 Task: Find connections with filter location Talagante with filter topic #lawyeringwith filter profile language French with filter current company VISTRA with filter school Barrackpore Rastraguru Surendranath College with filter industry Operations Consulting with filter service category Interaction Design with filter keywords title Receptionist
Action: Mouse moved to (635, 76)
Screenshot: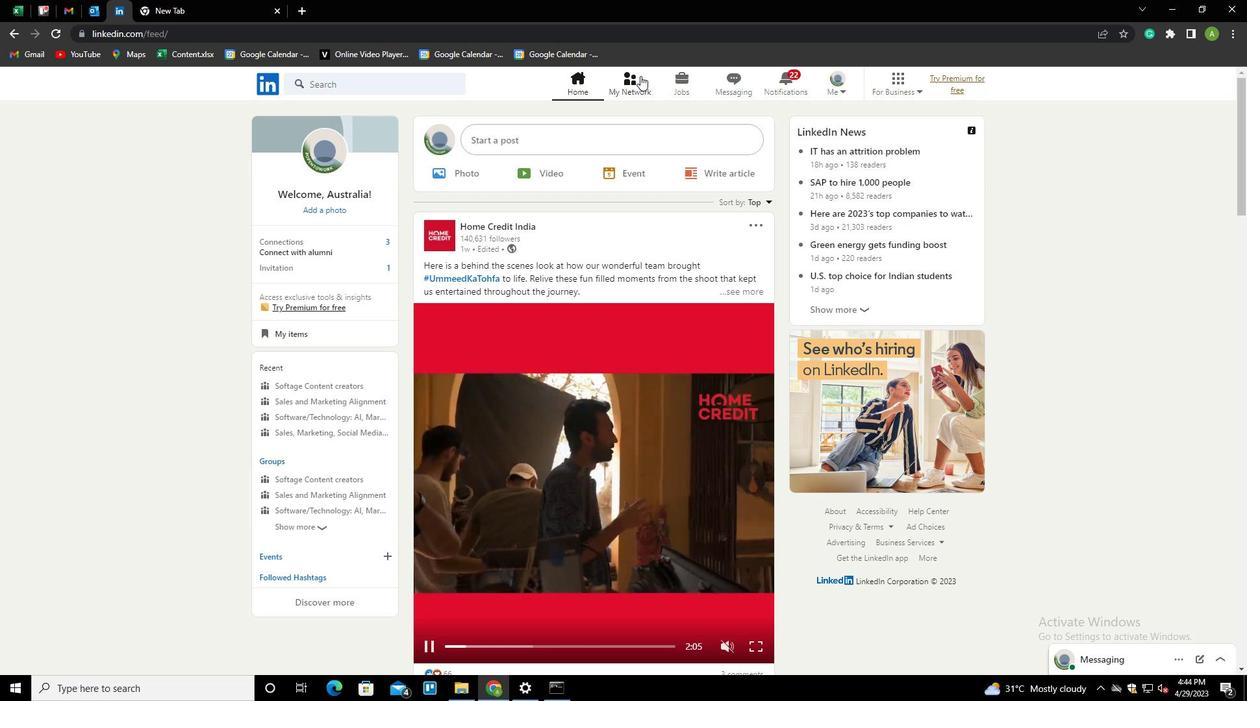 
Action: Mouse pressed left at (635, 76)
Screenshot: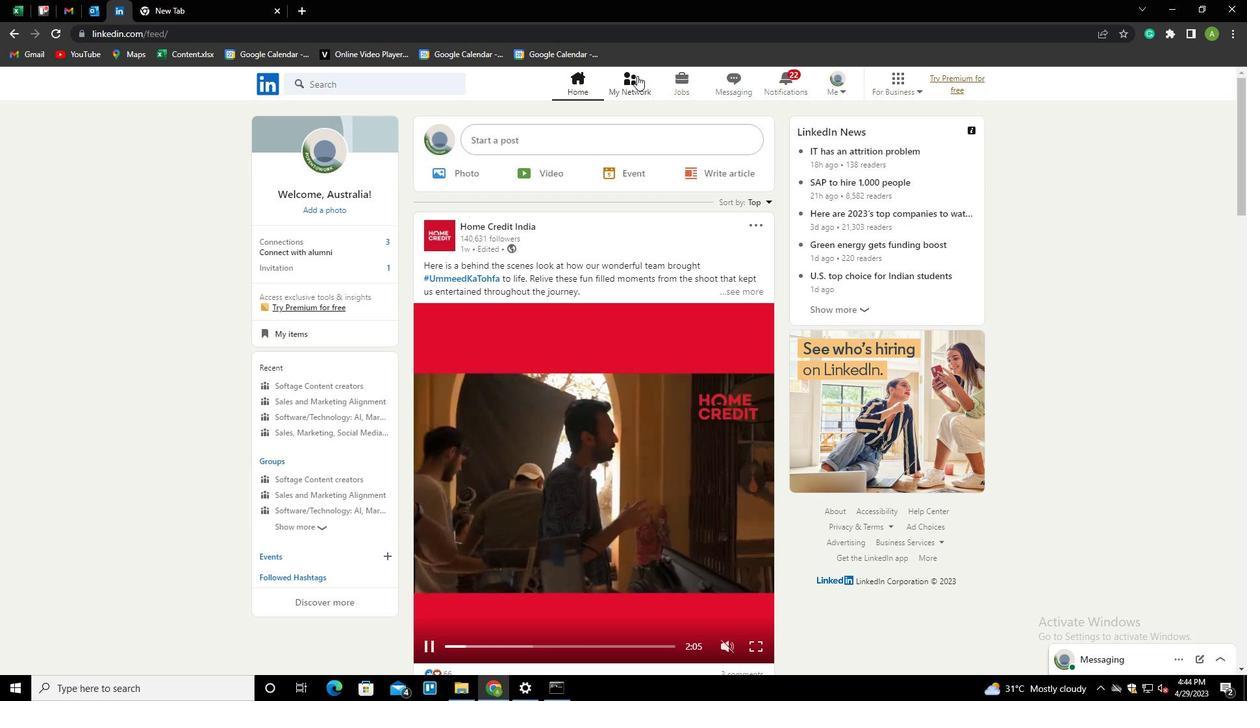 
Action: Mouse moved to (340, 156)
Screenshot: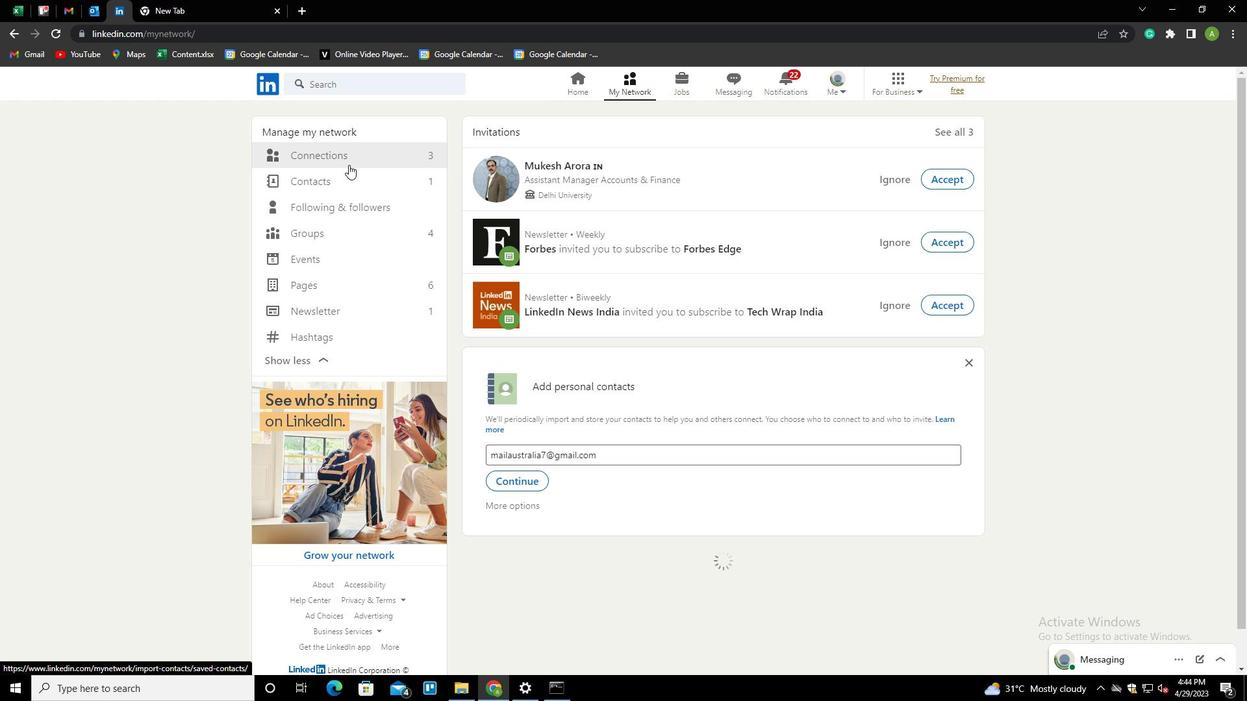 
Action: Mouse pressed left at (340, 156)
Screenshot: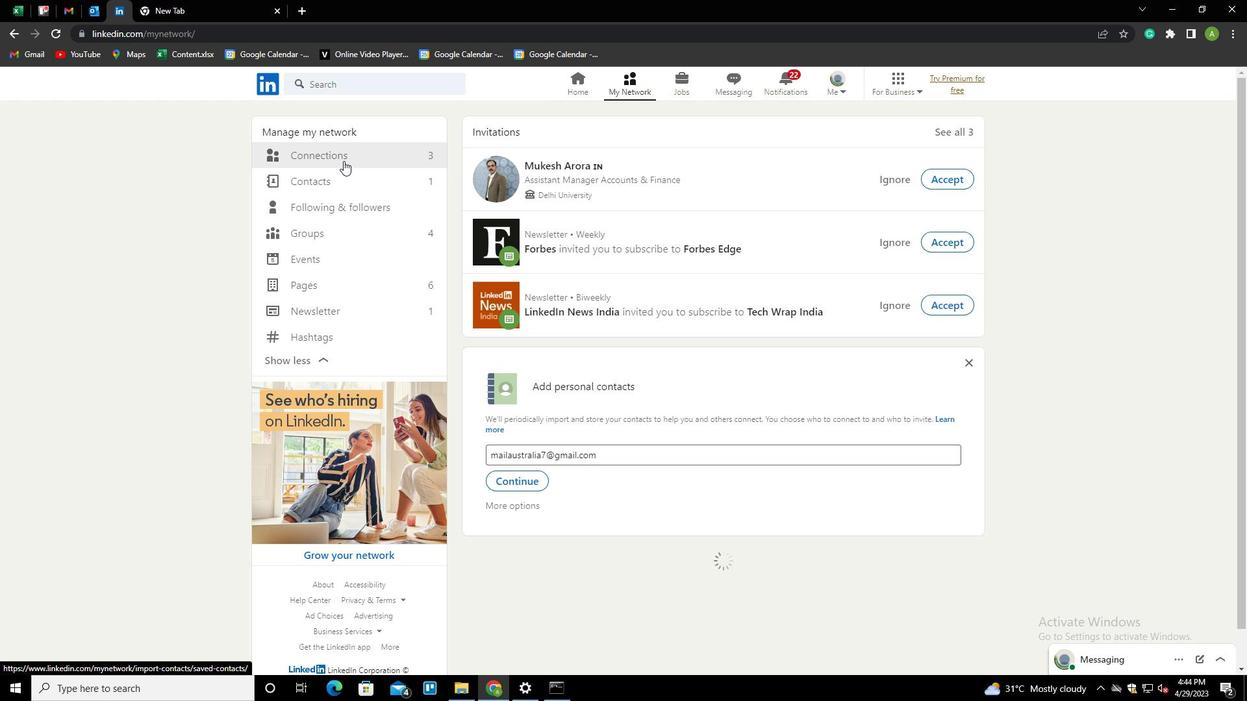 
Action: Mouse moved to (718, 153)
Screenshot: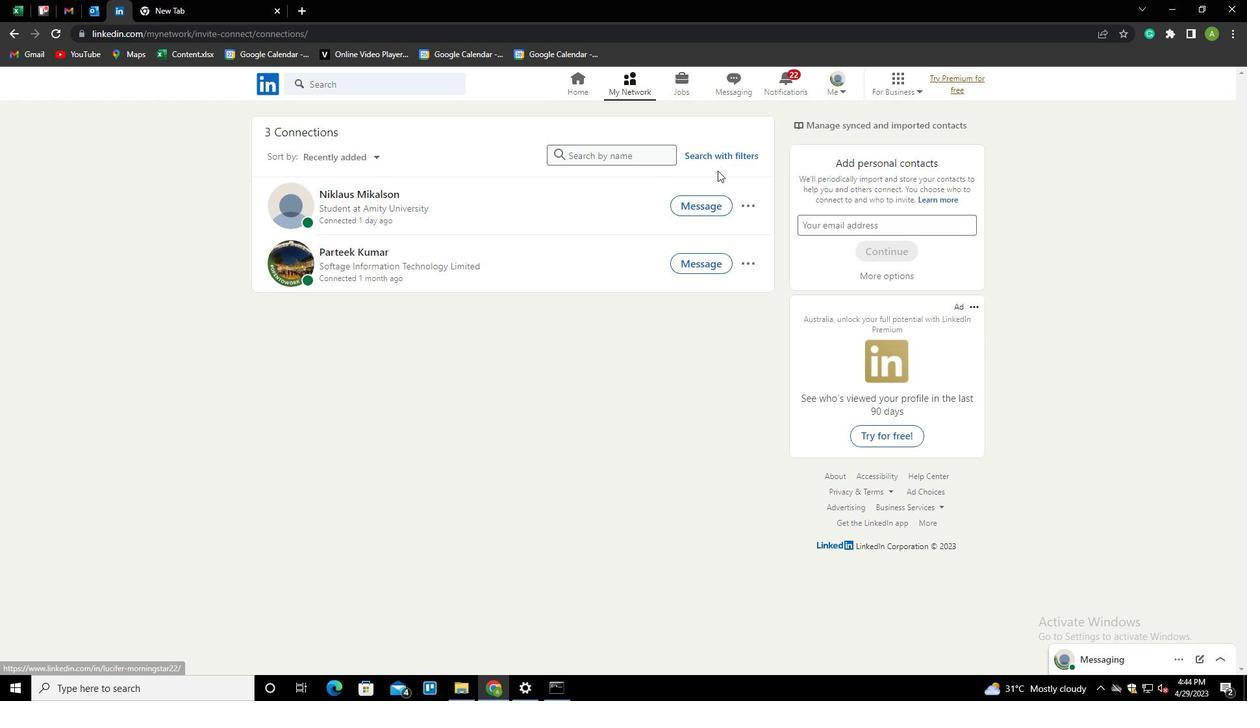 
Action: Mouse pressed left at (718, 153)
Screenshot: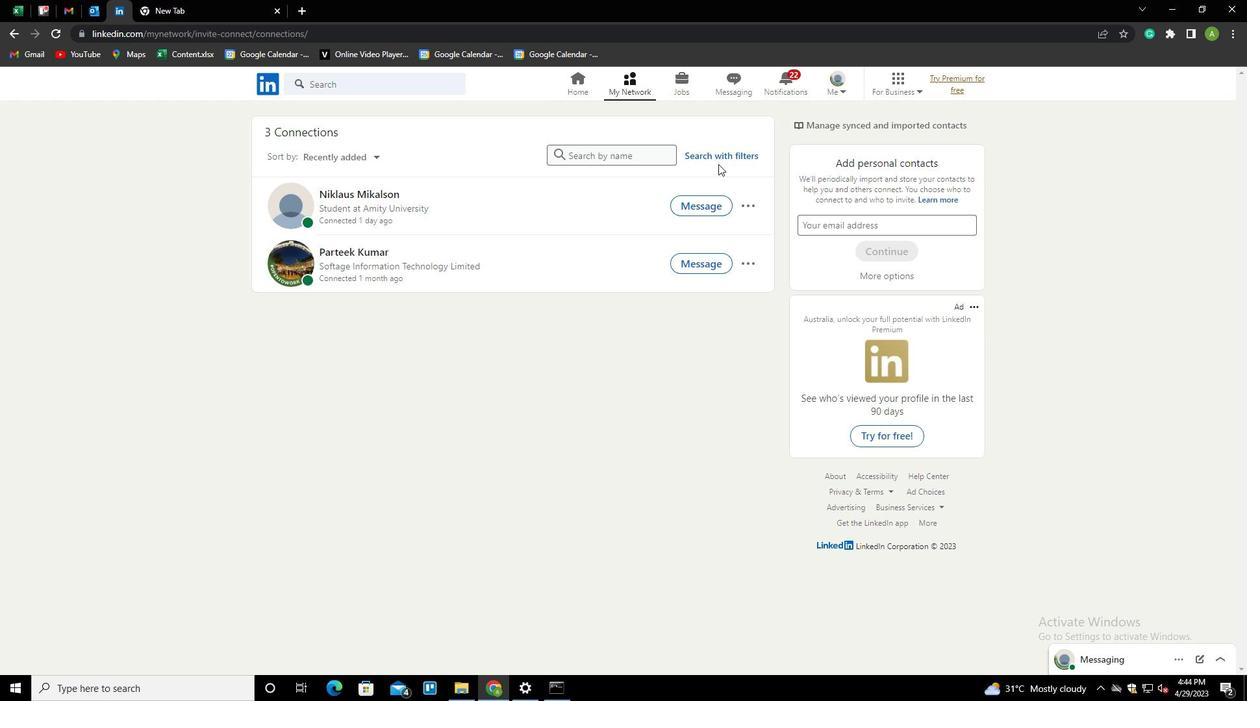 
Action: Mouse moved to (669, 117)
Screenshot: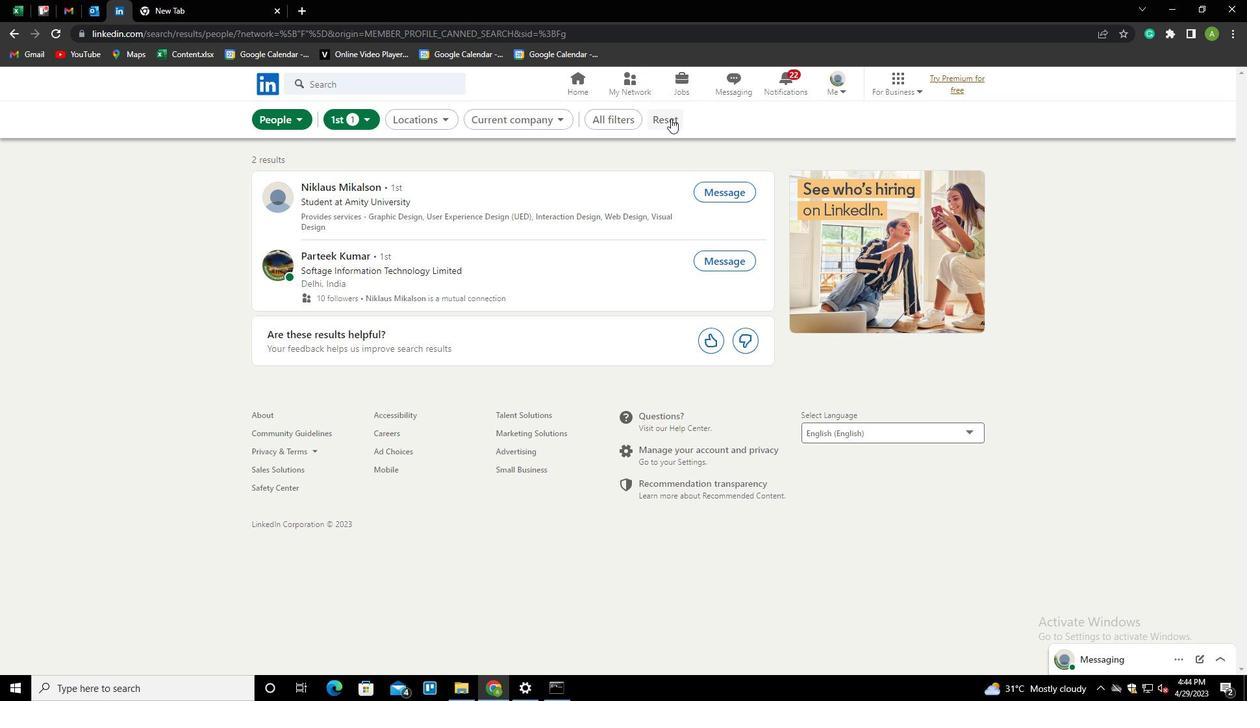 
Action: Mouse pressed left at (669, 117)
Screenshot: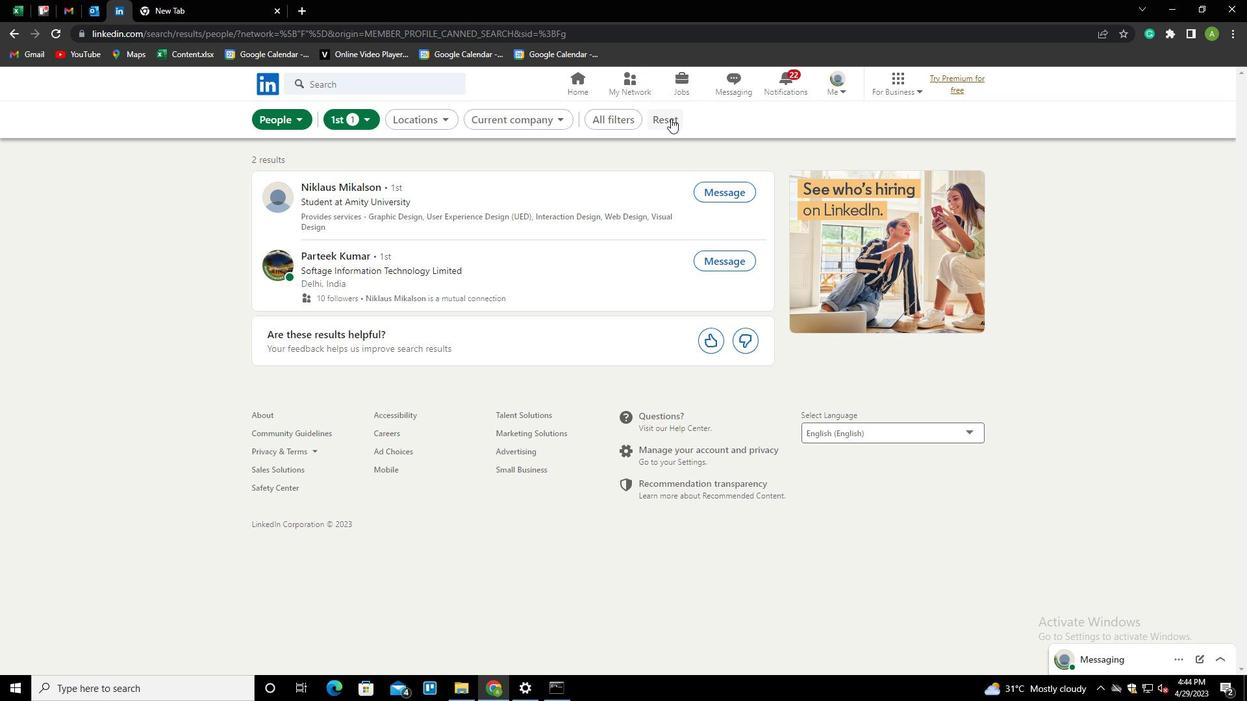 
Action: Mouse moved to (635, 114)
Screenshot: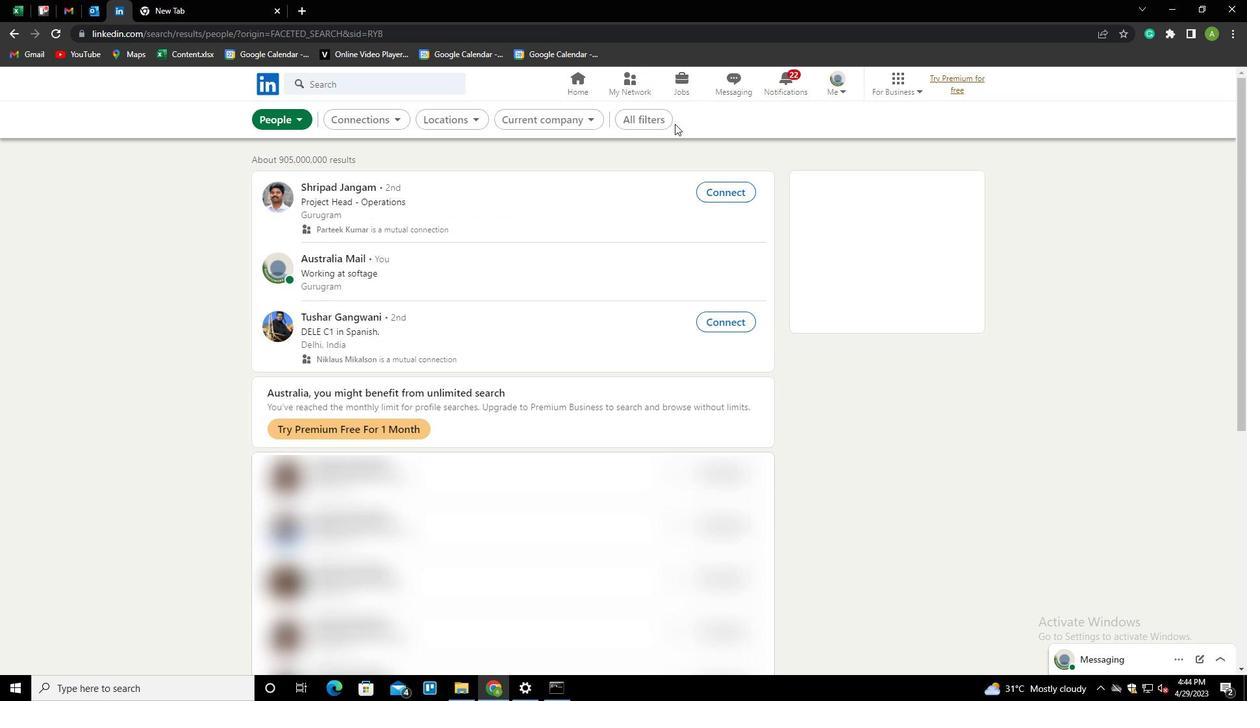 
Action: Mouse pressed left at (635, 114)
Screenshot: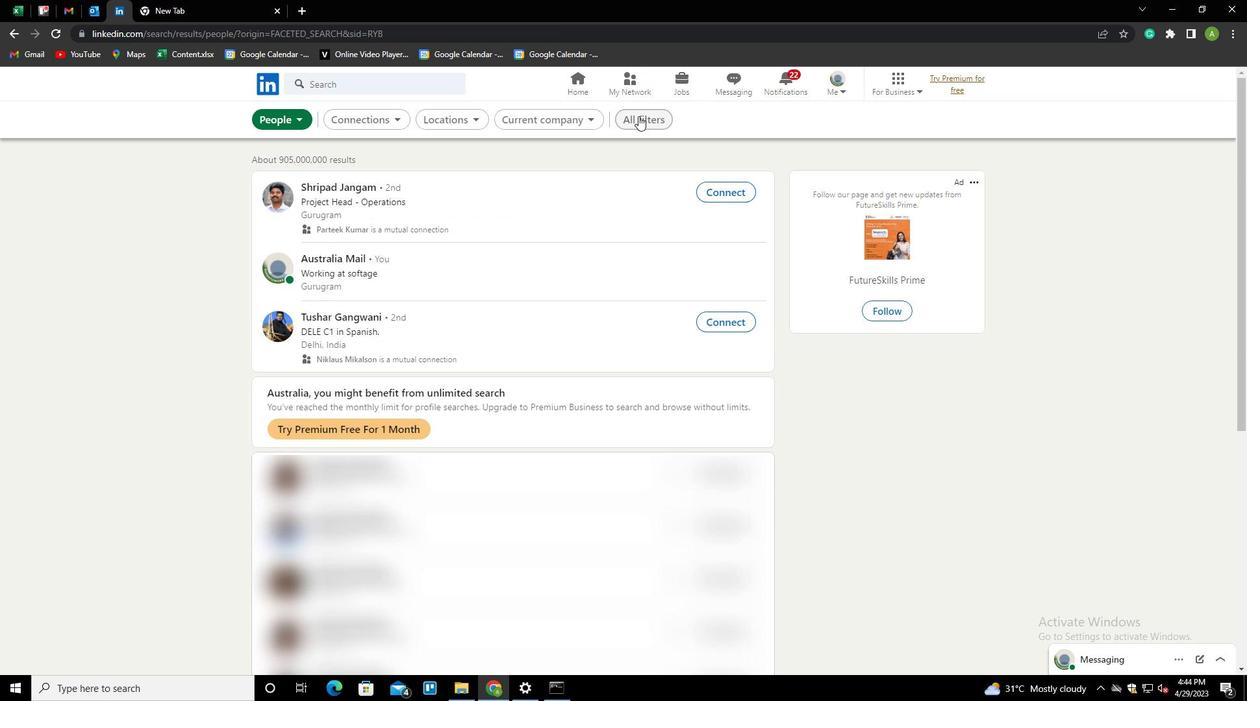 
Action: Mouse moved to (1055, 329)
Screenshot: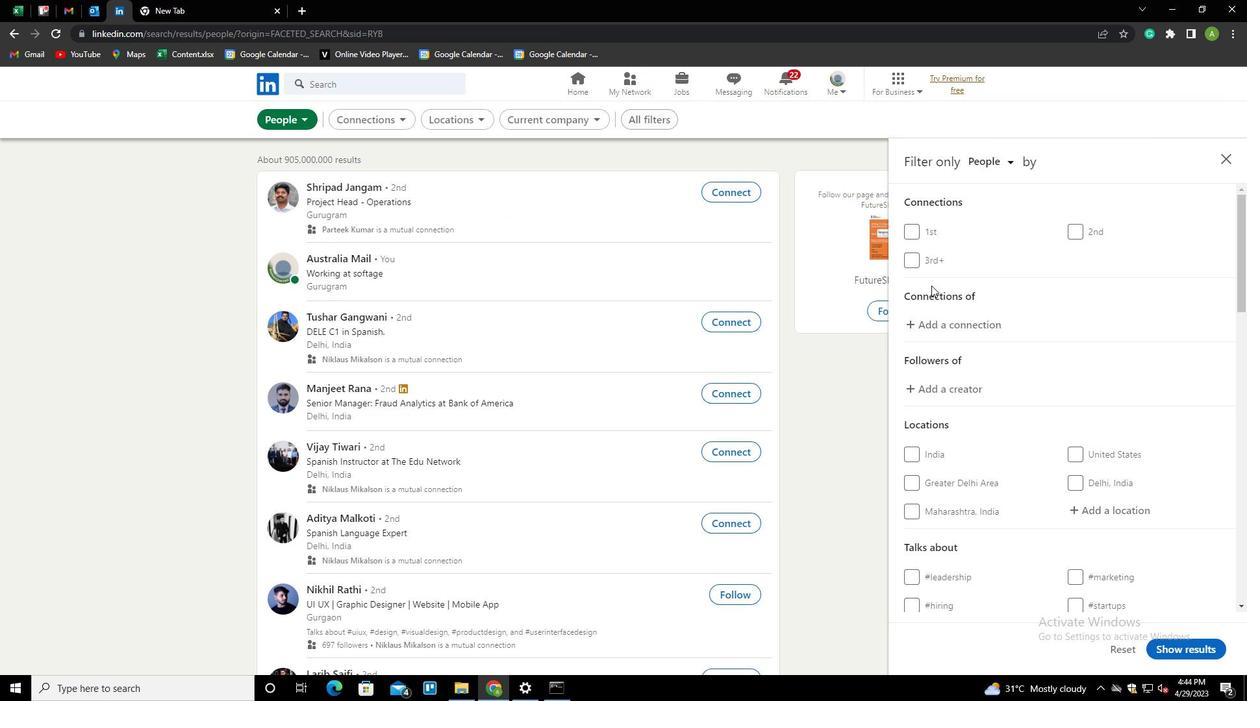
Action: Mouse scrolled (1055, 328) with delta (0, 0)
Screenshot: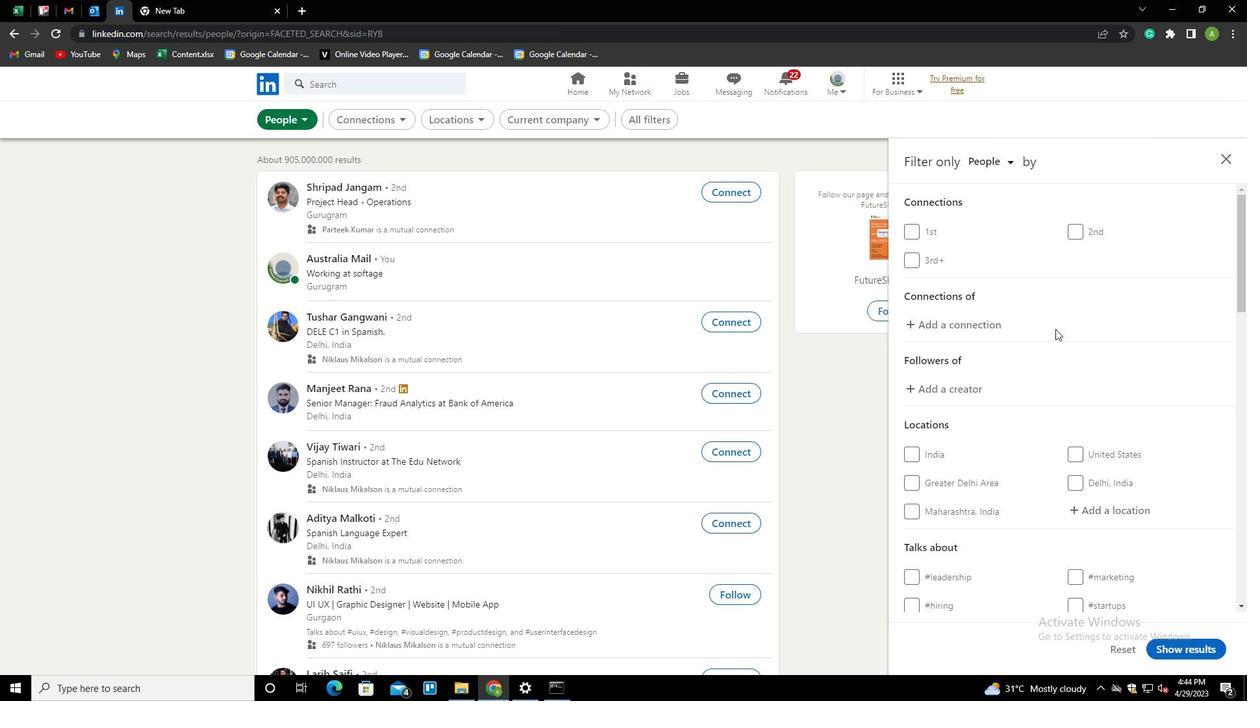 
Action: Mouse scrolled (1055, 328) with delta (0, 0)
Screenshot: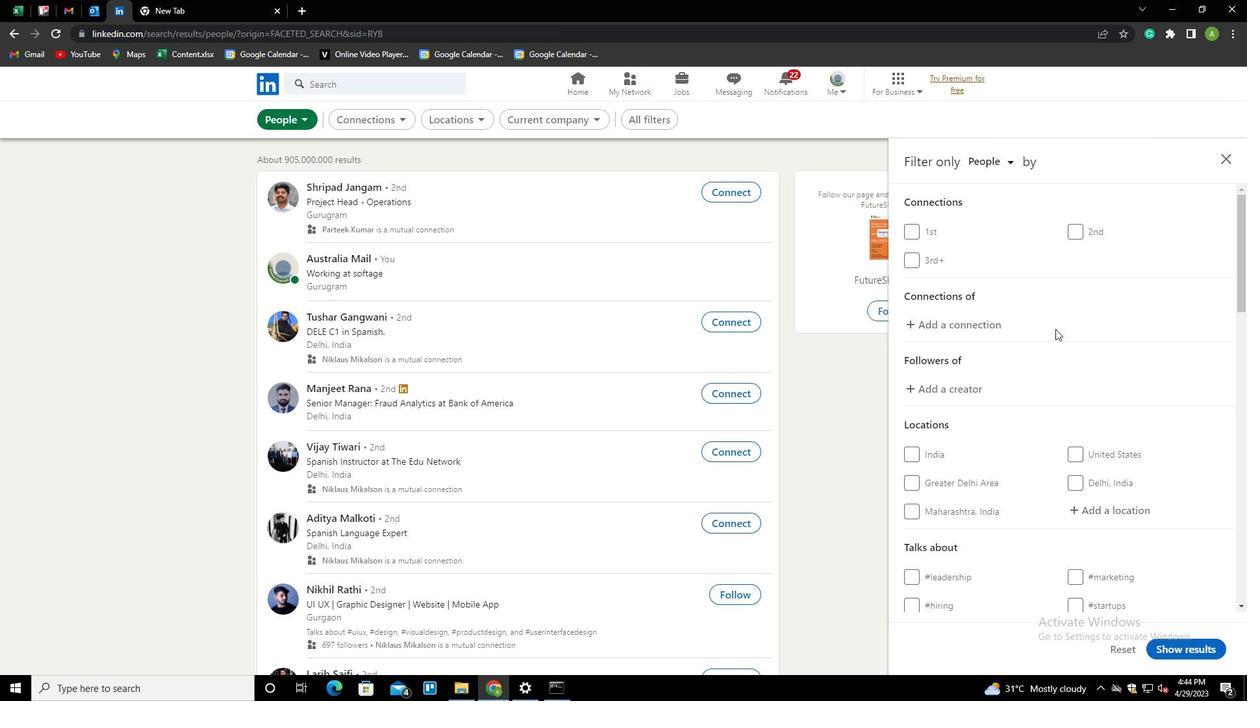
Action: Mouse scrolled (1055, 328) with delta (0, 0)
Screenshot: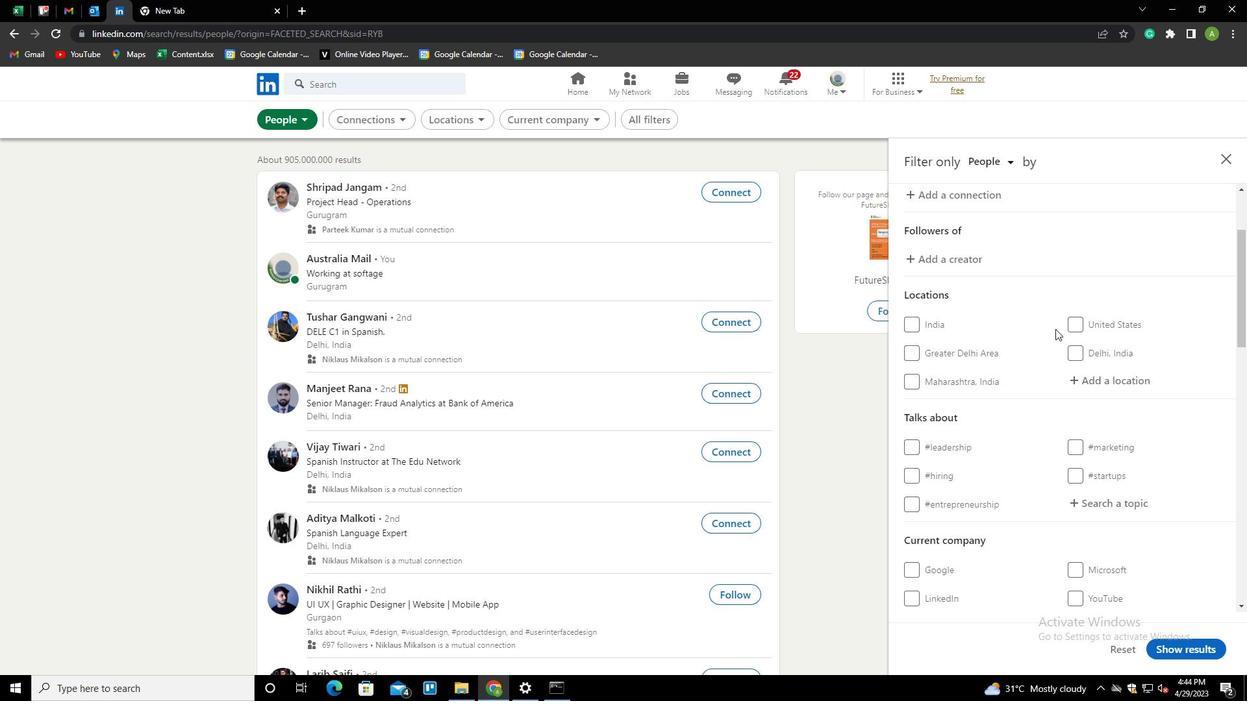 
Action: Mouse moved to (1087, 322)
Screenshot: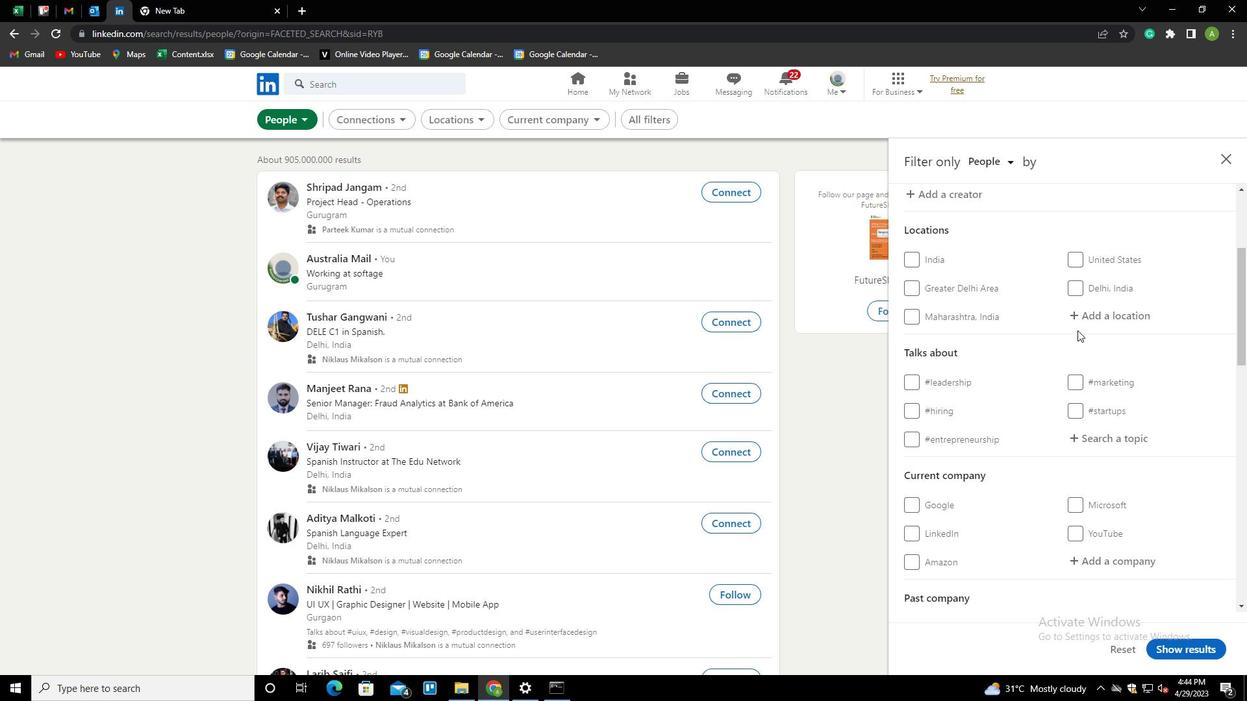 
Action: Mouse pressed left at (1087, 322)
Screenshot: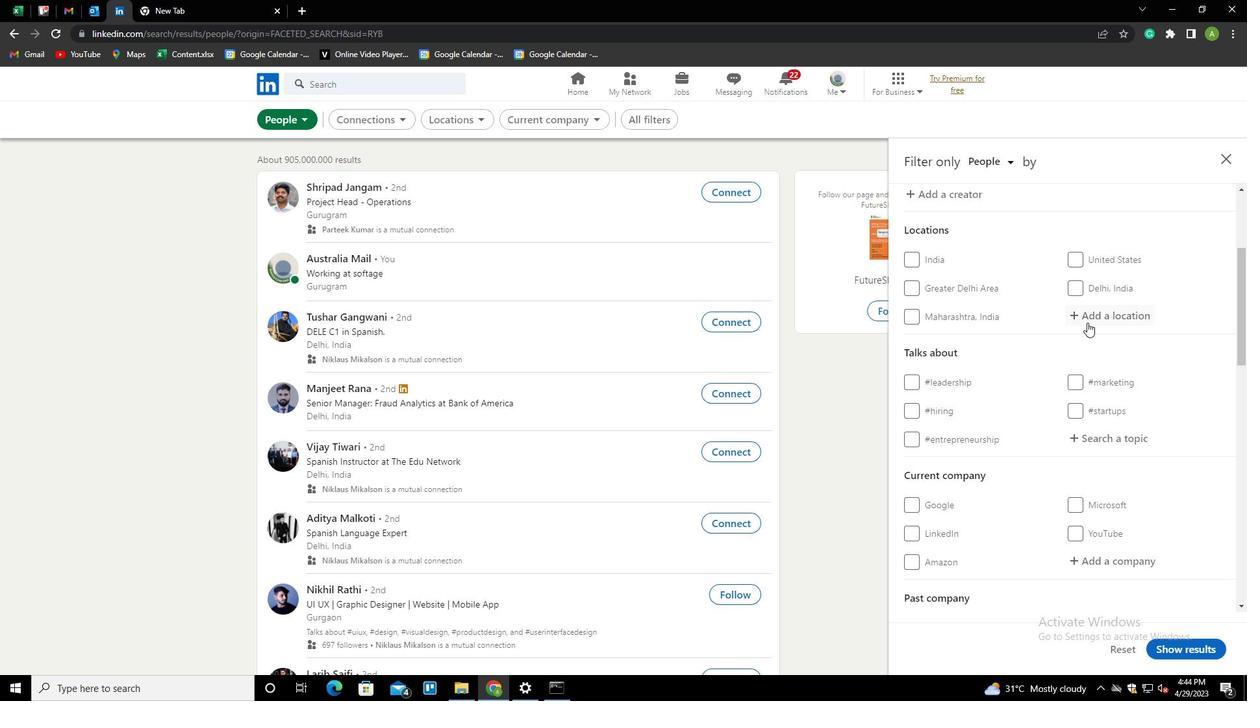 
Action: Key pressed <Key.shift>TALAGANTA
Screenshot: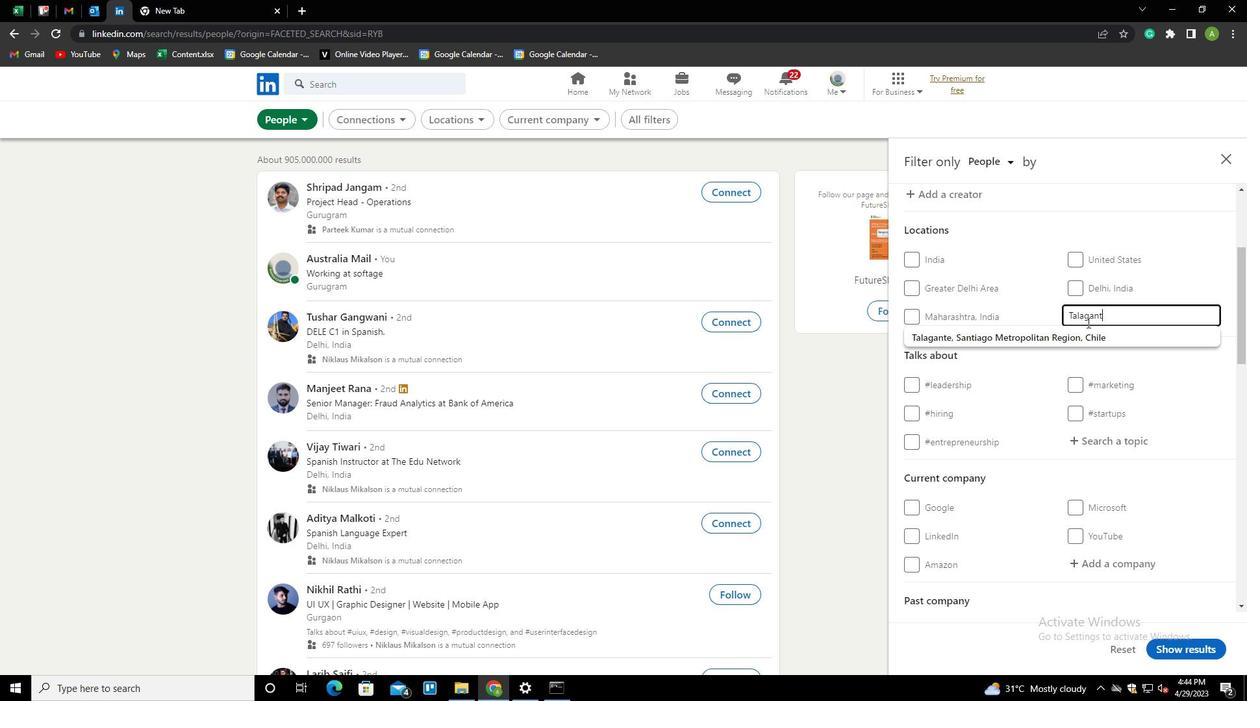 
Action: Mouse moved to (1105, 331)
Screenshot: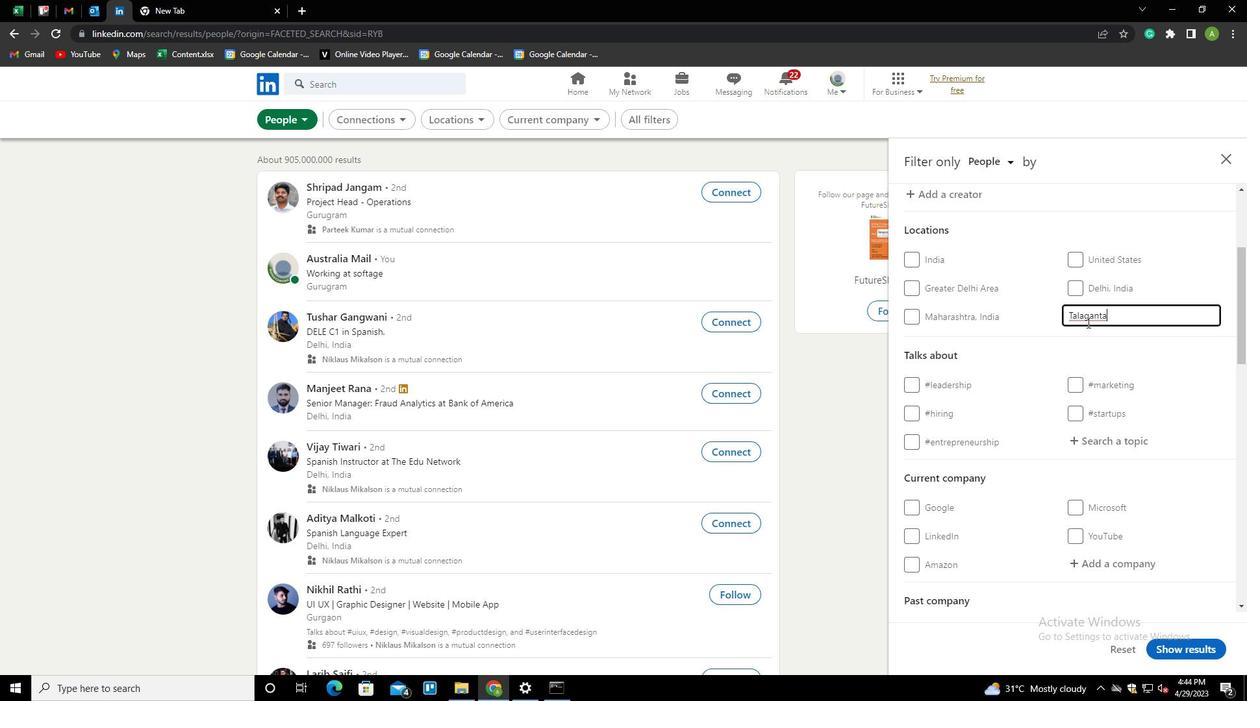 
Action: Key pressed <Key.backspace>E<Key.down><Key.down><Key.enter>
Screenshot: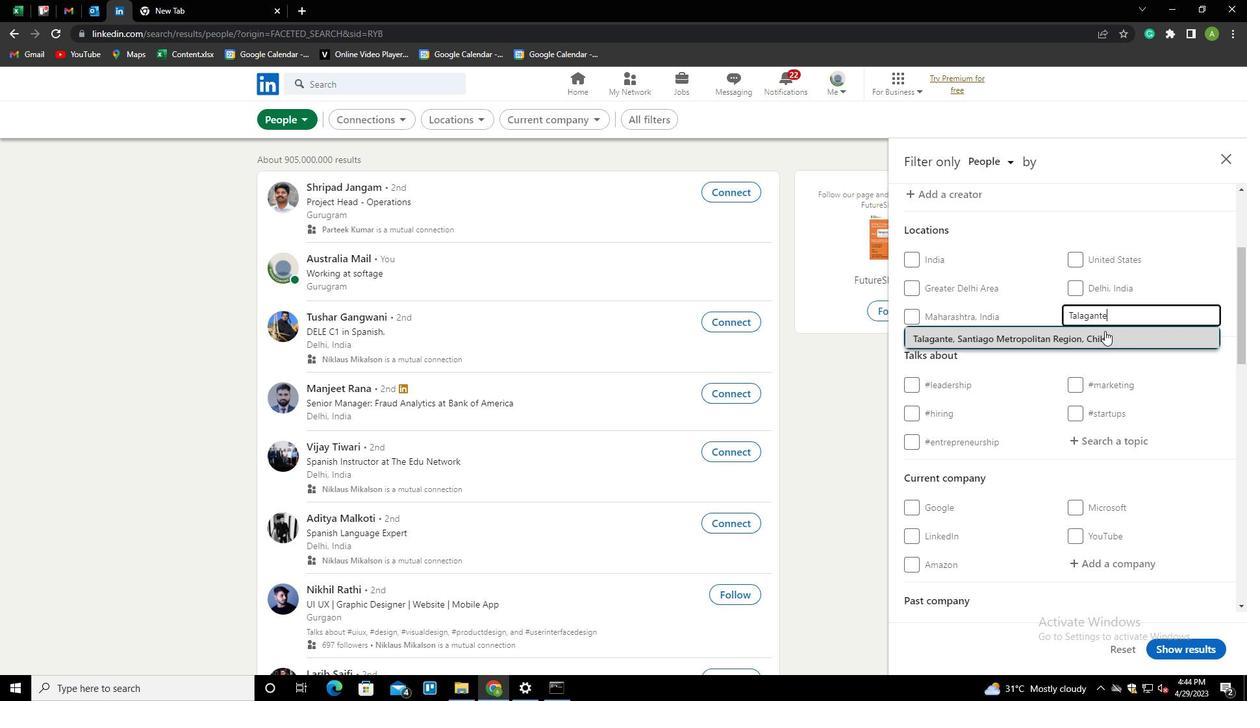 
Action: Mouse moved to (1112, 341)
Screenshot: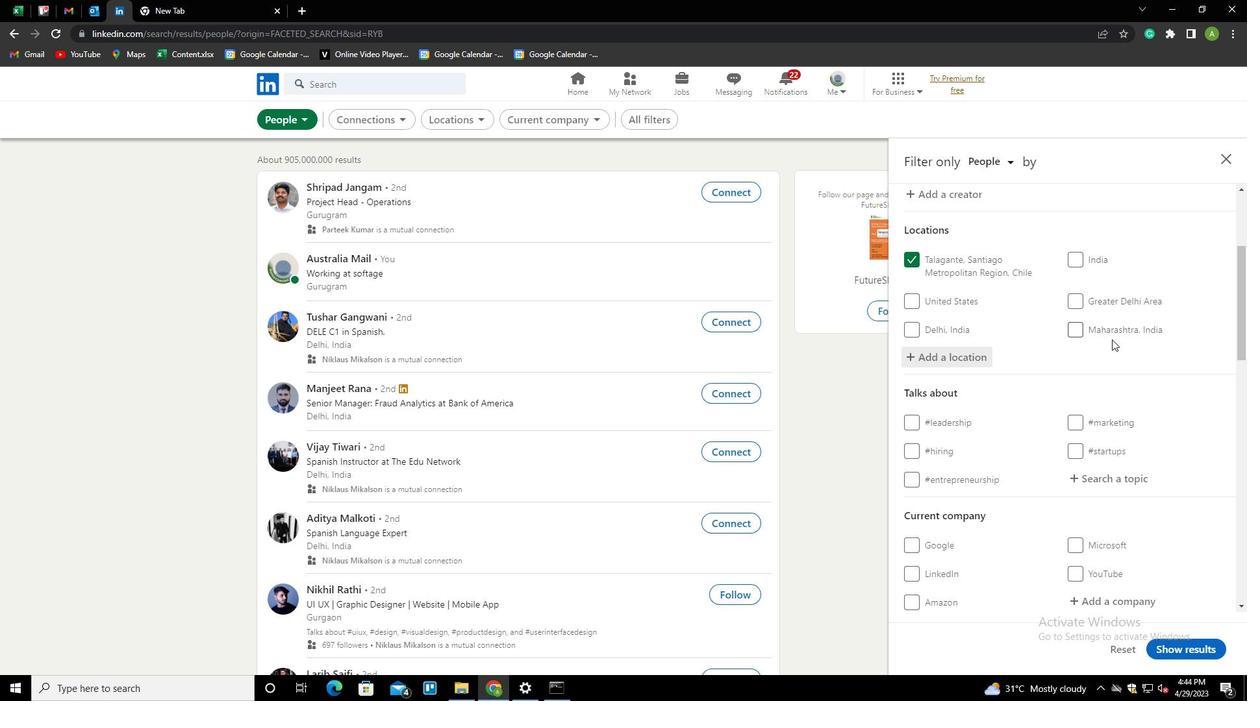 
Action: Mouse scrolled (1112, 340) with delta (0, 0)
Screenshot: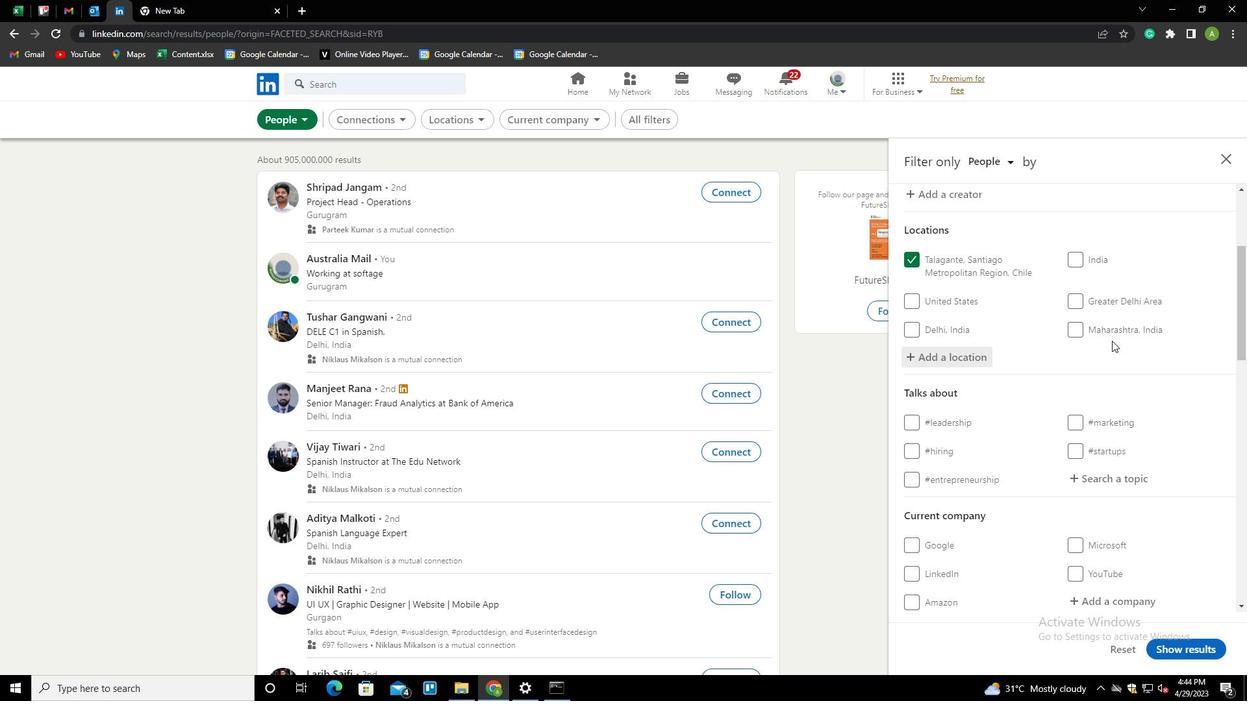 
Action: Mouse scrolled (1112, 340) with delta (0, 0)
Screenshot: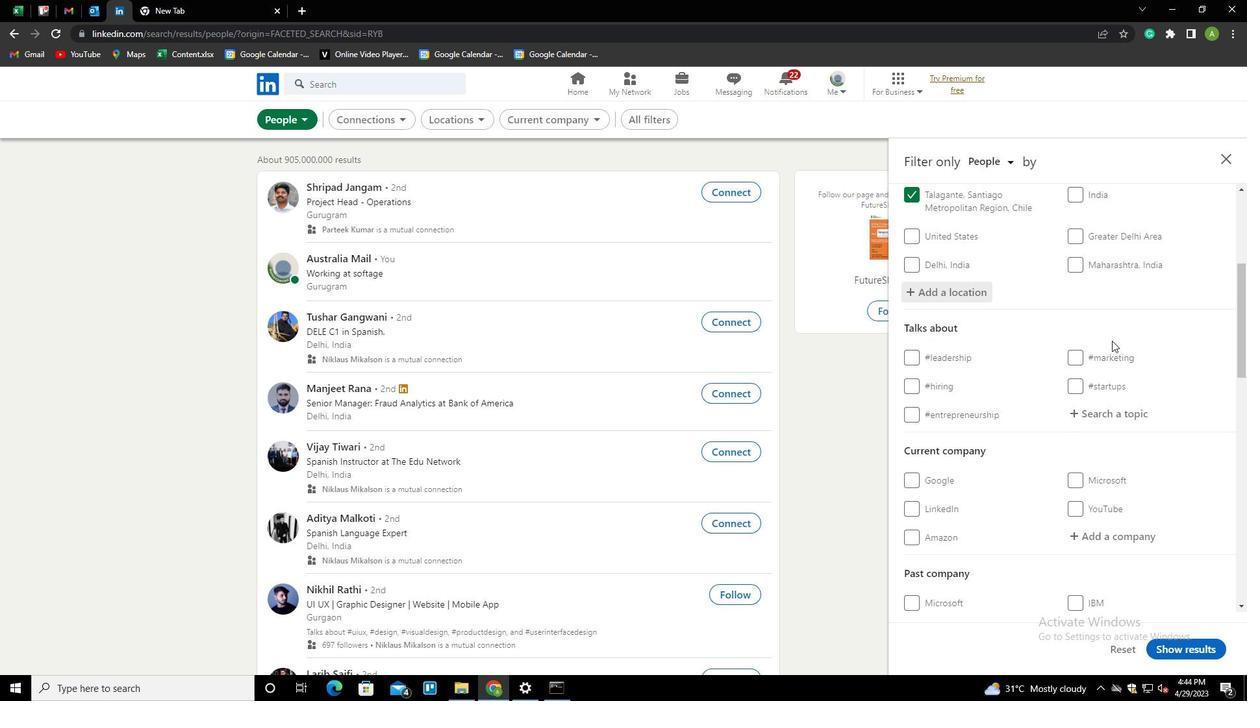 
Action: Mouse moved to (1107, 352)
Screenshot: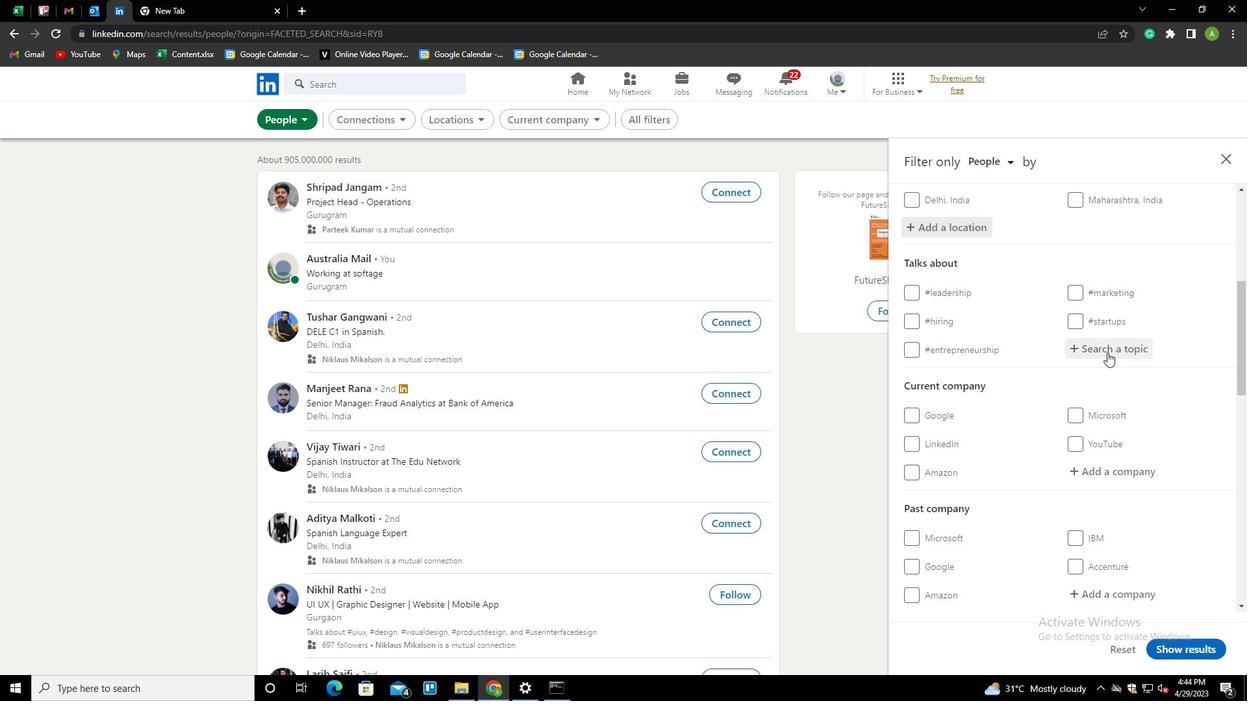 
Action: Mouse pressed left at (1107, 352)
Screenshot: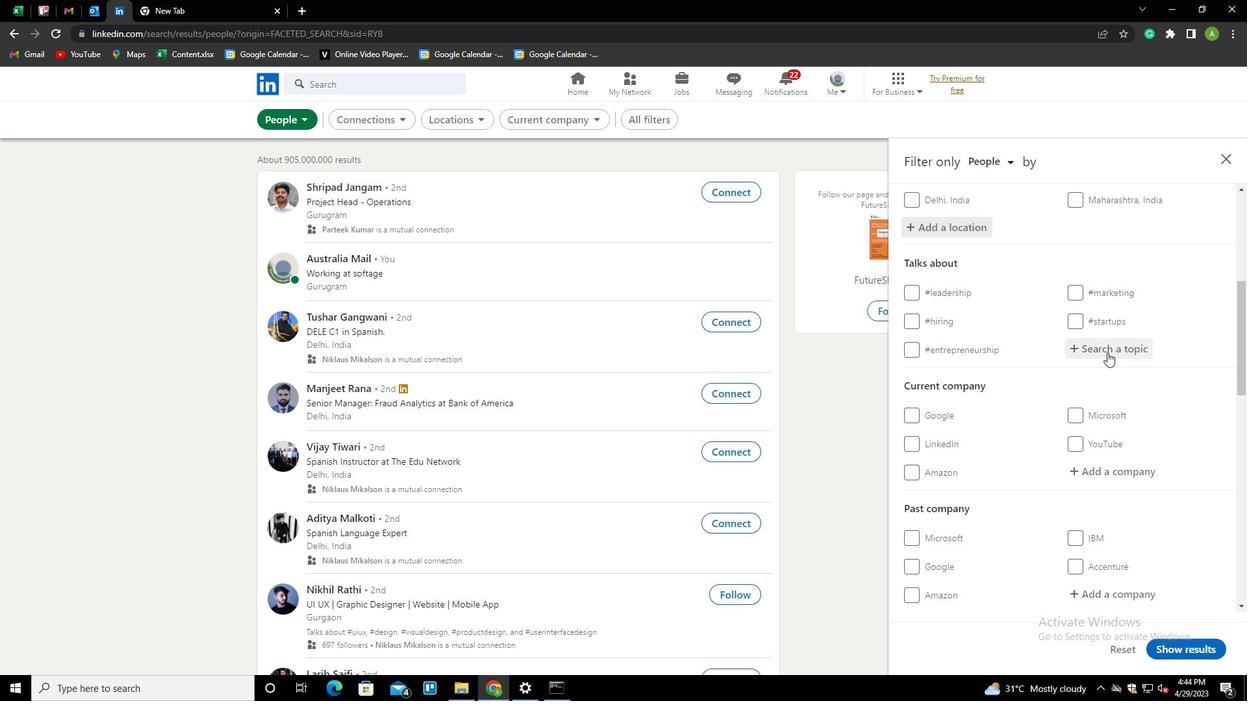 
Action: Mouse moved to (1113, 350)
Screenshot: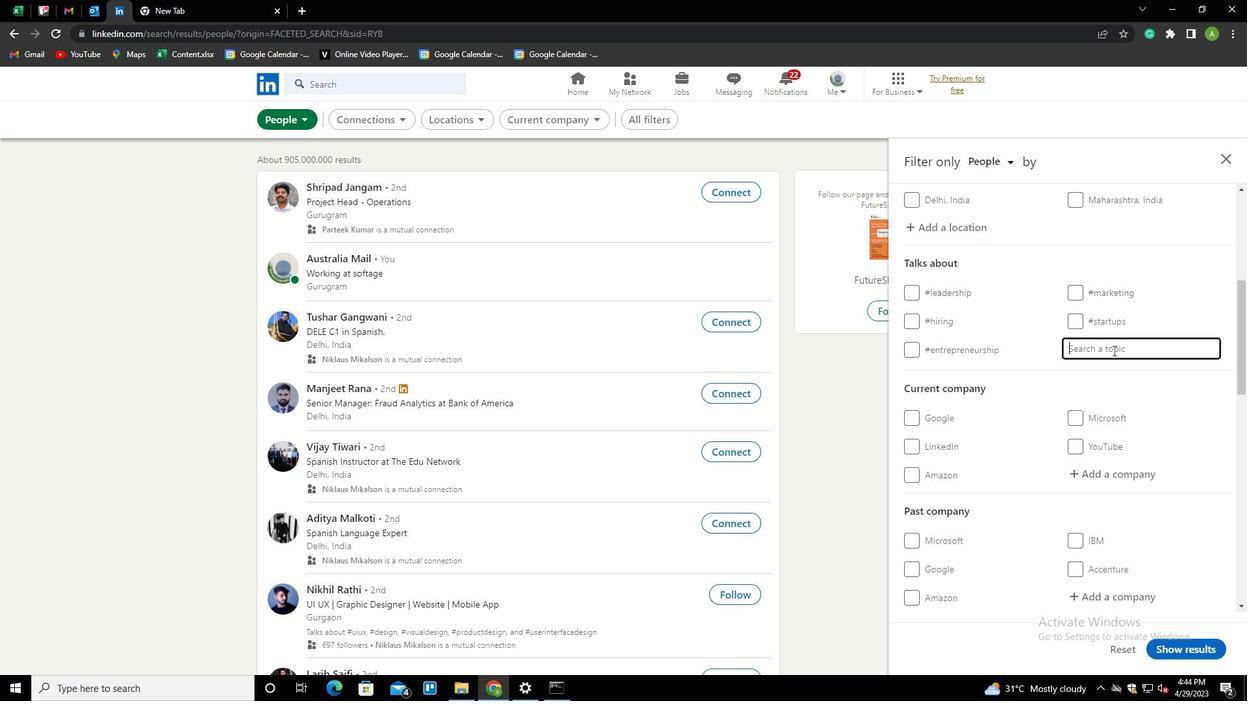 
Action: Mouse pressed left at (1113, 350)
Screenshot: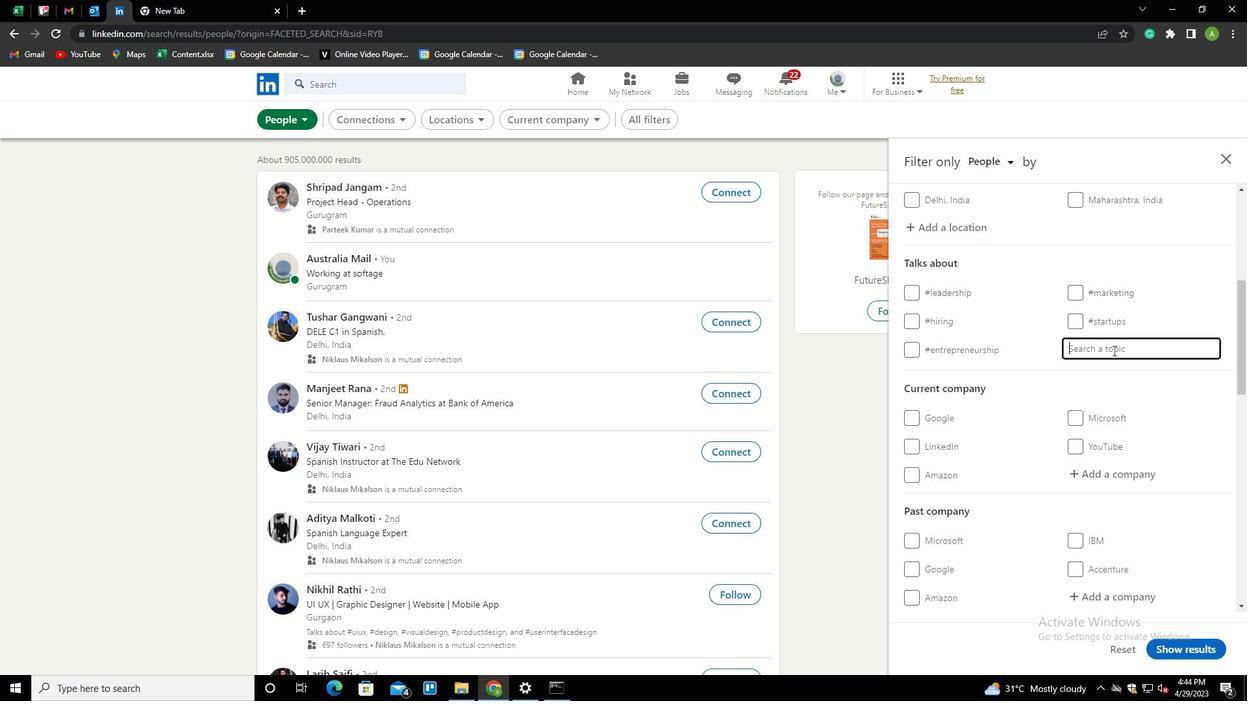 
Action: Mouse moved to (1111, 350)
Screenshot: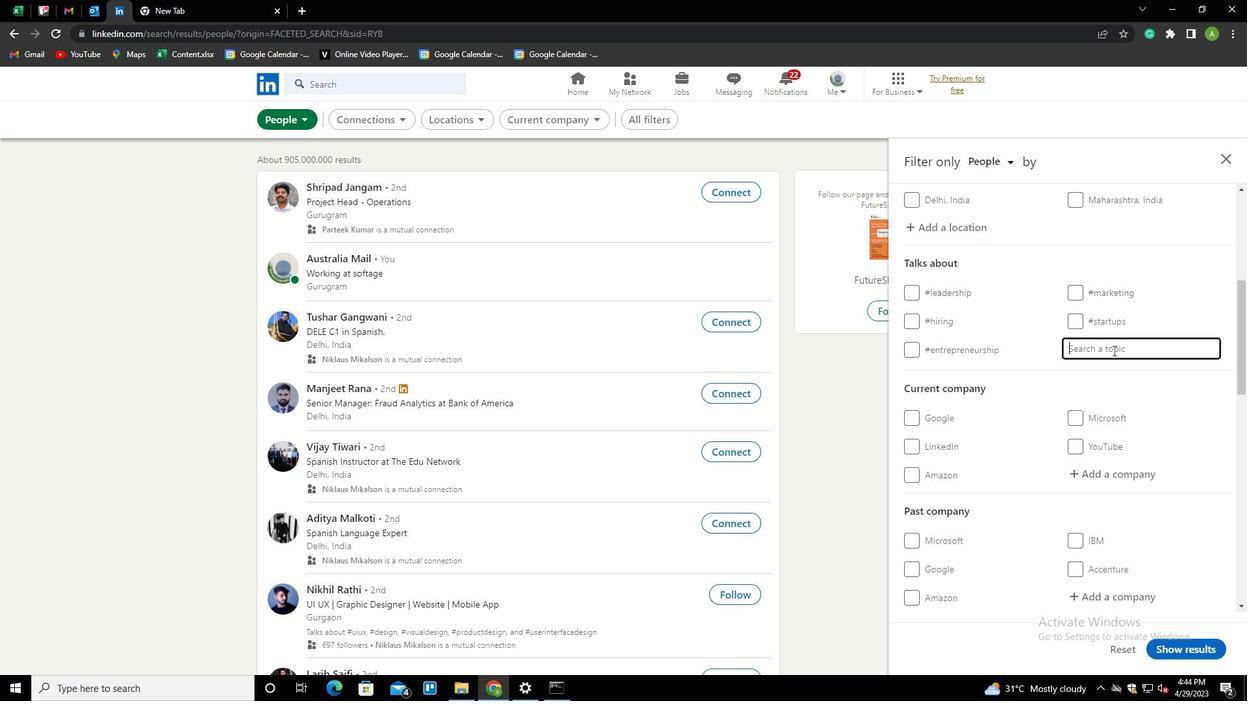 
Action: Key pressed LAWYER<Key.down><Key.down><Key.down>ING<Key.down><Key.enter>
Screenshot: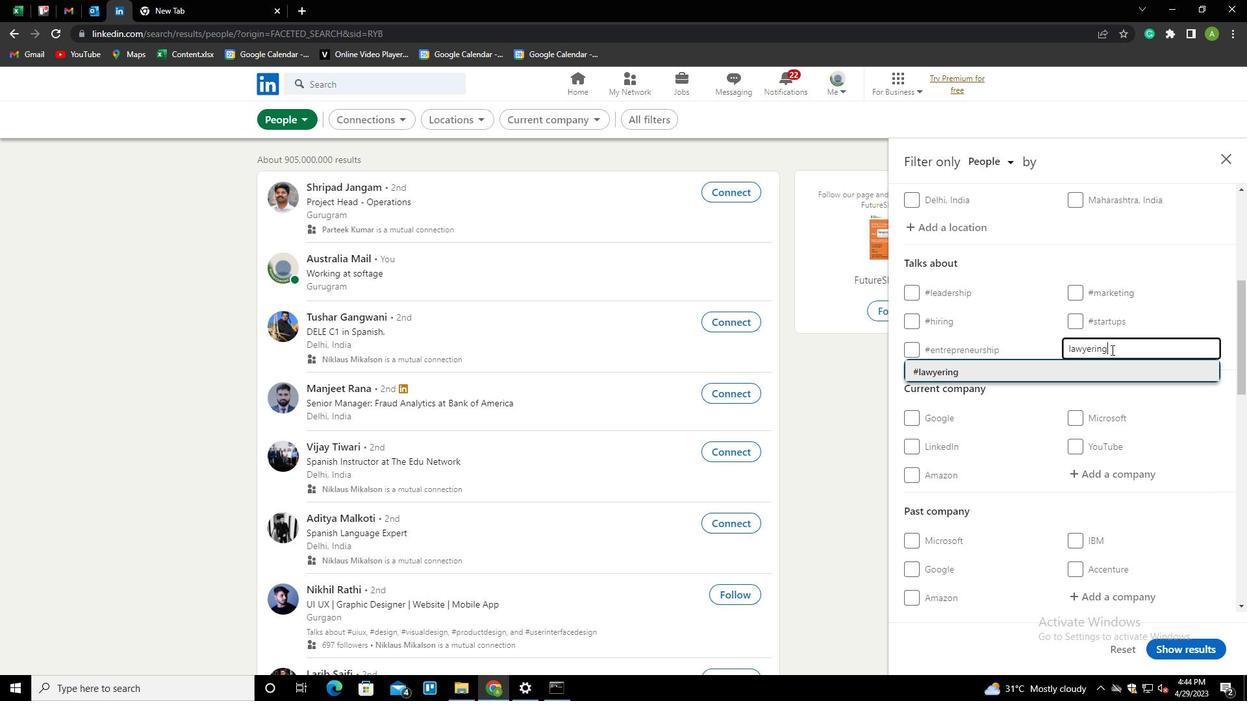 
Action: Mouse moved to (1112, 350)
Screenshot: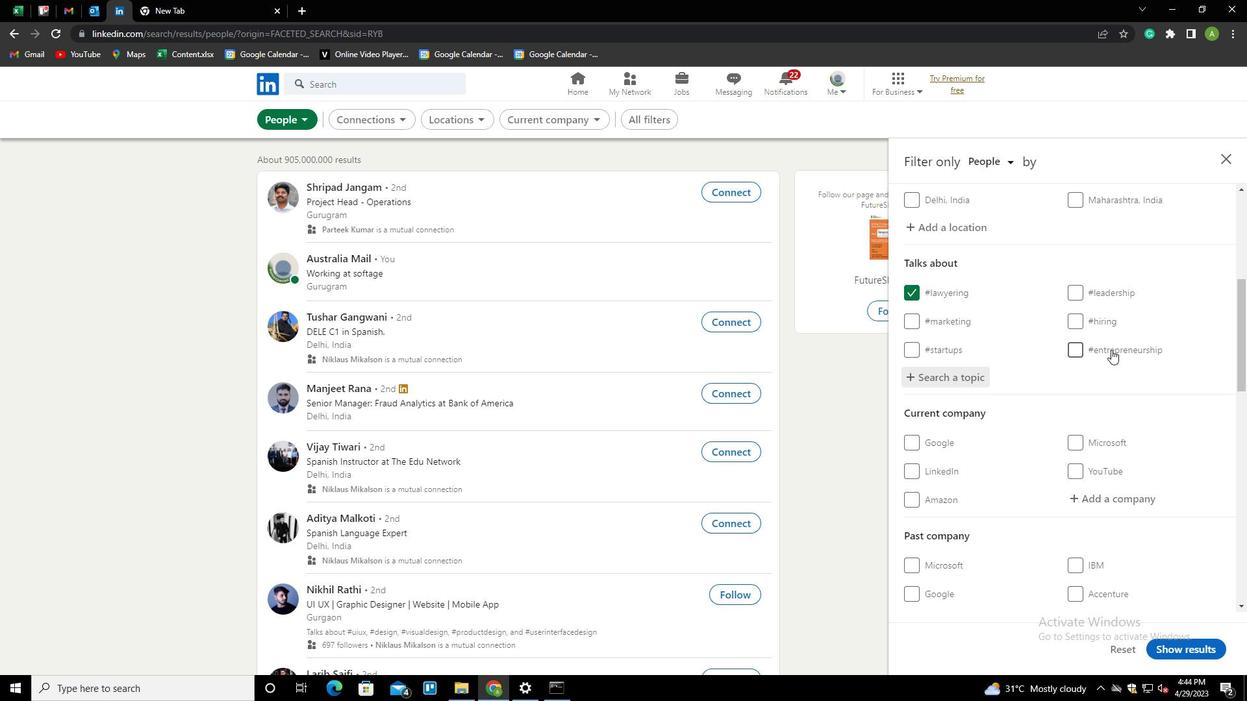 
Action: Mouse scrolled (1112, 349) with delta (0, 0)
Screenshot: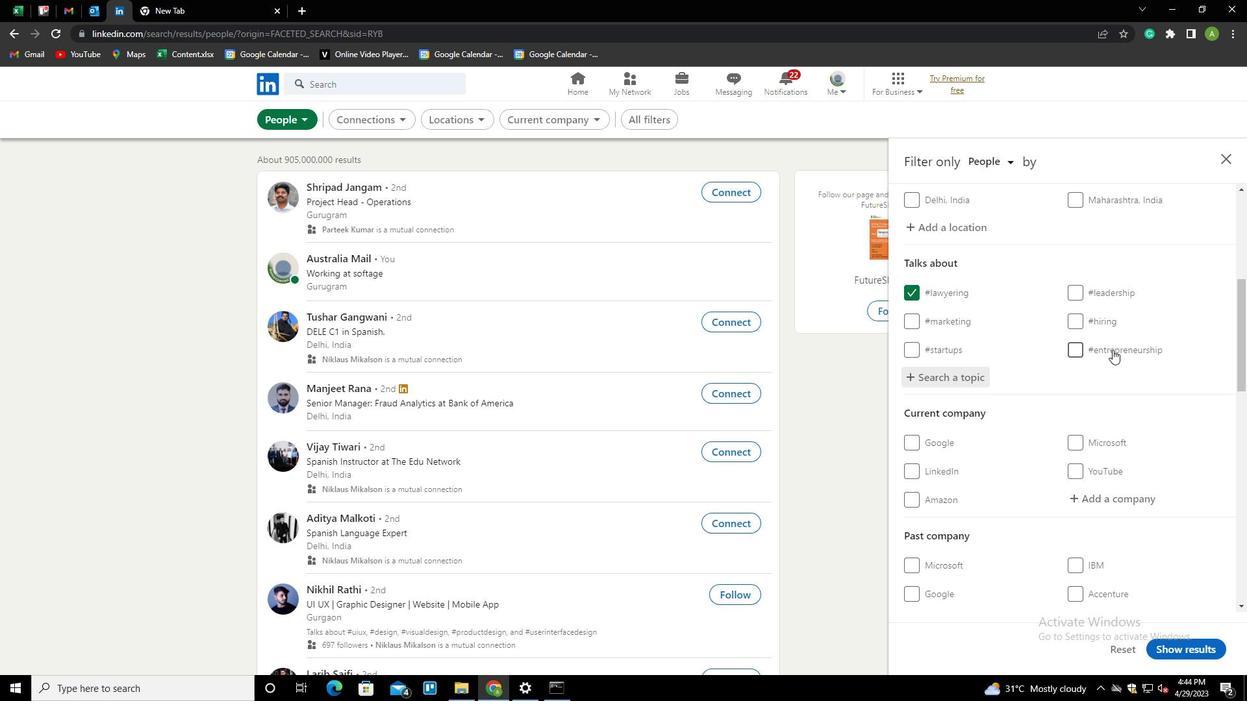 
Action: Mouse scrolled (1112, 349) with delta (0, 0)
Screenshot: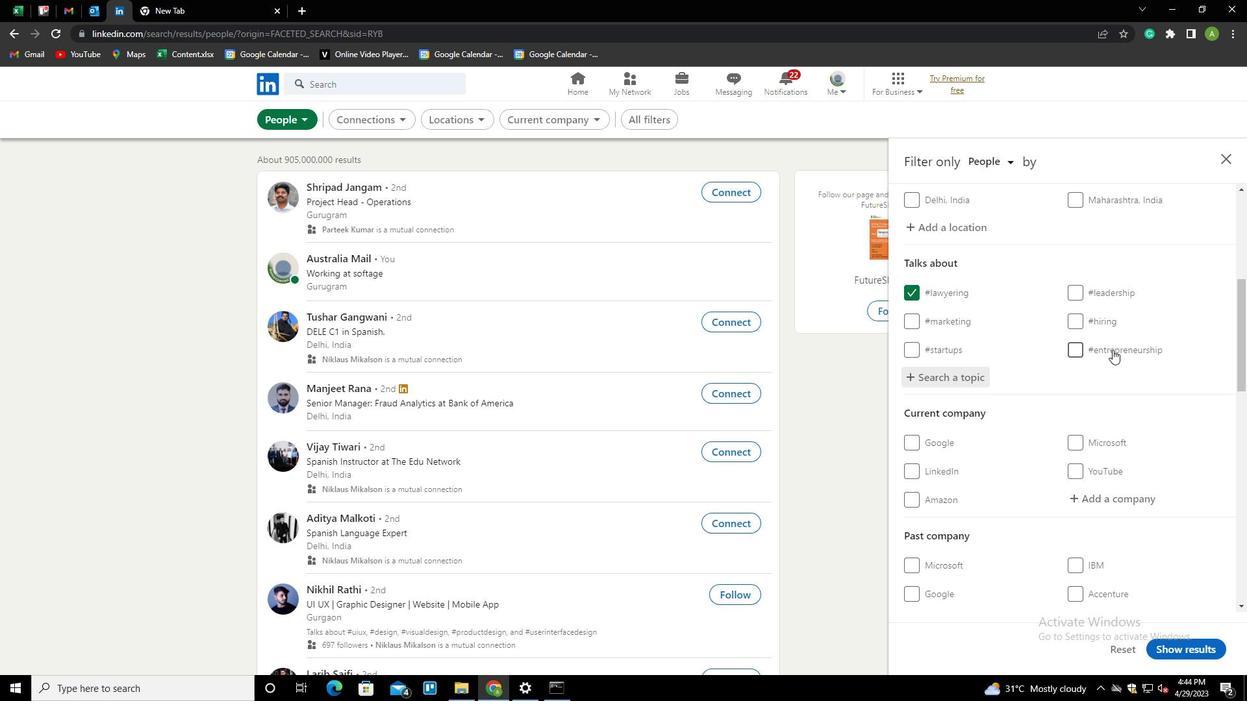 
Action: Mouse scrolled (1112, 349) with delta (0, 0)
Screenshot: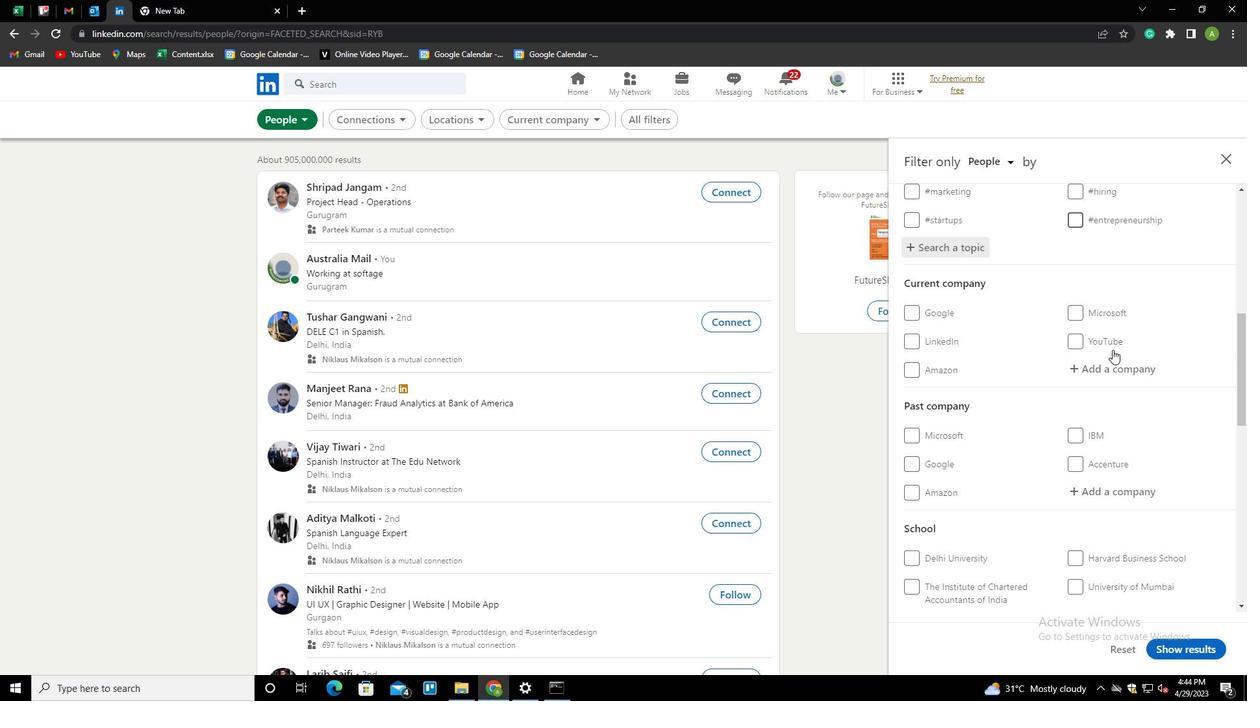 
Action: Mouse scrolled (1112, 349) with delta (0, 0)
Screenshot: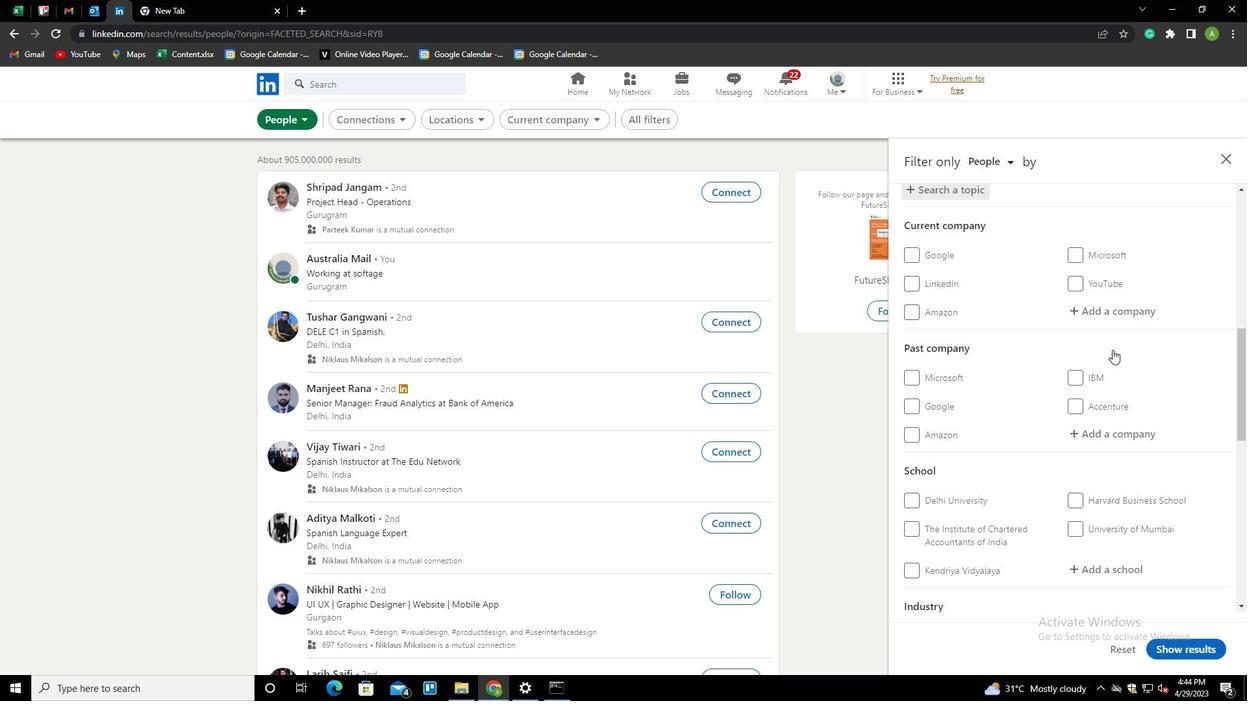 
Action: Mouse scrolled (1112, 349) with delta (0, 0)
Screenshot: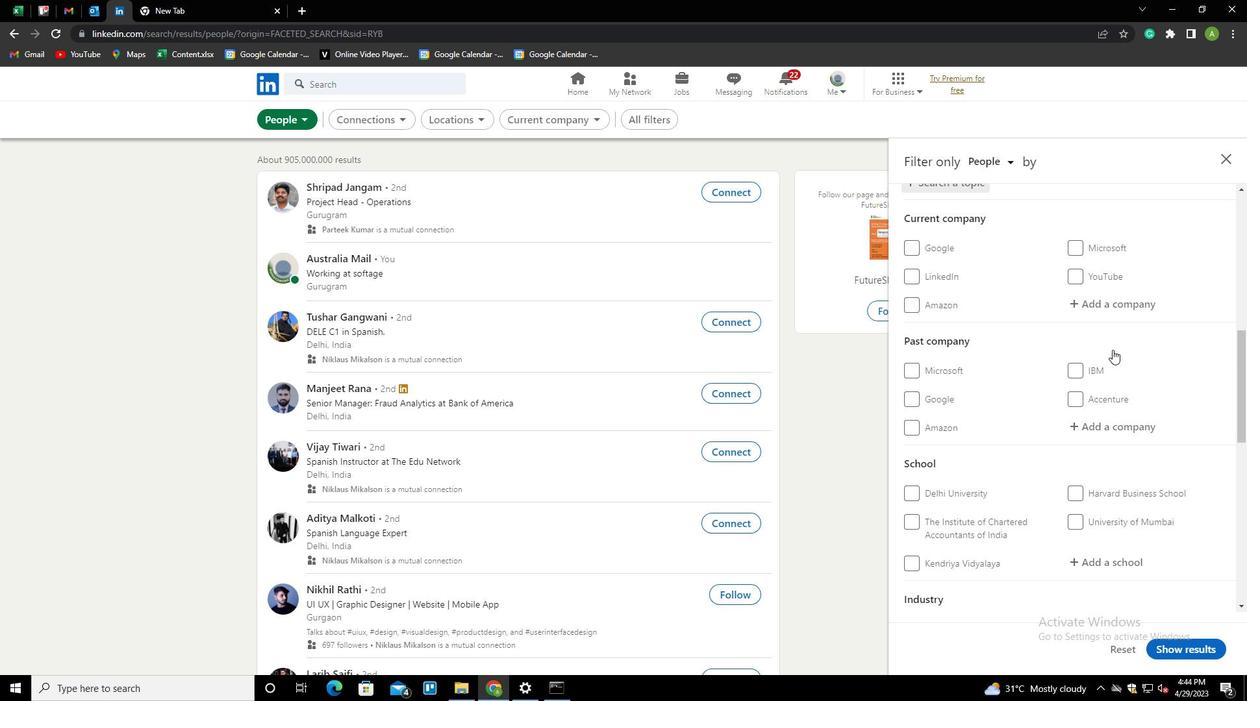 
Action: Mouse scrolled (1112, 349) with delta (0, 0)
Screenshot: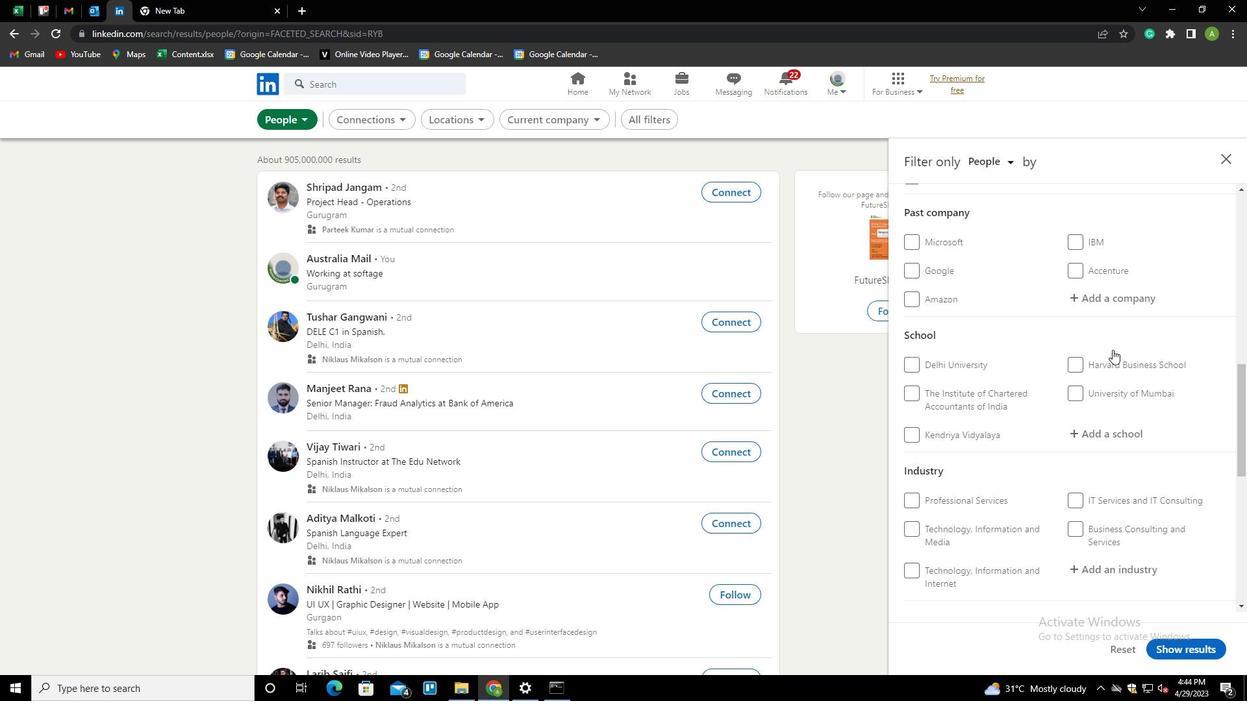 
Action: Mouse scrolled (1112, 349) with delta (0, 0)
Screenshot: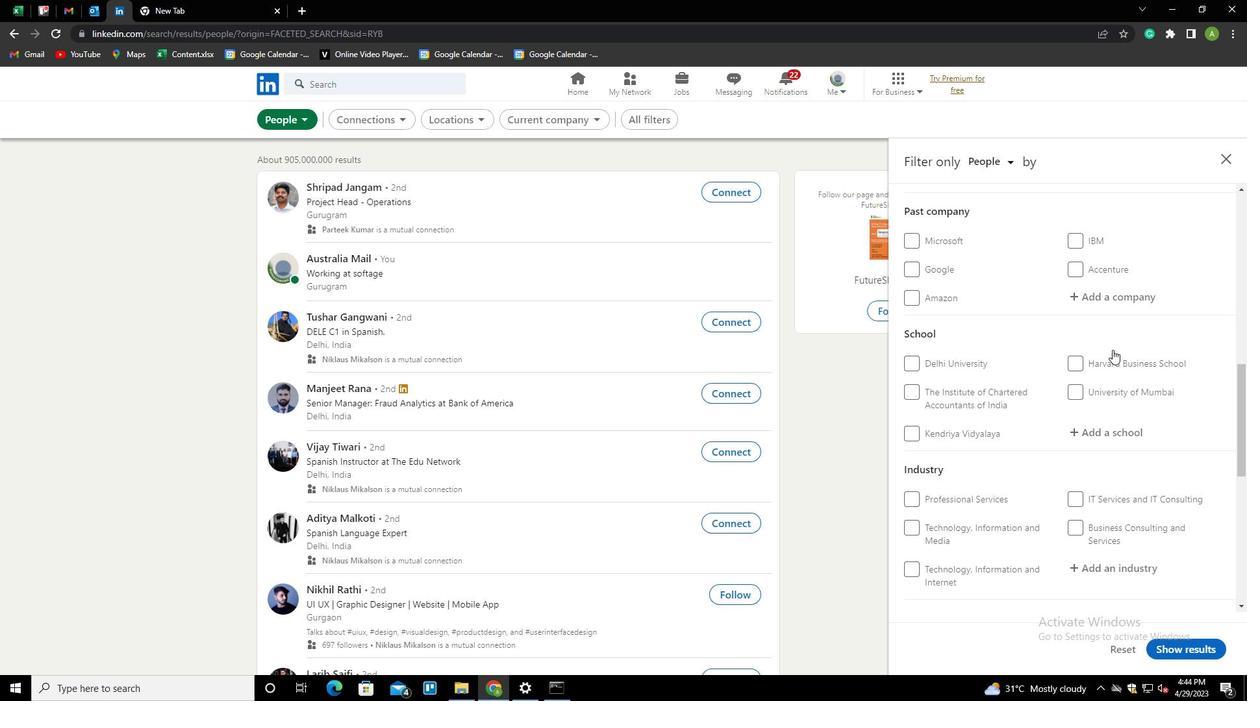 
Action: Mouse scrolled (1112, 349) with delta (0, 0)
Screenshot: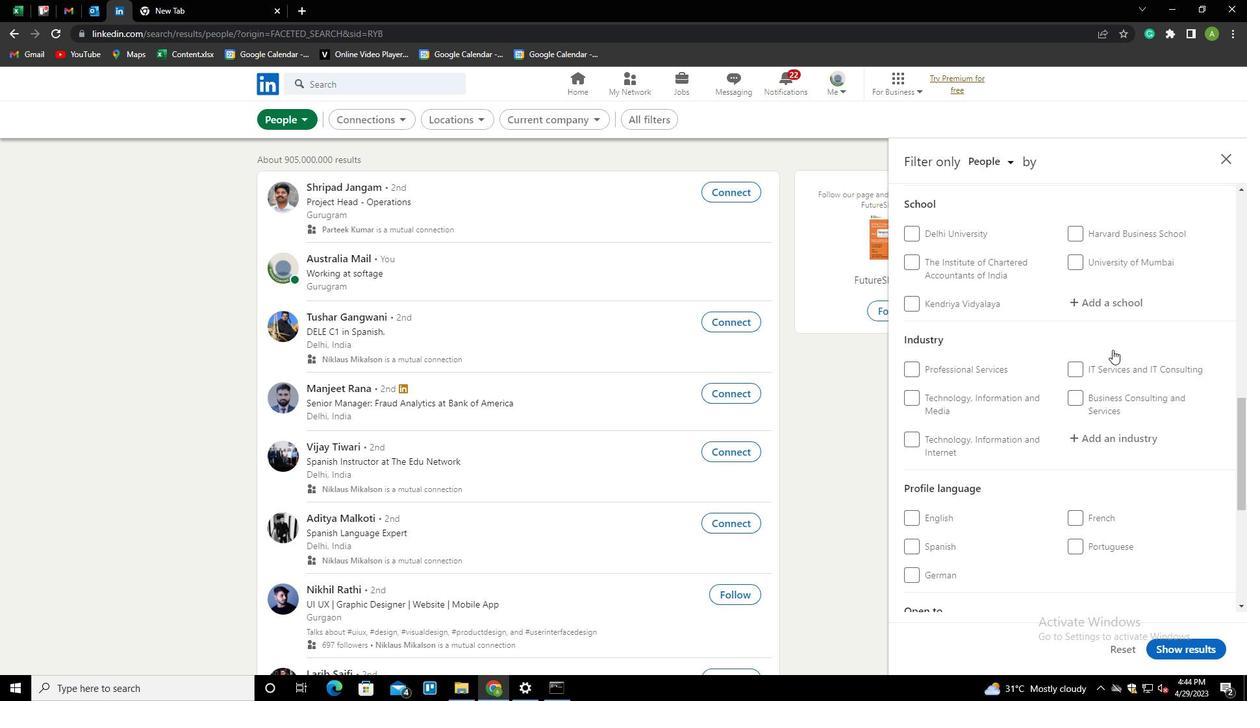 
Action: Mouse scrolled (1112, 349) with delta (0, 0)
Screenshot: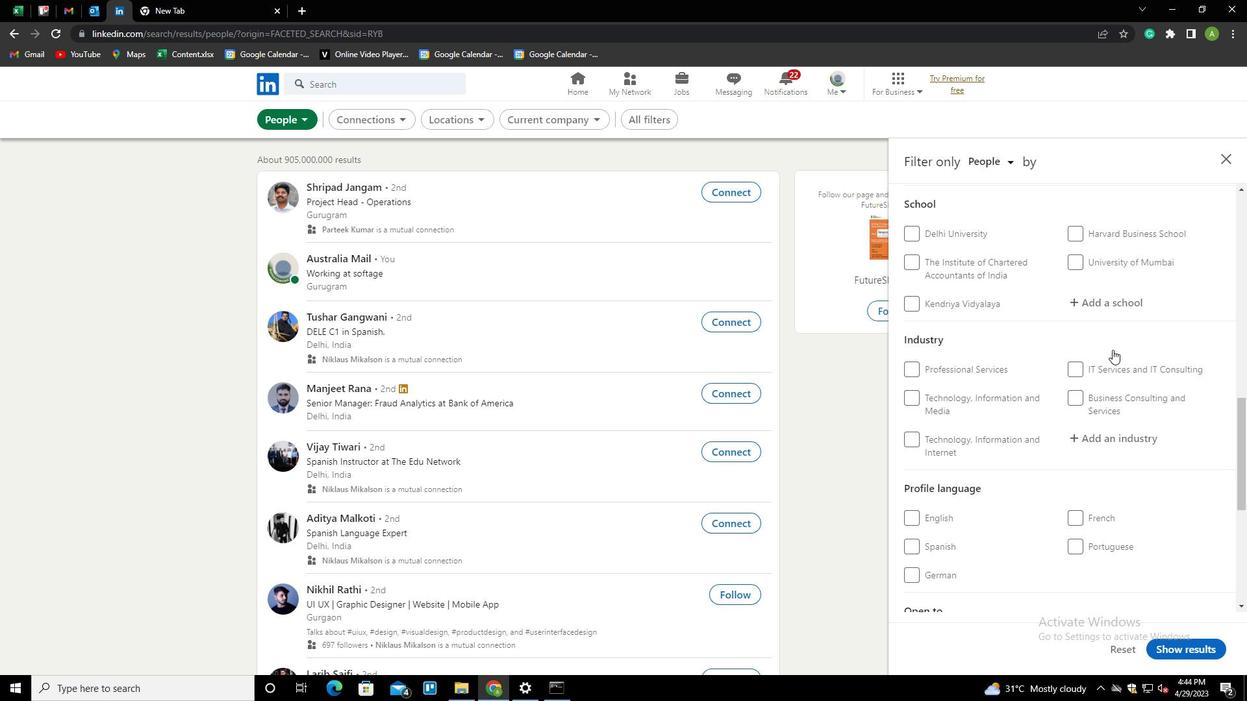 
Action: Mouse moved to (1066, 388)
Screenshot: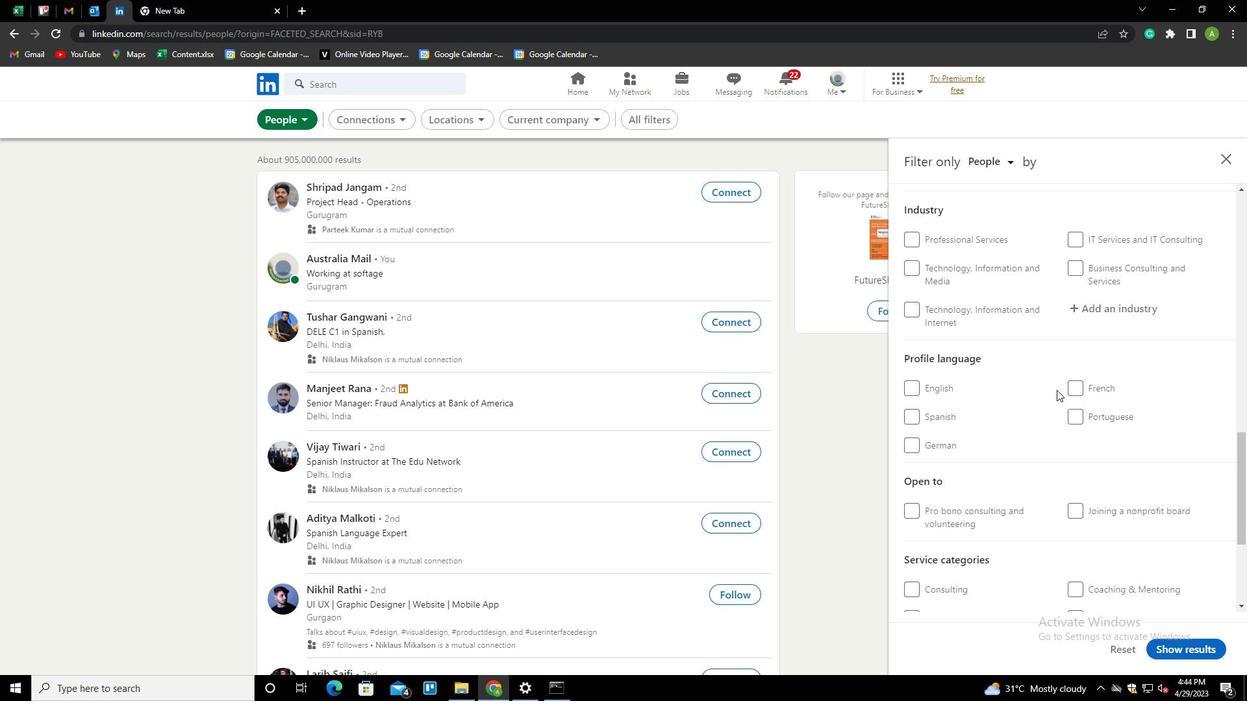 
Action: Mouse pressed left at (1066, 388)
Screenshot: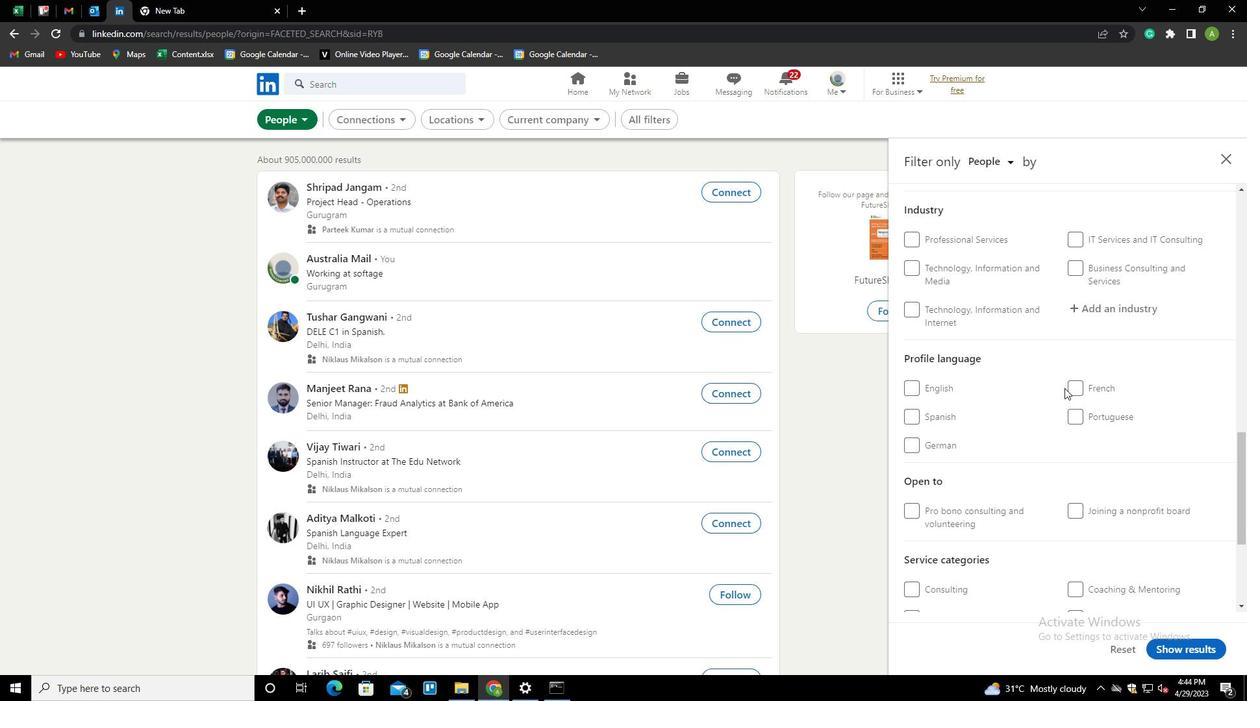 
Action: Mouse moved to (1068, 389)
Screenshot: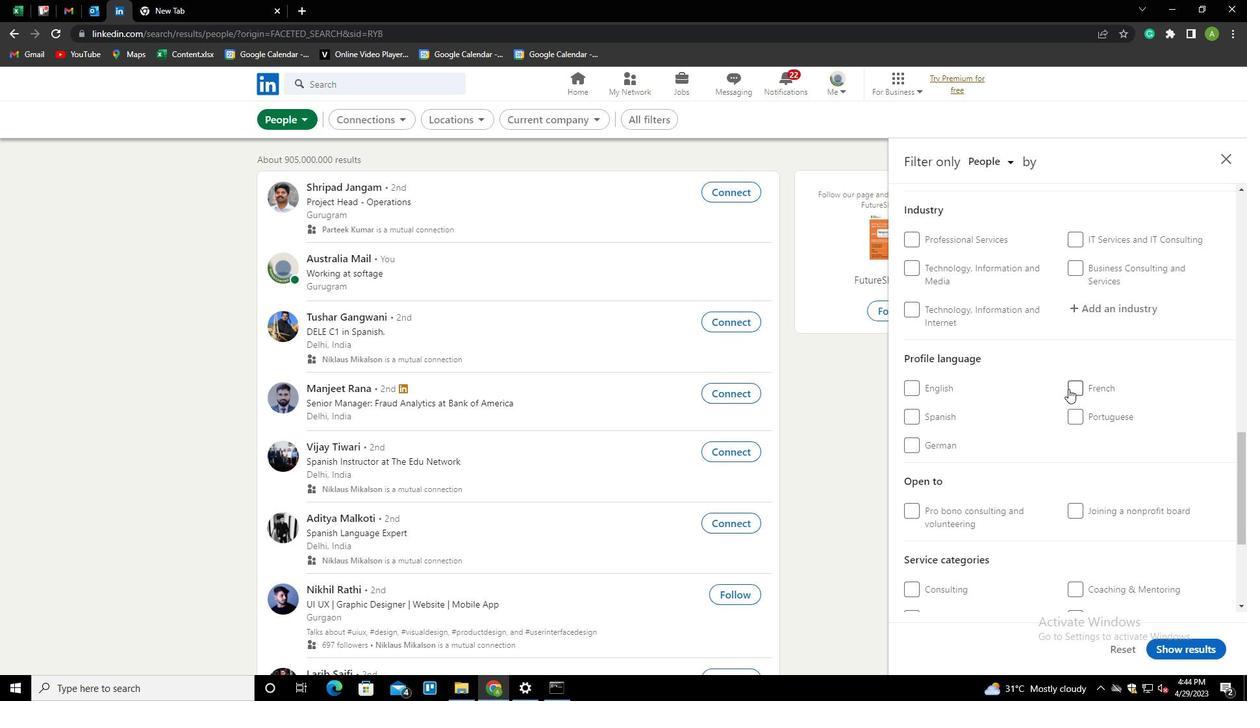 
Action: Mouse pressed left at (1068, 389)
Screenshot: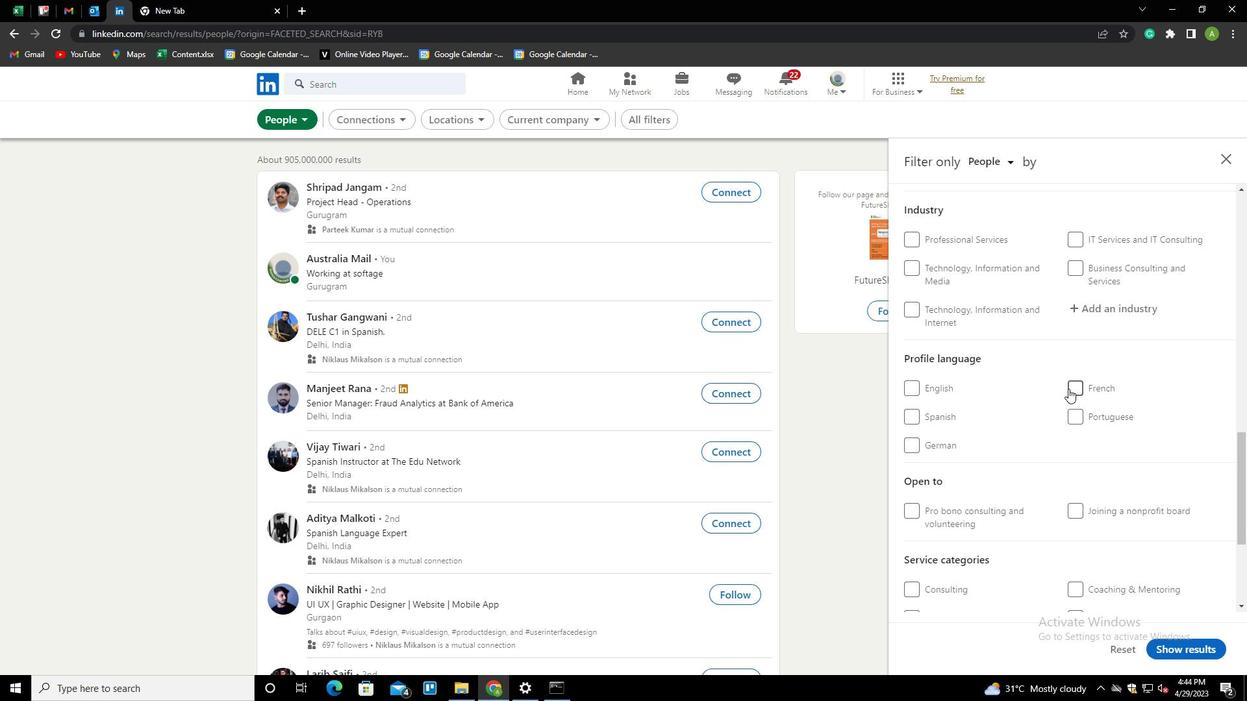 
Action: Mouse moved to (1116, 419)
Screenshot: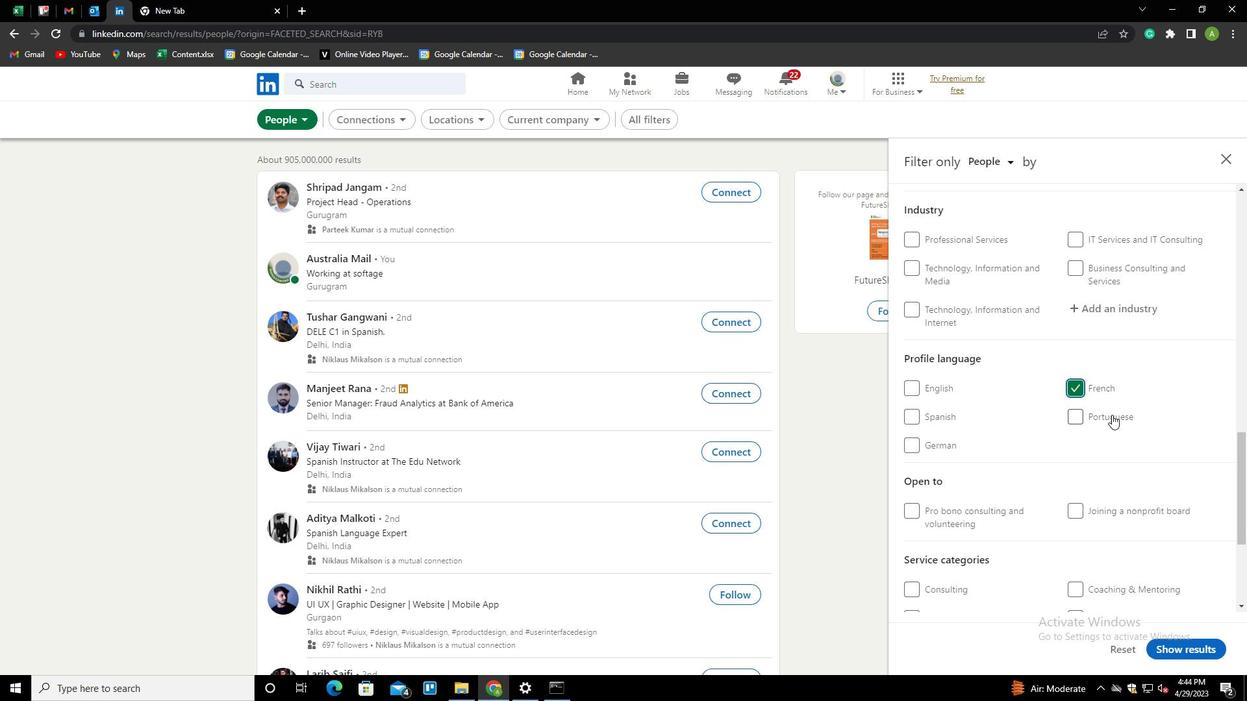 
Action: Mouse scrolled (1116, 419) with delta (0, 0)
Screenshot: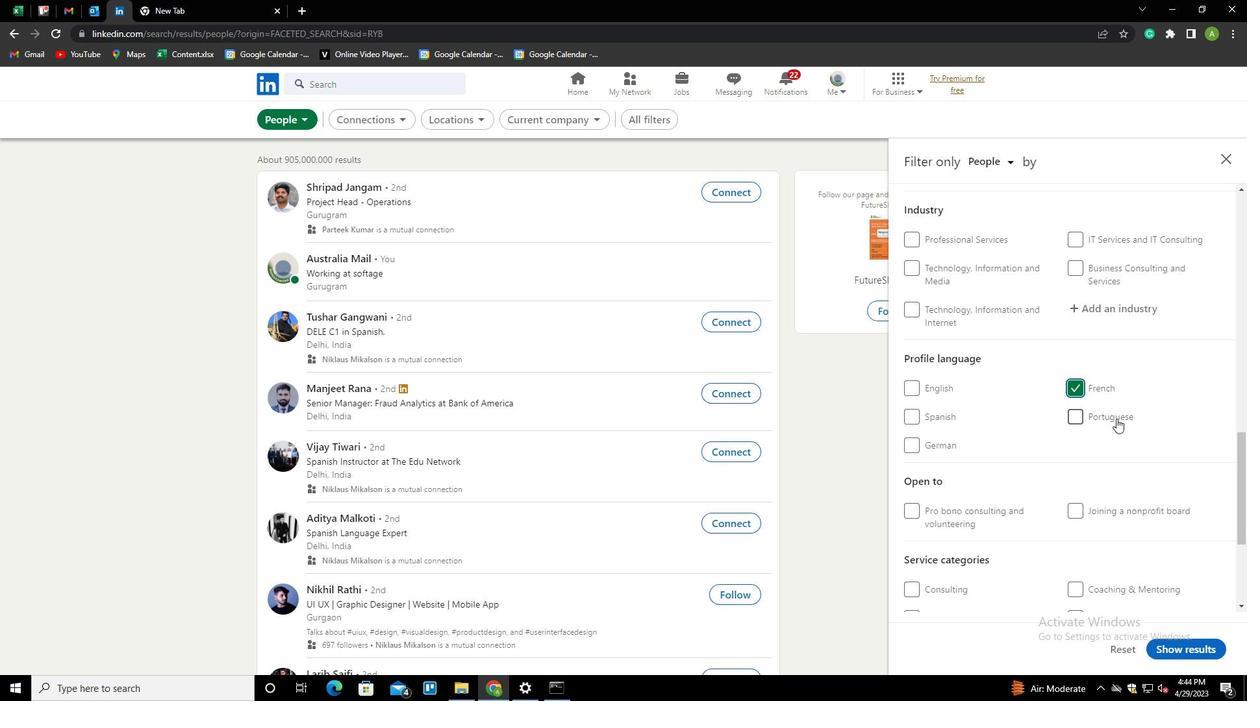 
Action: Mouse scrolled (1116, 419) with delta (0, 0)
Screenshot: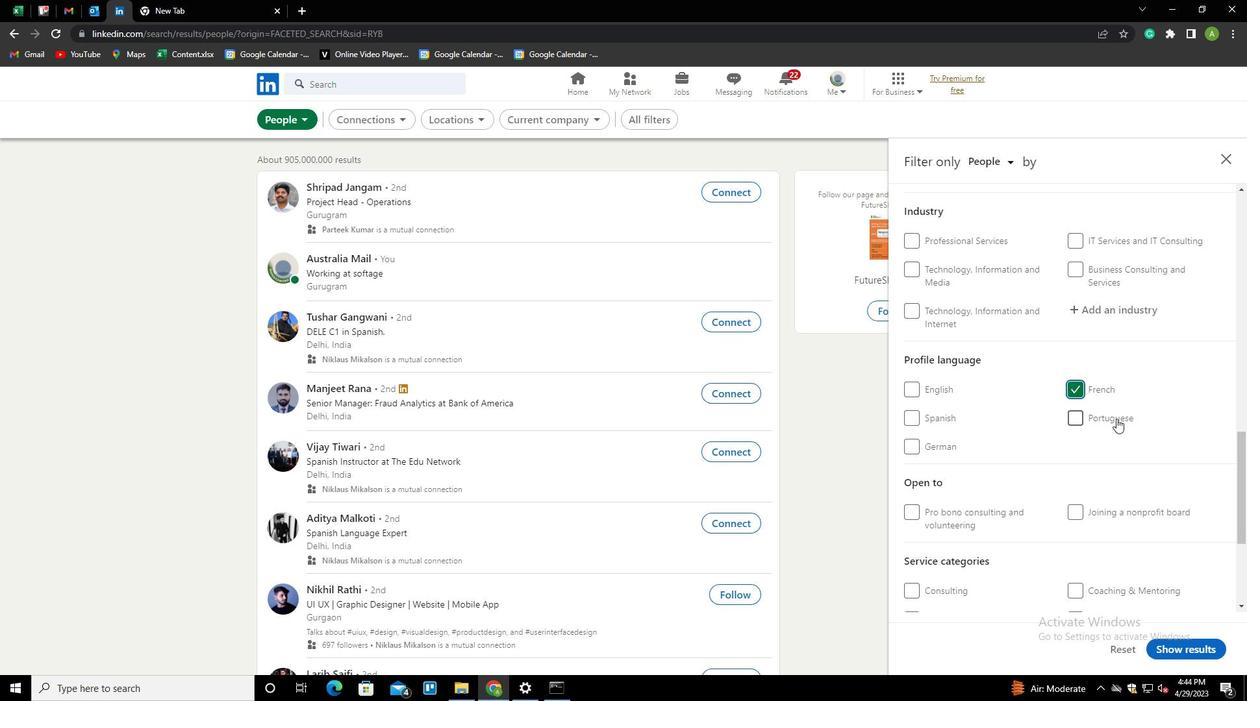 
Action: Mouse scrolled (1116, 419) with delta (0, 0)
Screenshot: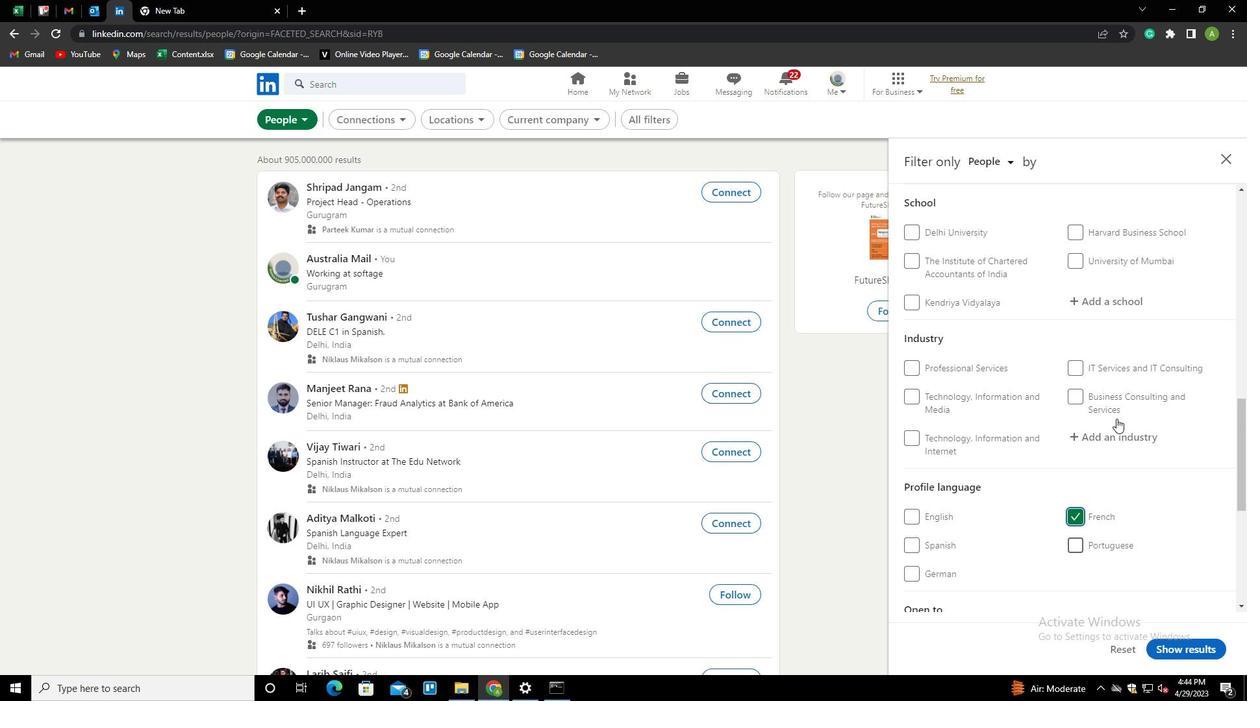 
Action: Mouse scrolled (1116, 419) with delta (0, 0)
Screenshot: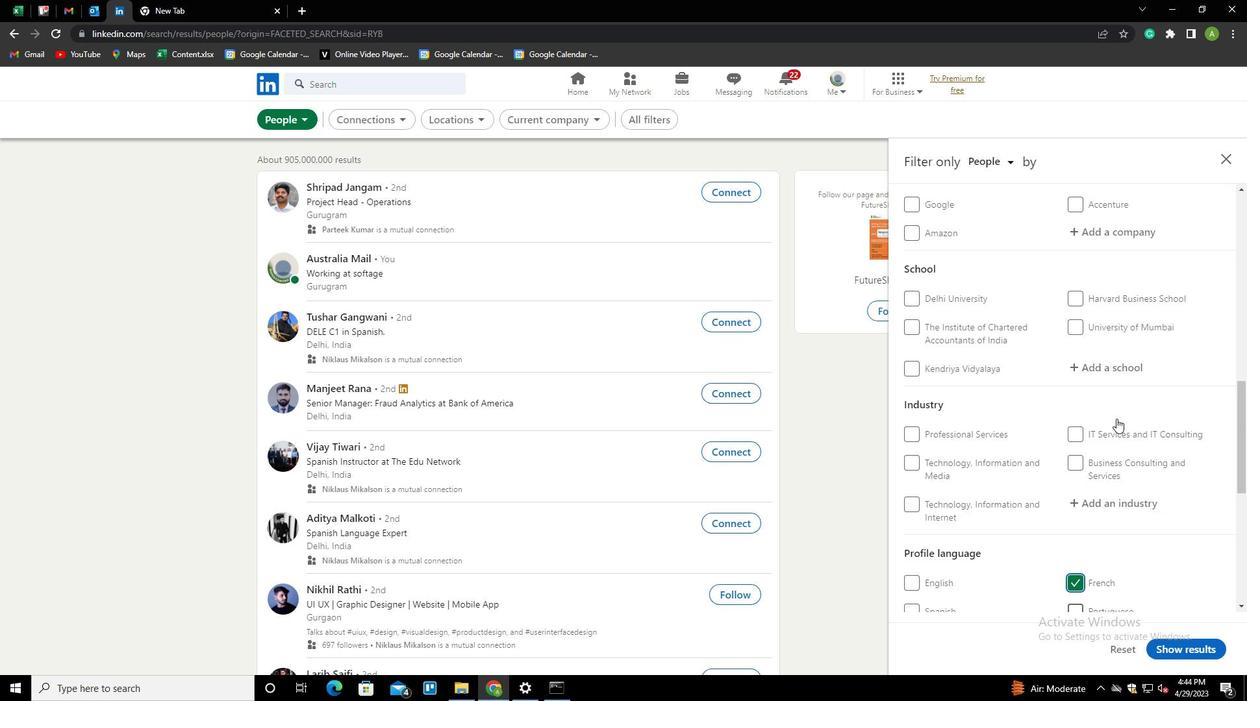 
Action: Mouse scrolled (1116, 419) with delta (0, 0)
Screenshot: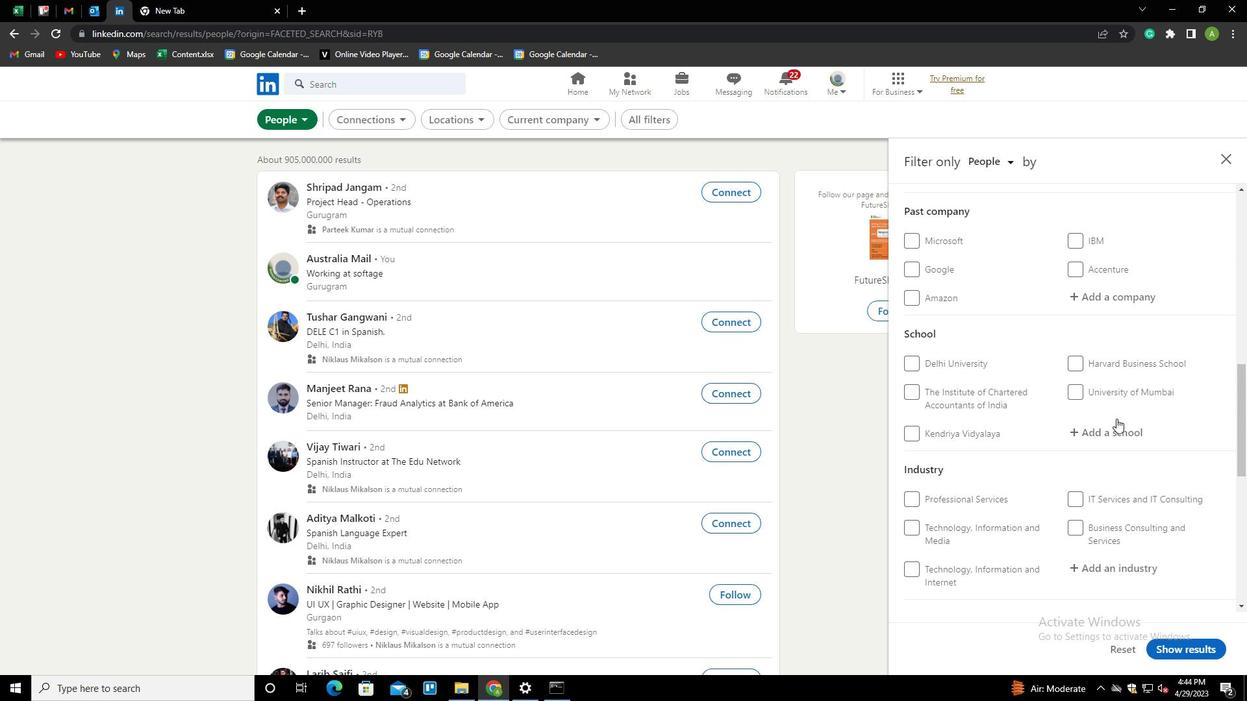 
Action: Mouse scrolled (1116, 419) with delta (0, 0)
Screenshot: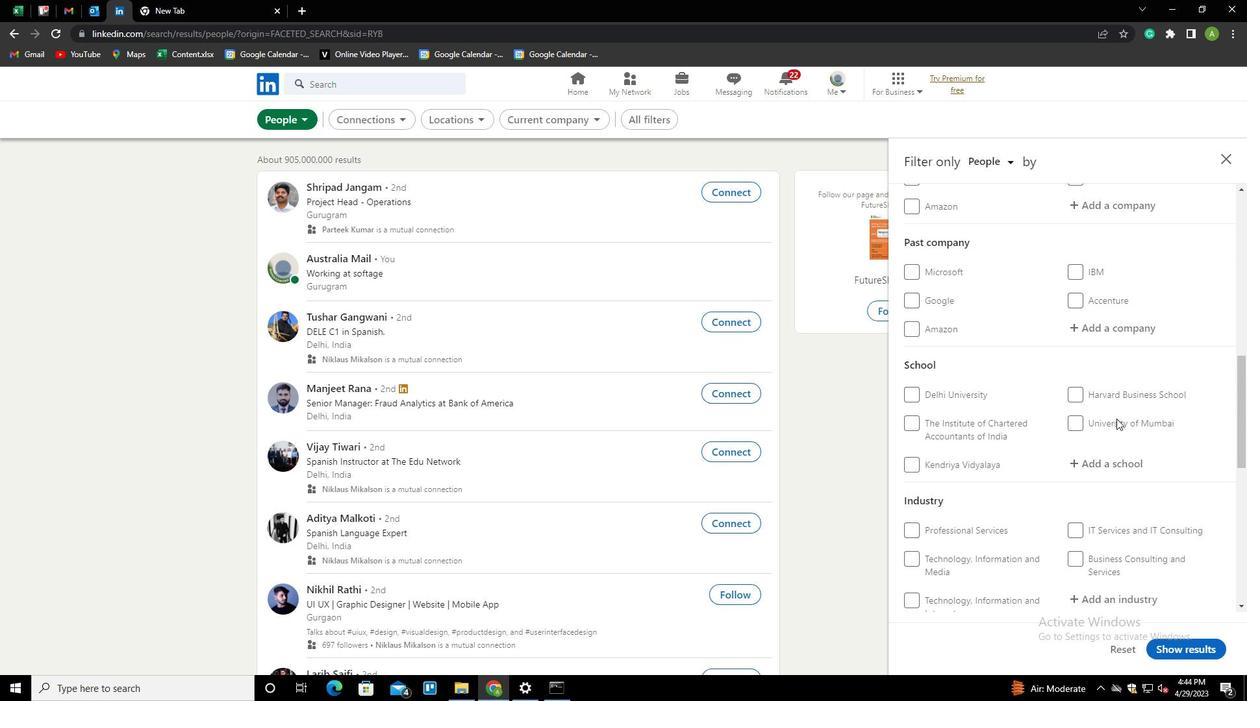 
Action: Mouse scrolled (1116, 419) with delta (0, 0)
Screenshot: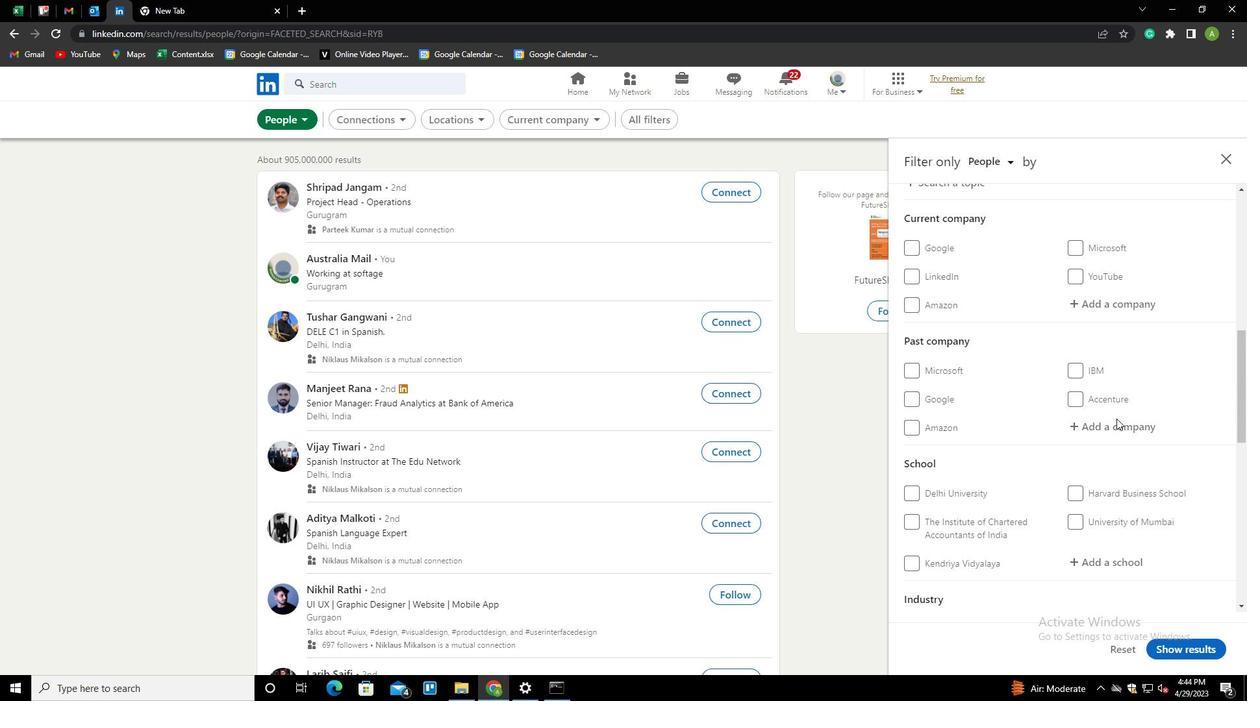 
Action: Mouse moved to (1108, 370)
Screenshot: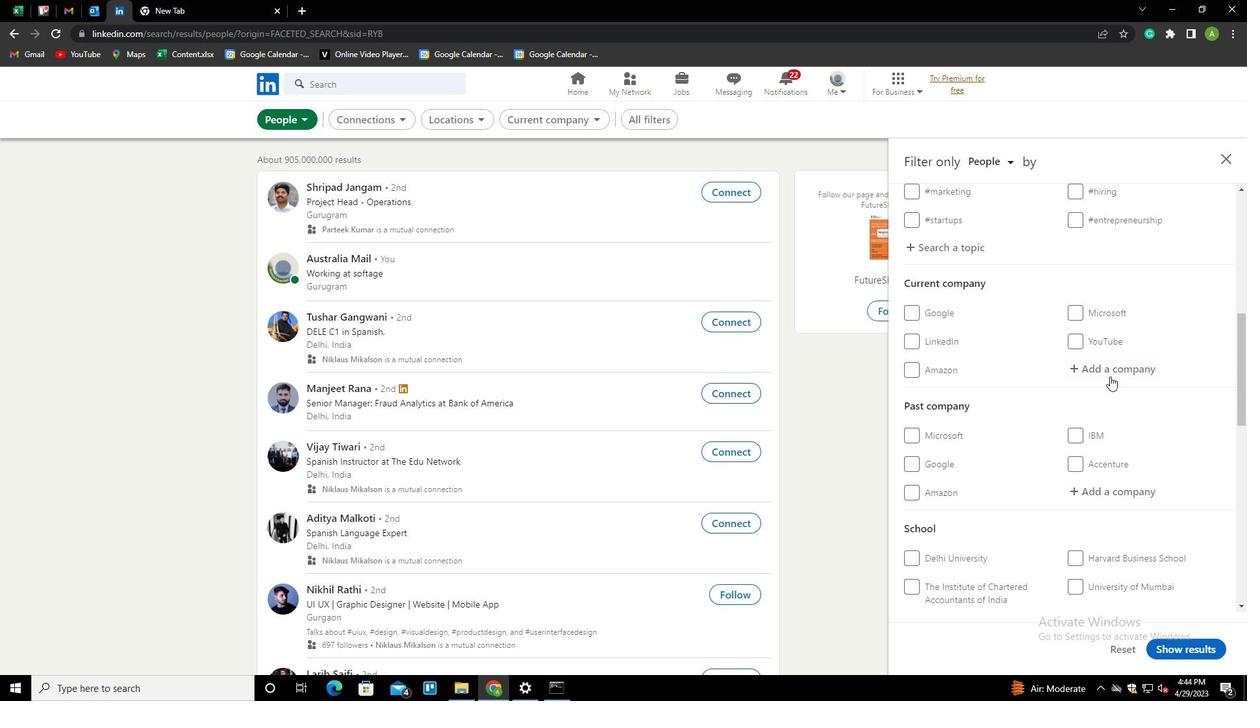 
Action: Key pressed <Key.shift>
Screenshot: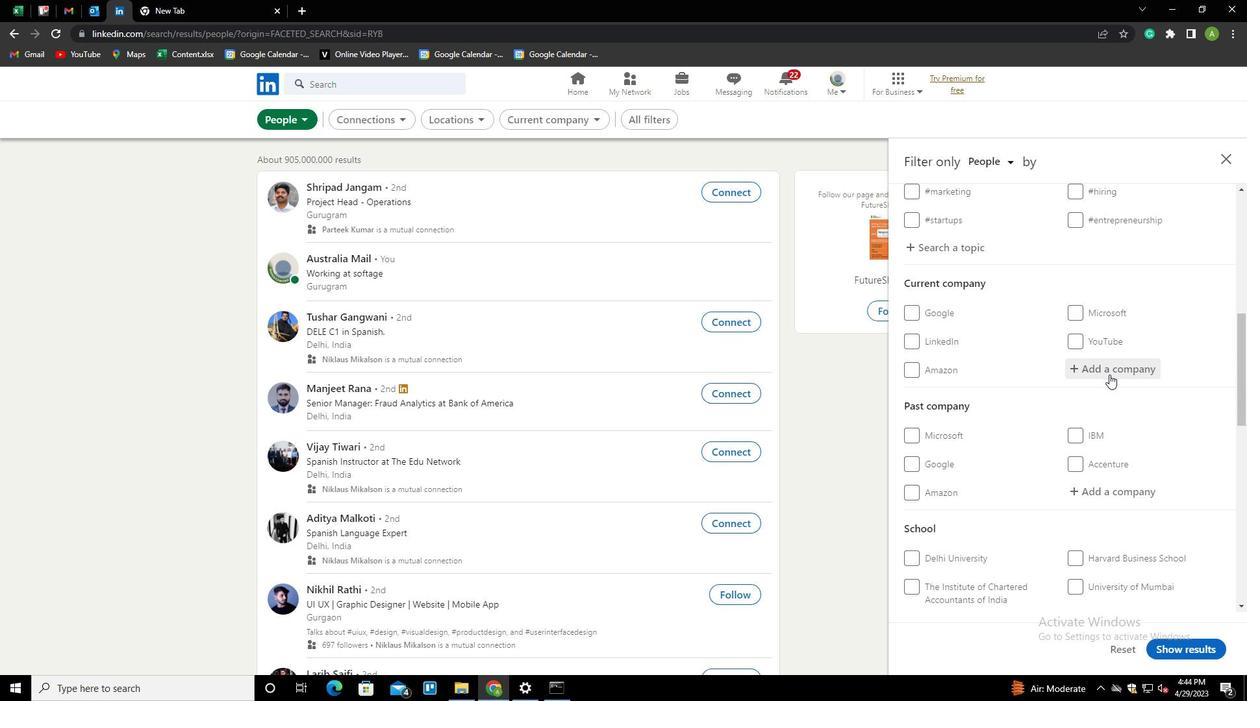 
Action: Mouse pressed left at (1108, 370)
Screenshot: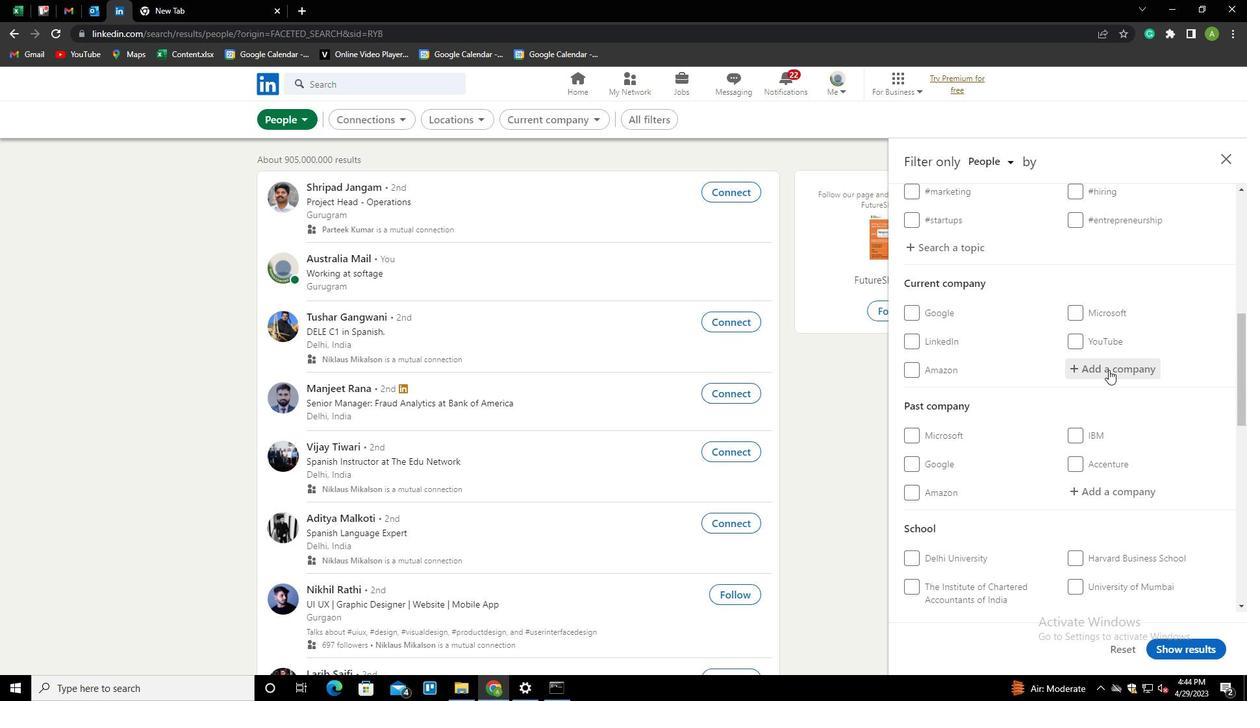 
Action: Key pressed <Key.shift><Key.shift>
Screenshot: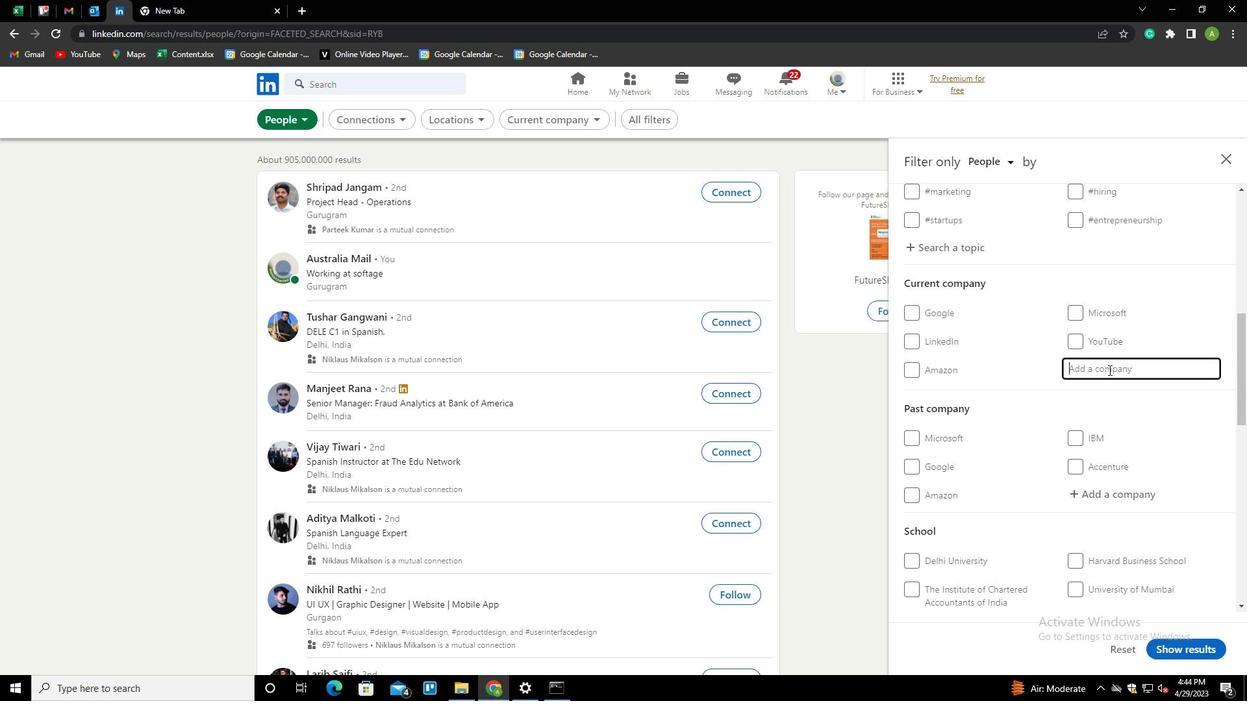 
Action: Mouse moved to (1108, 370)
Screenshot: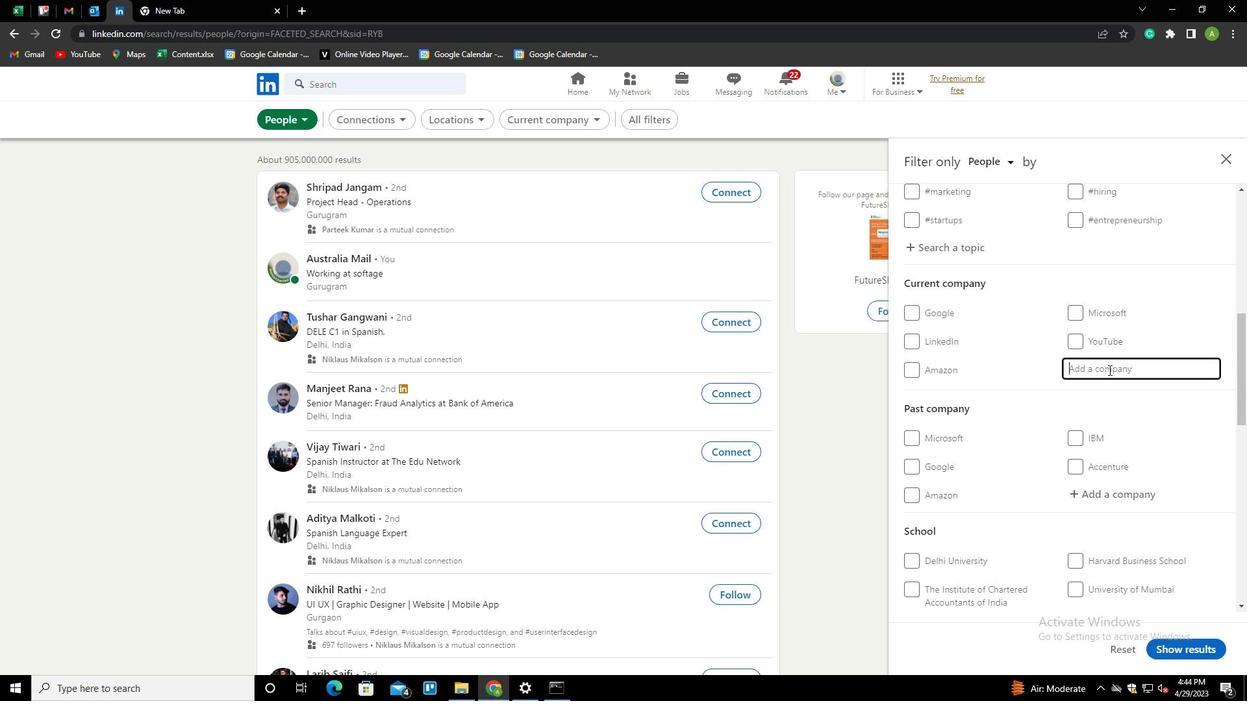 
Action: Key pressed <Key.shift><Key.shift><Key.shift><Key.shift><Key.shift><Key.shift><Key.shift><Key.shift><Key.shift><Key.shift><Key.shift><Key.shift><Key.shift><Key.shift><Key.shift><Key.shift>VISTRA<Key.down><Key.enter><Key.enter><Key.space><Key.backspace><Key.down><Key.enter>
Screenshot: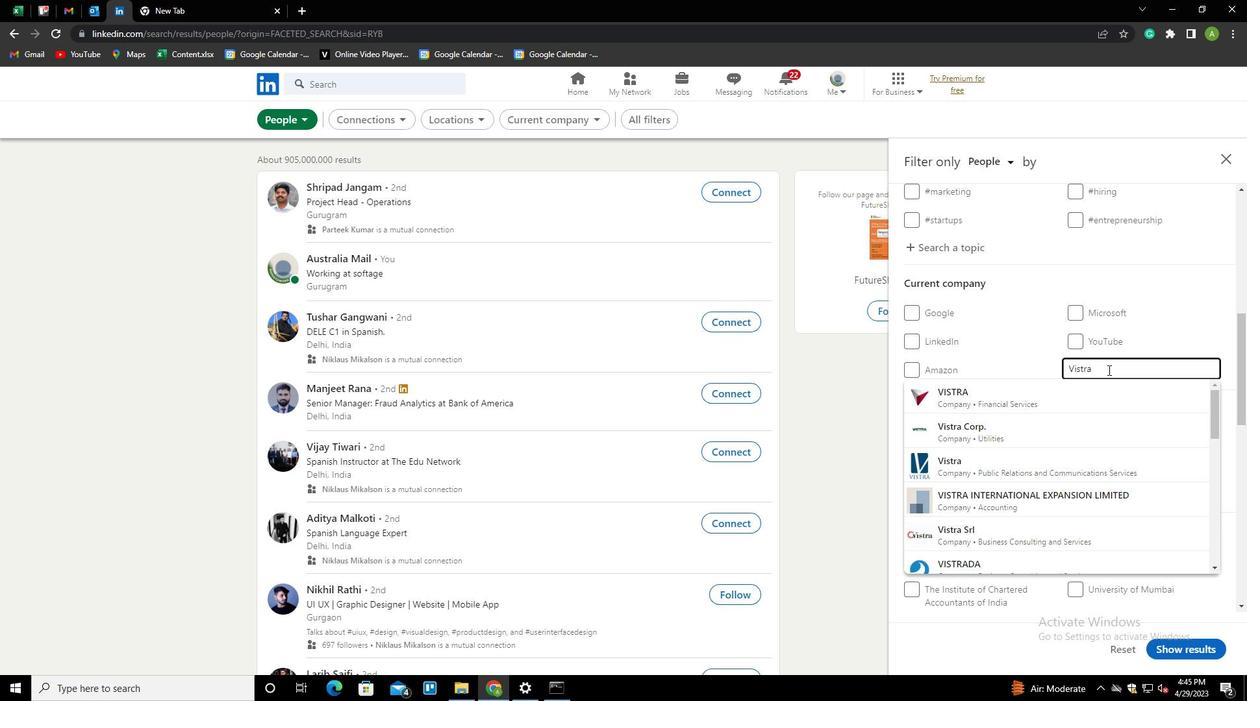 
Action: Mouse scrolled (1108, 369) with delta (0, 0)
Screenshot: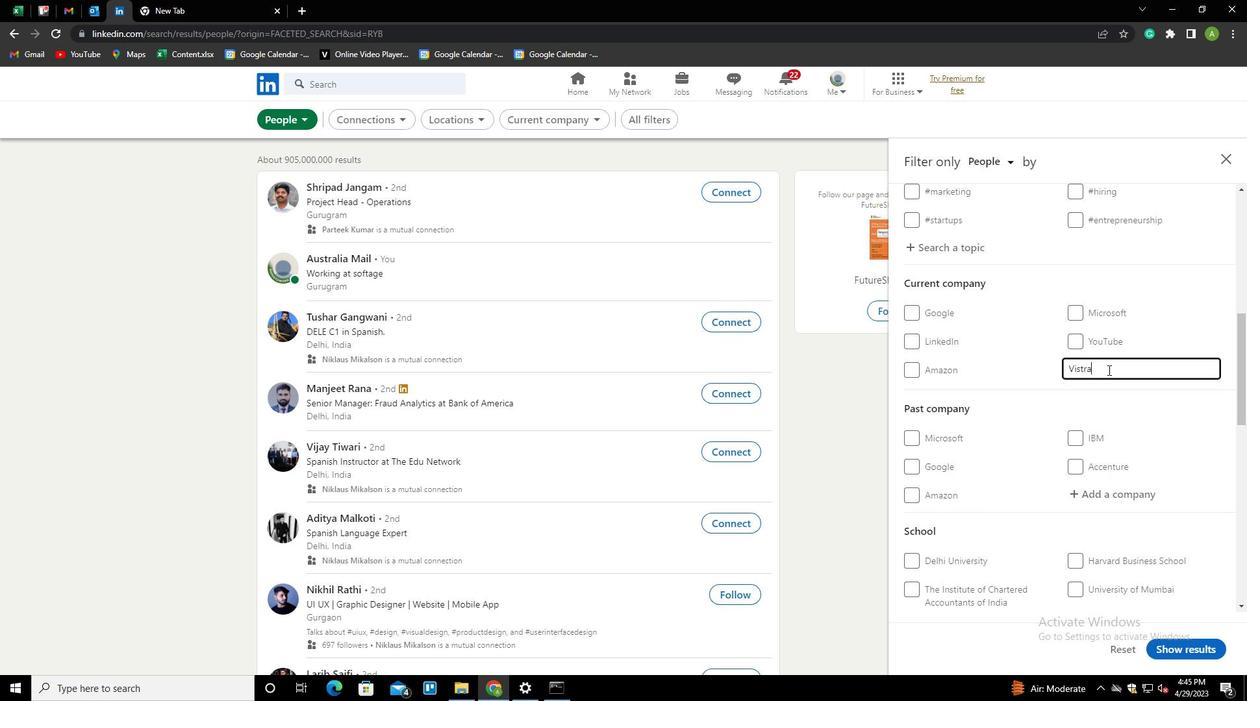 
Action: Mouse scrolled (1108, 369) with delta (0, 0)
Screenshot: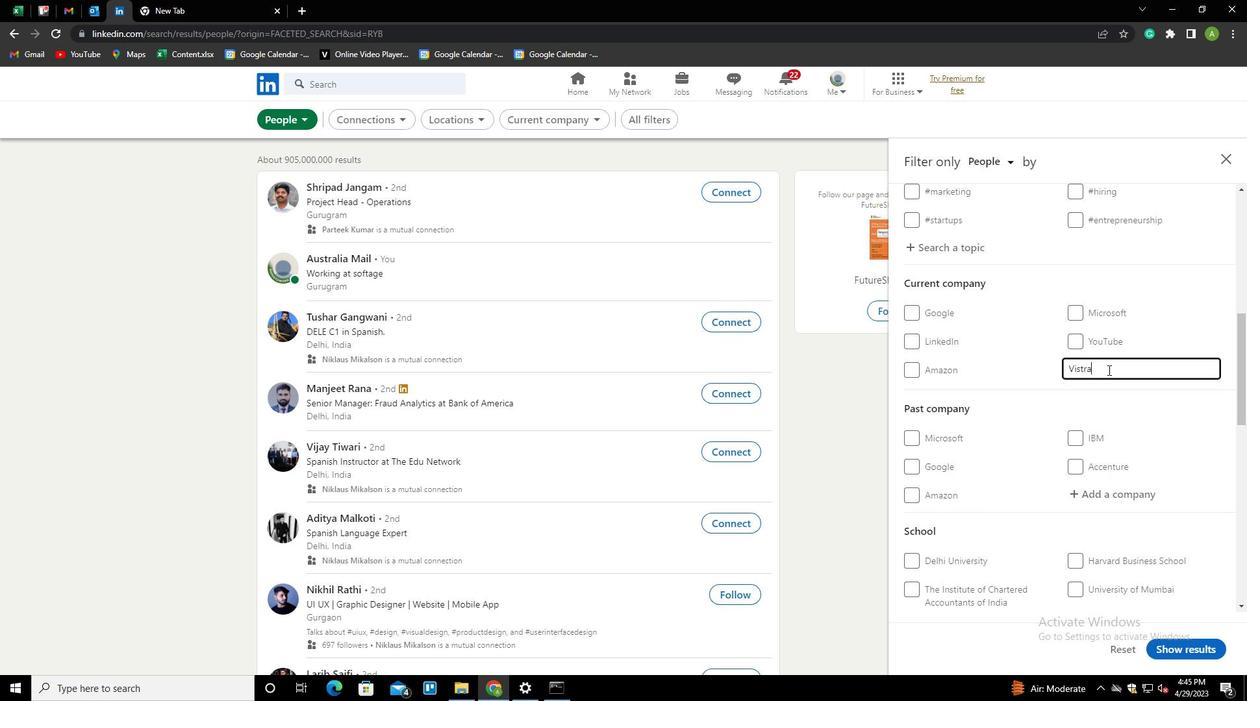 
Action: Mouse scrolled (1108, 369) with delta (0, 0)
Screenshot: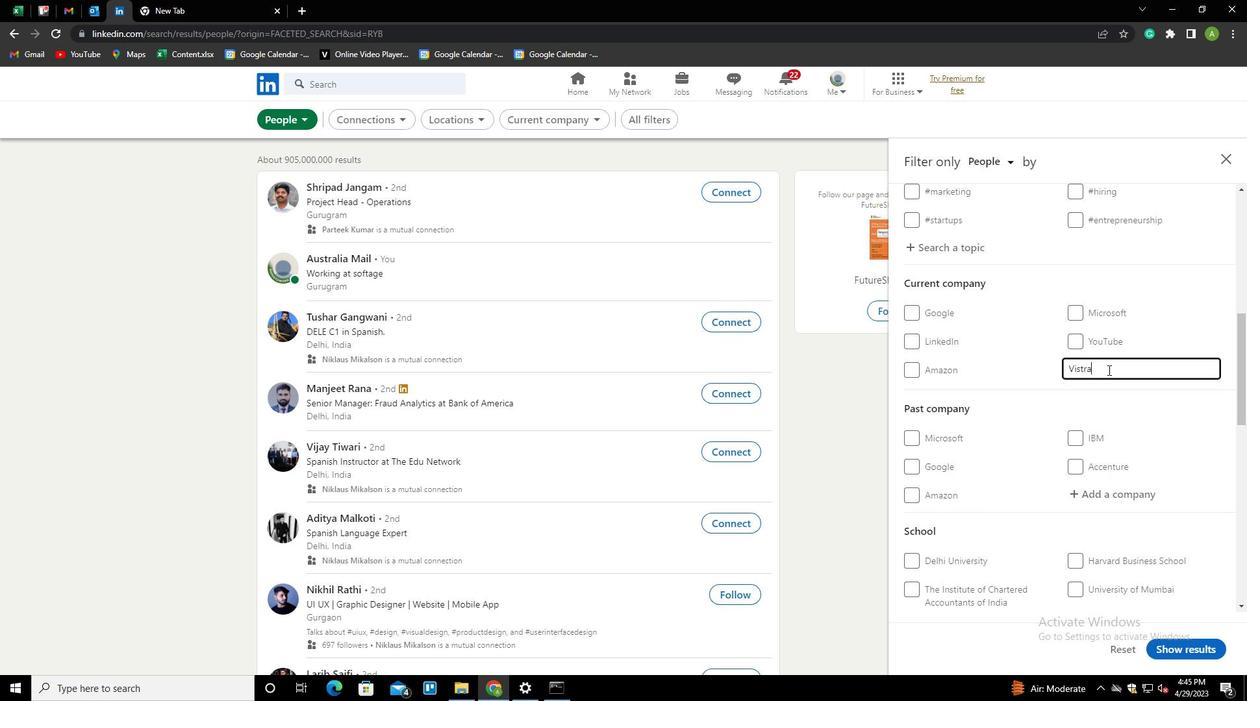 
Action: Mouse moved to (1097, 396)
Screenshot: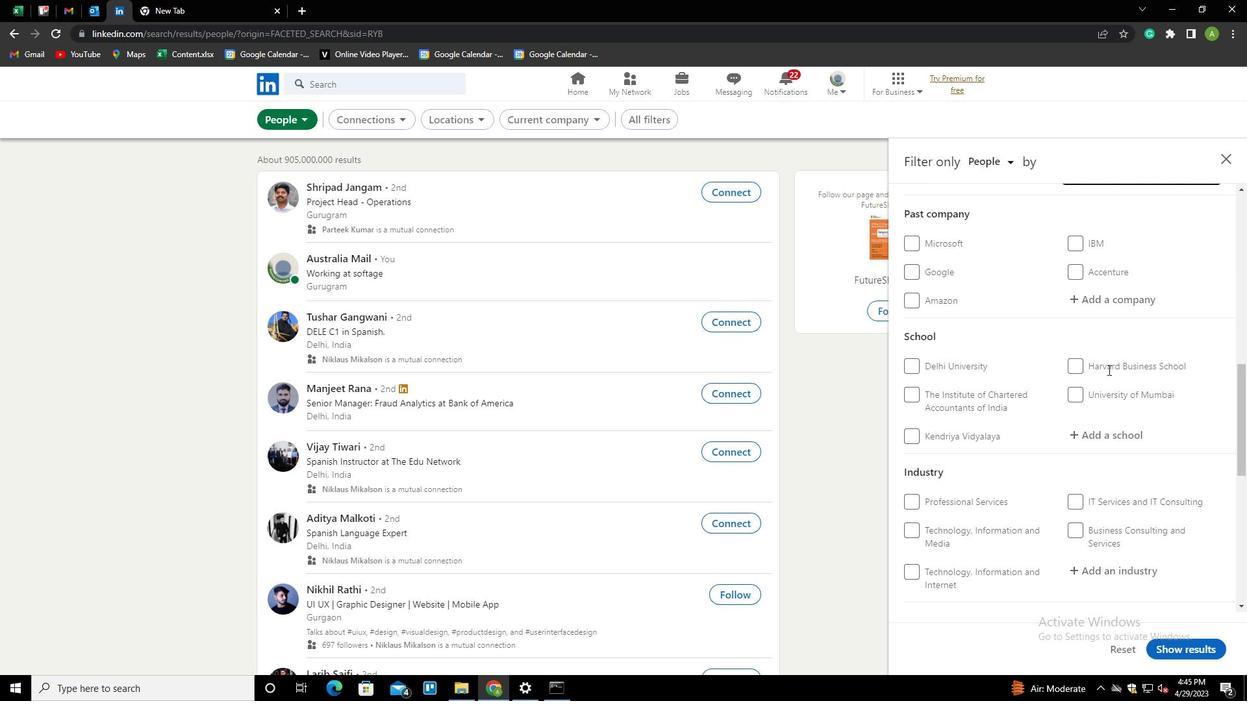 
Action: Mouse scrolled (1097, 395) with delta (0, 0)
Screenshot: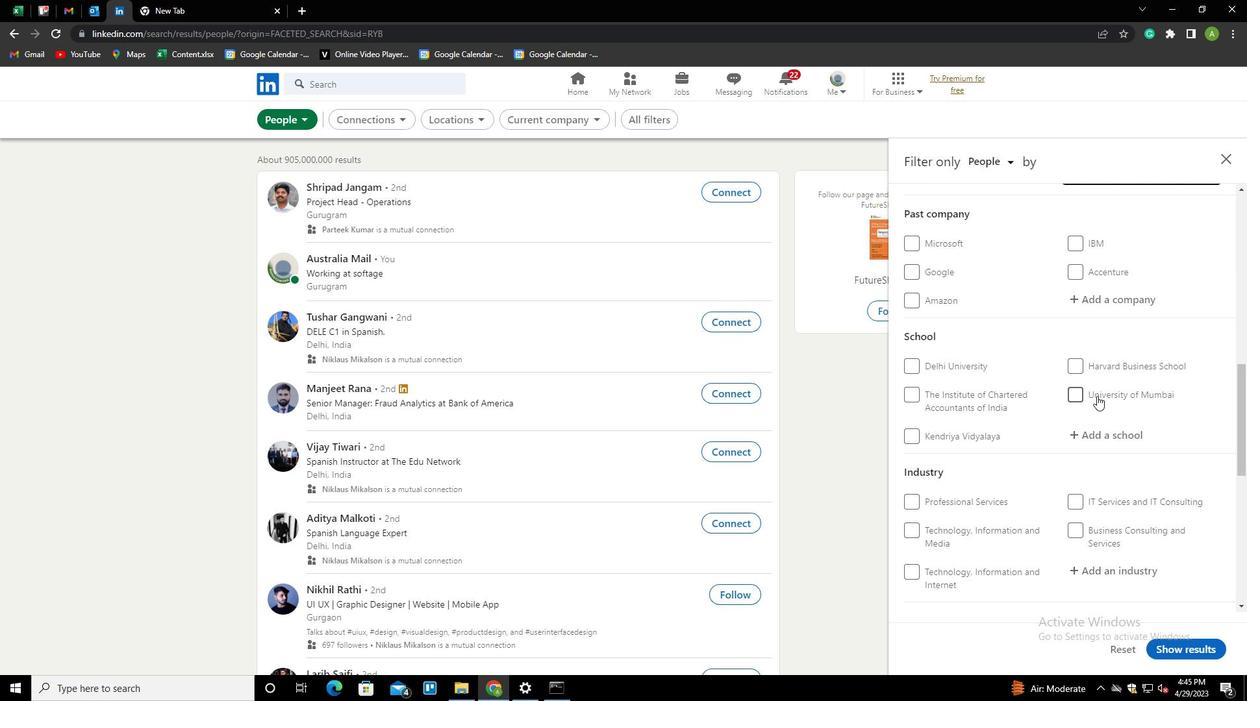 
Action: Mouse moved to (1096, 374)
Screenshot: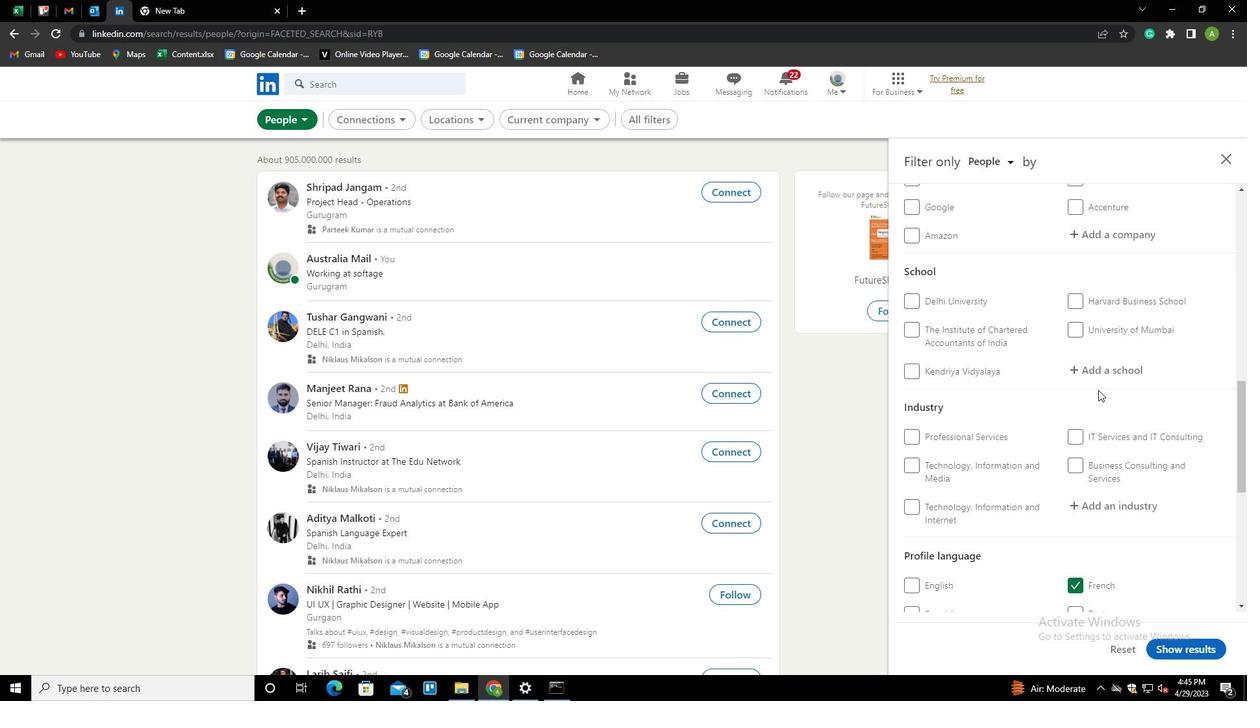 
Action: Mouse pressed left at (1096, 374)
Screenshot: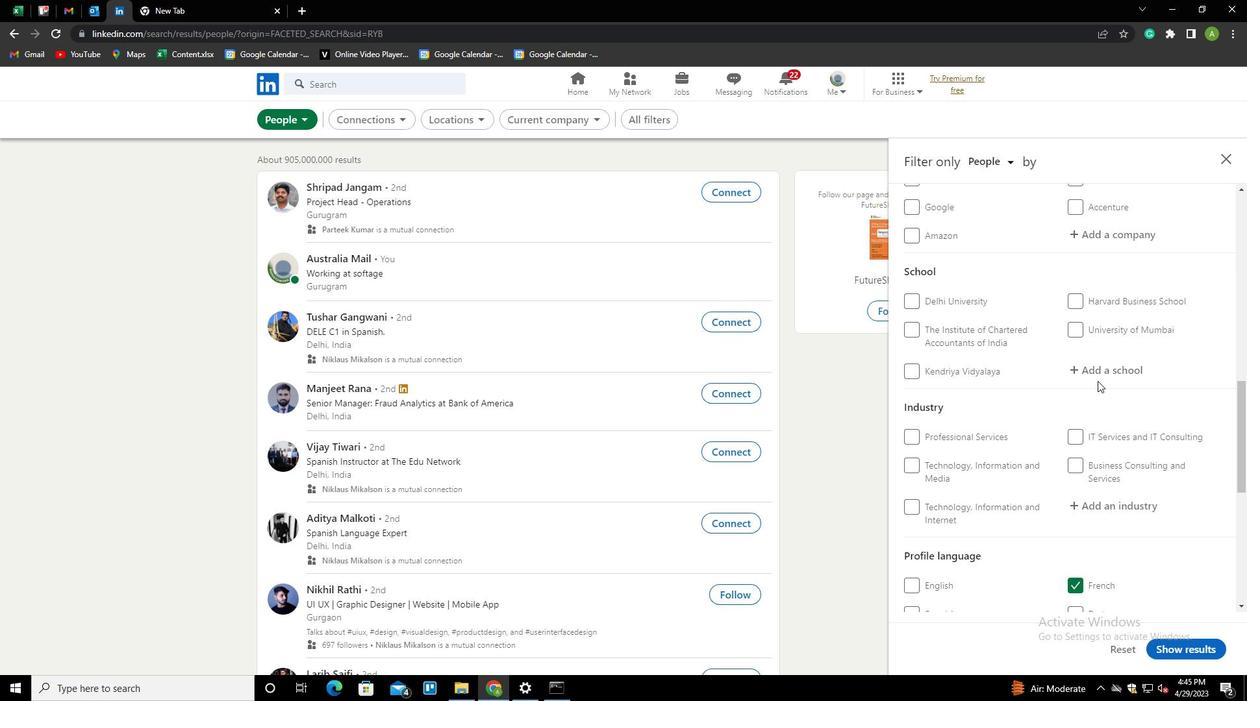 
Action: Mouse moved to (1101, 372)
Screenshot: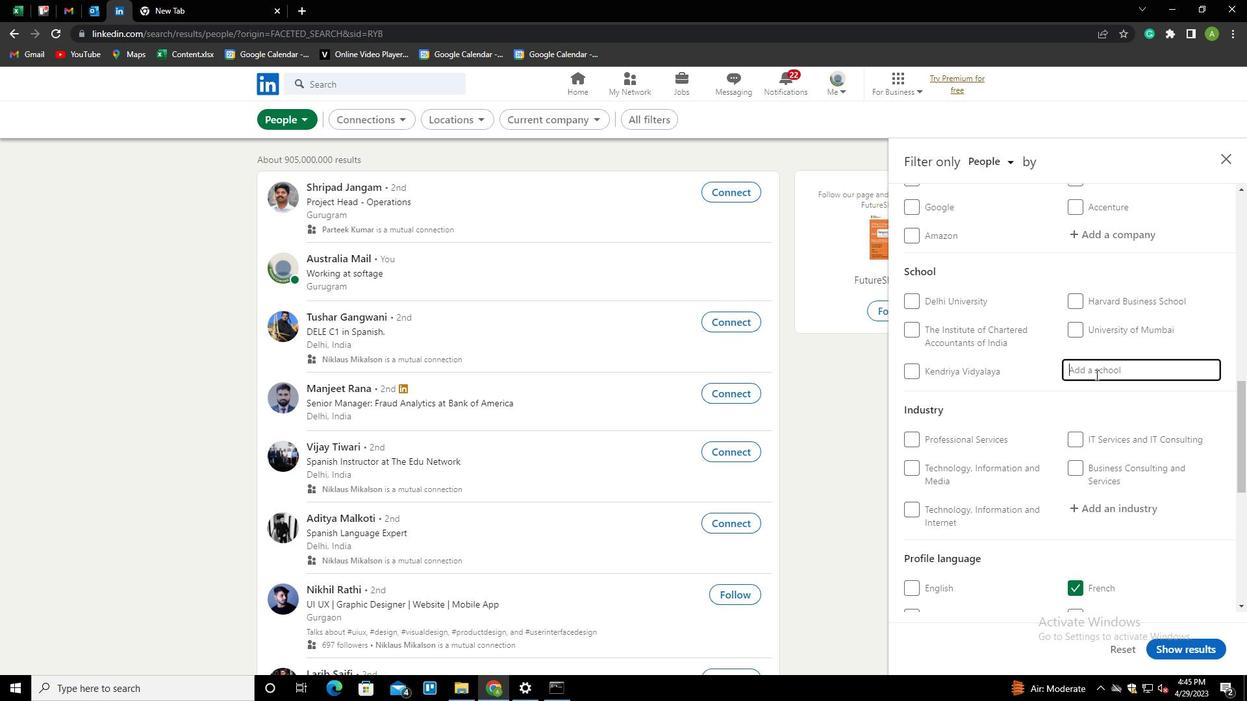 
Action: Mouse pressed left at (1101, 372)
Screenshot: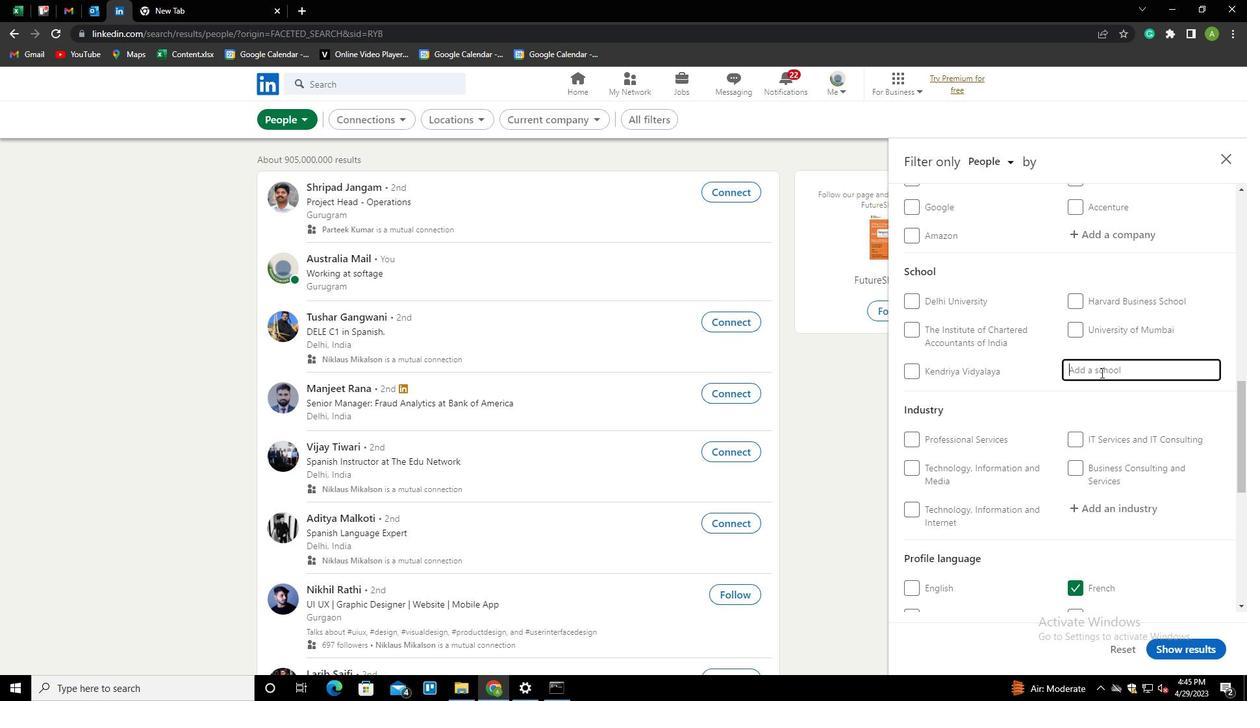 
Action: Key pressed <Key.shift><Key.shift><Key.shift><Key.shift><Key.shift><Key.shift><Key.shift><Key.shift><Key.shift><Key.shift><Key.shift><Key.shift><Key.shift>BARRACKP<Key.down><Key.enter>
Screenshot: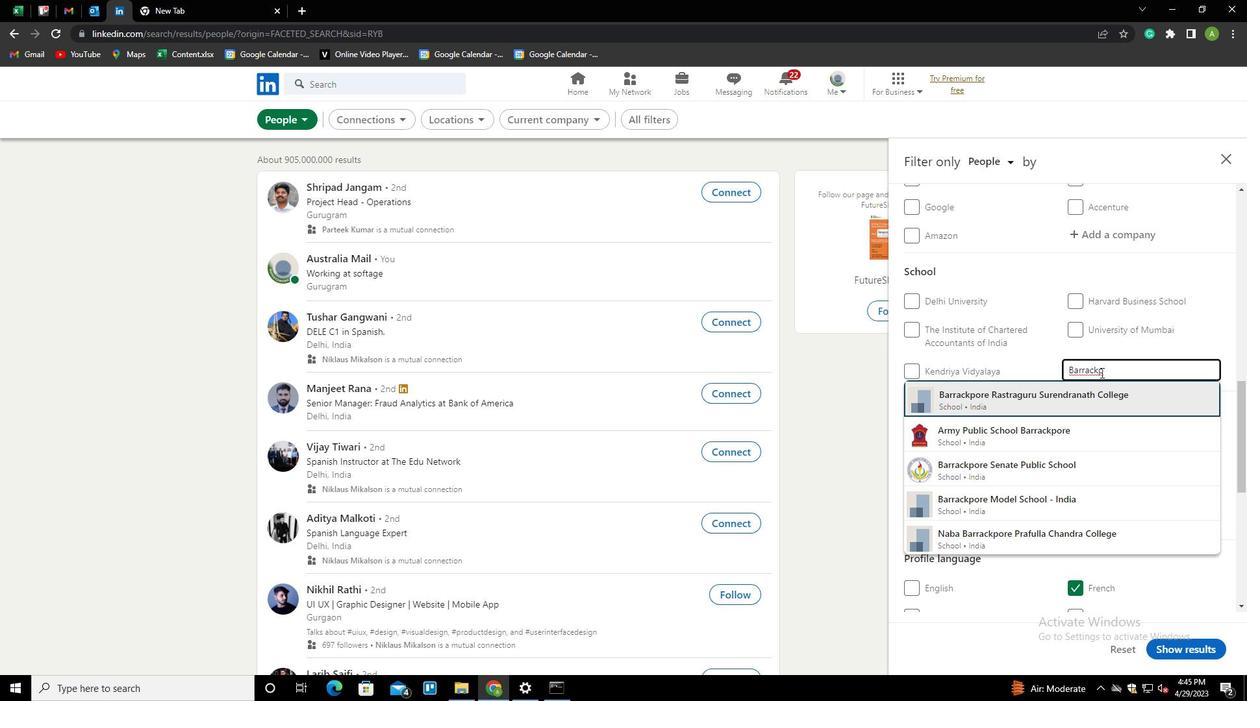 
Action: Mouse scrolled (1101, 372) with delta (0, 0)
Screenshot: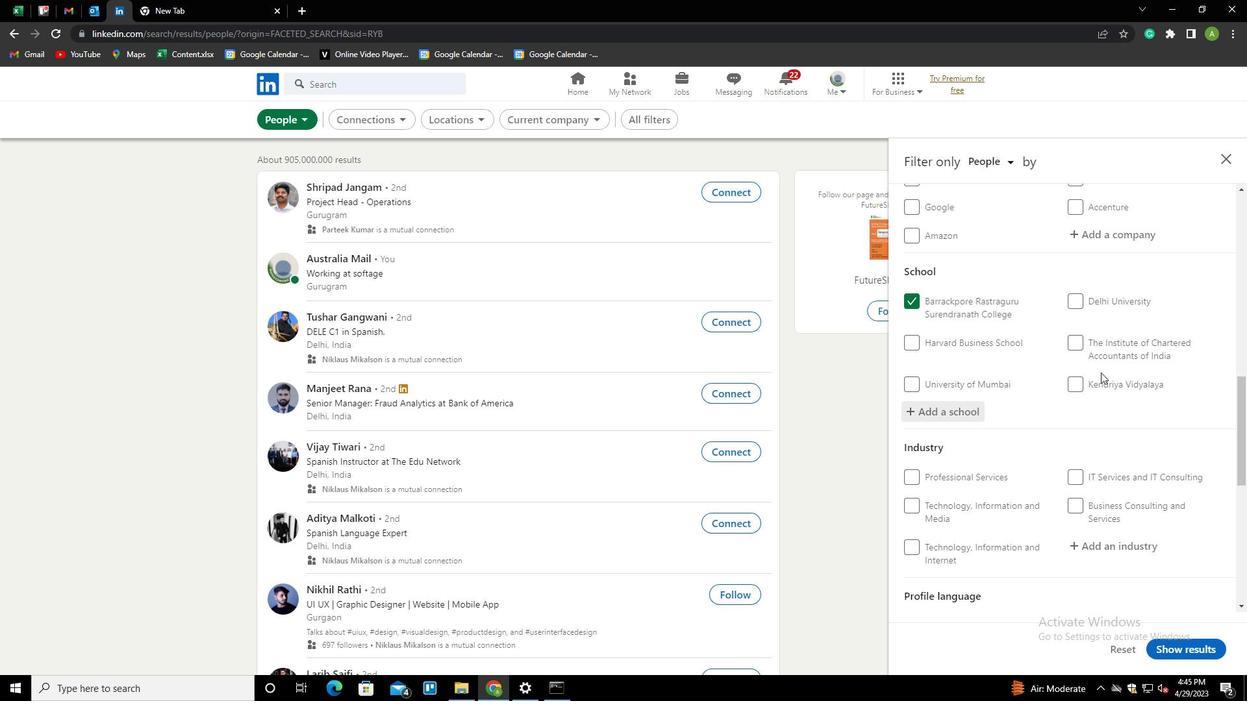 
Action: Mouse scrolled (1101, 372) with delta (0, 0)
Screenshot: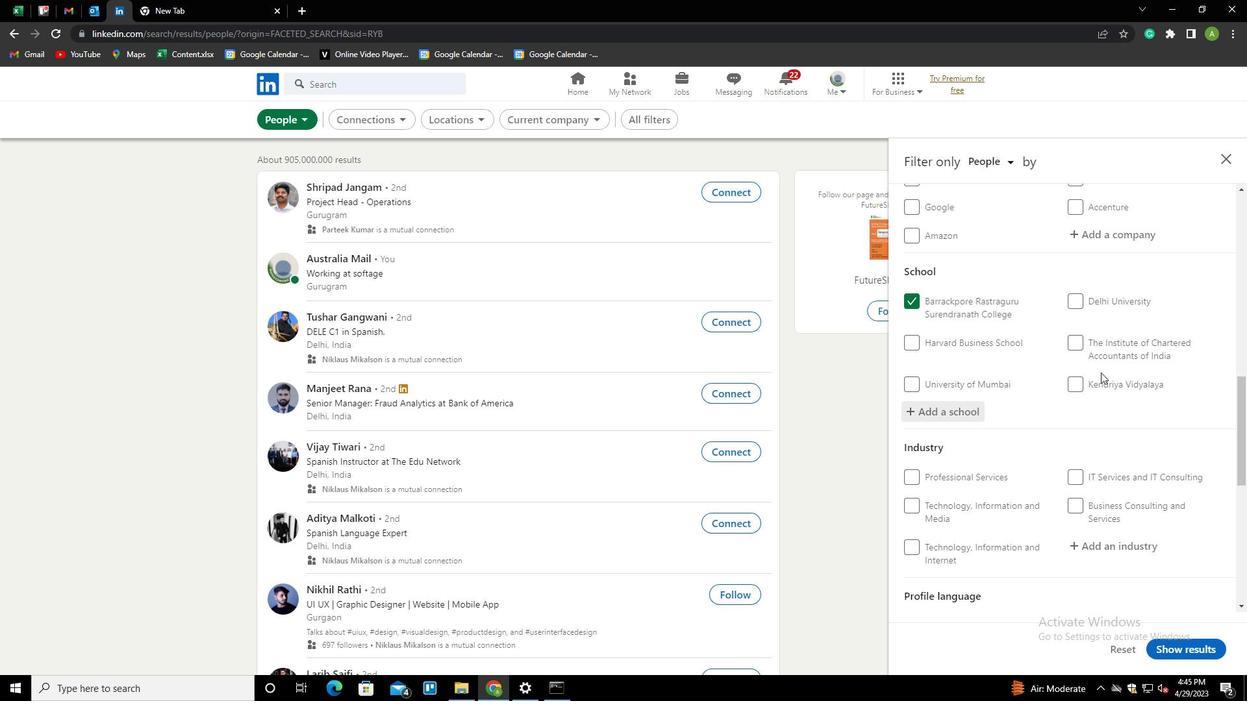 
Action: Mouse scrolled (1101, 372) with delta (0, 0)
Screenshot: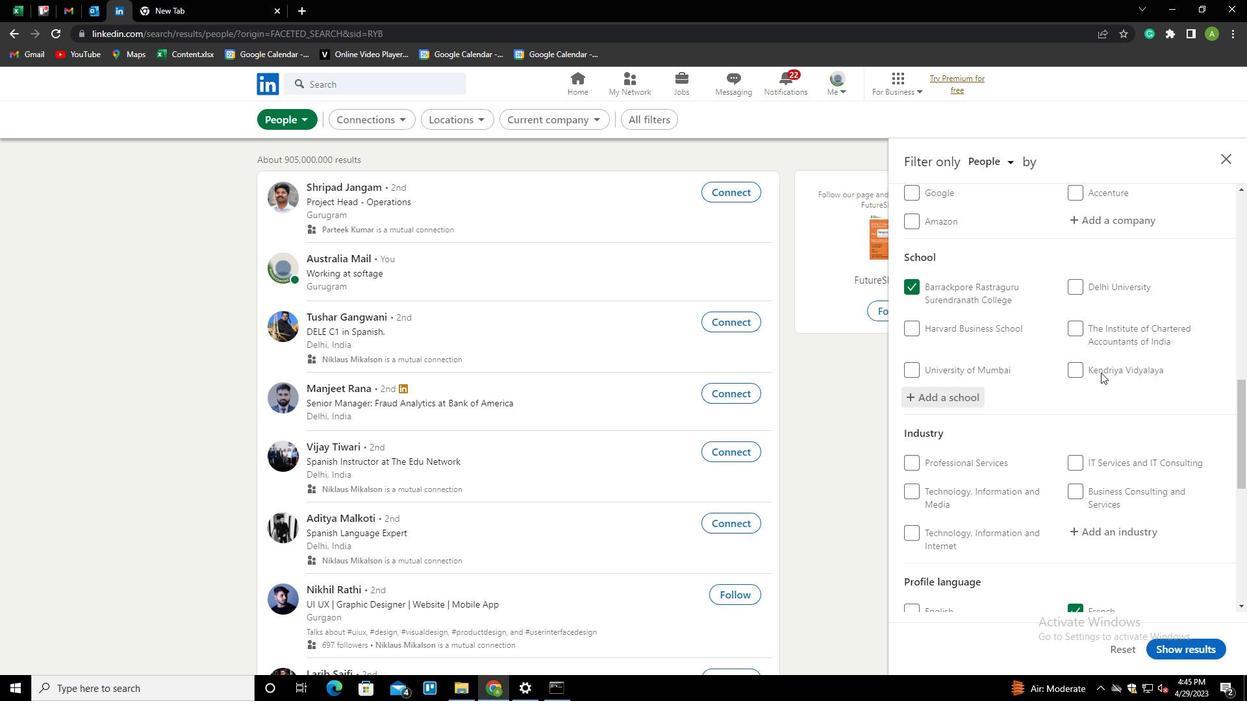 
Action: Mouse scrolled (1101, 372) with delta (0, 0)
Screenshot: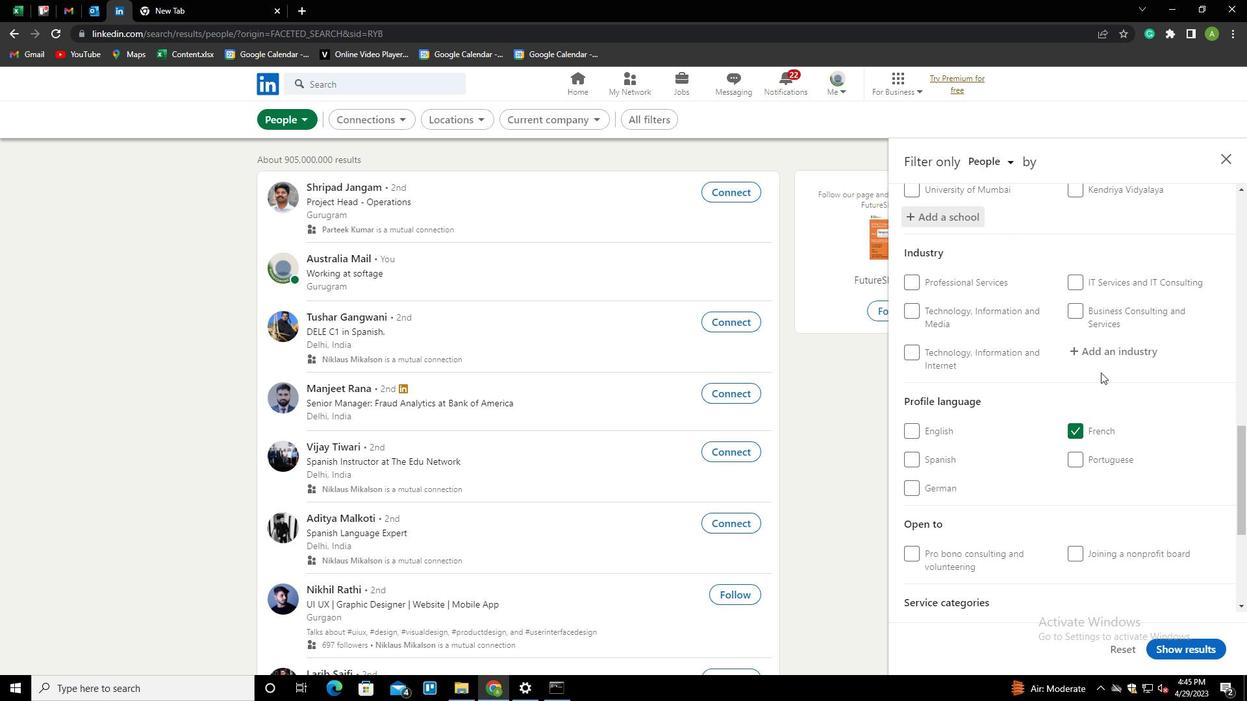 
Action: Mouse scrolled (1101, 372) with delta (0, 0)
Screenshot: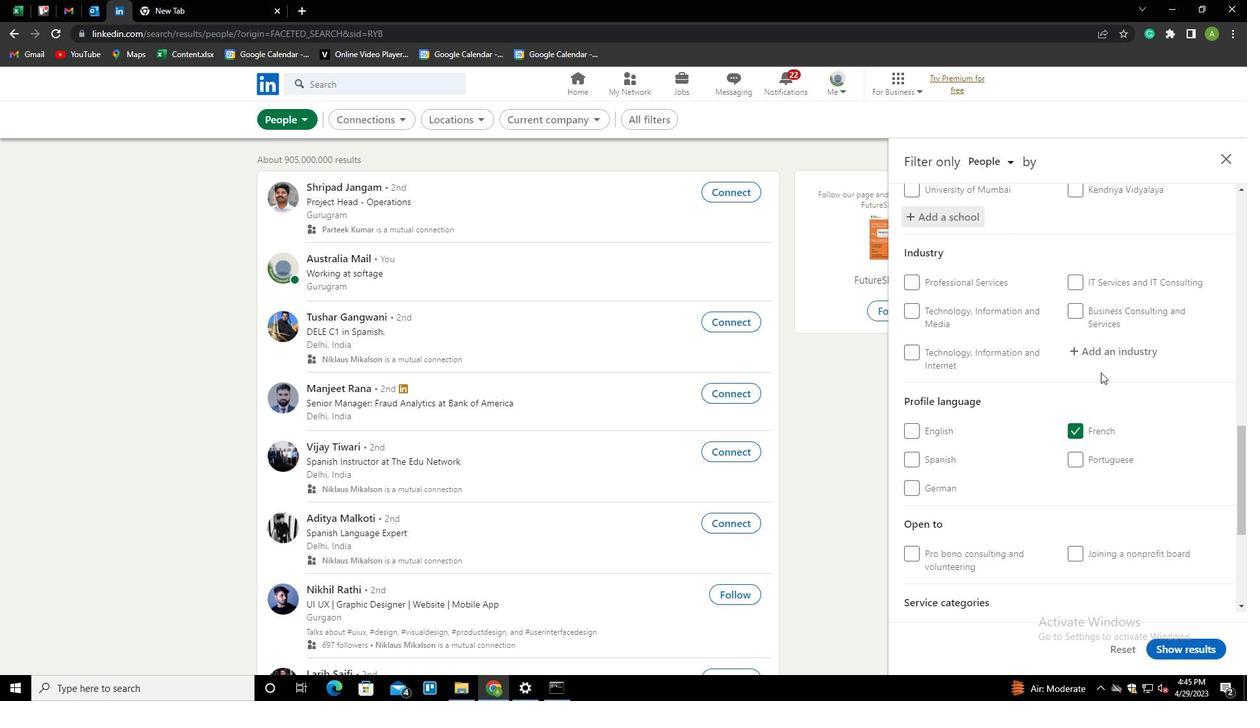 
Action: Mouse scrolled (1101, 372) with delta (0, 0)
Screenshot: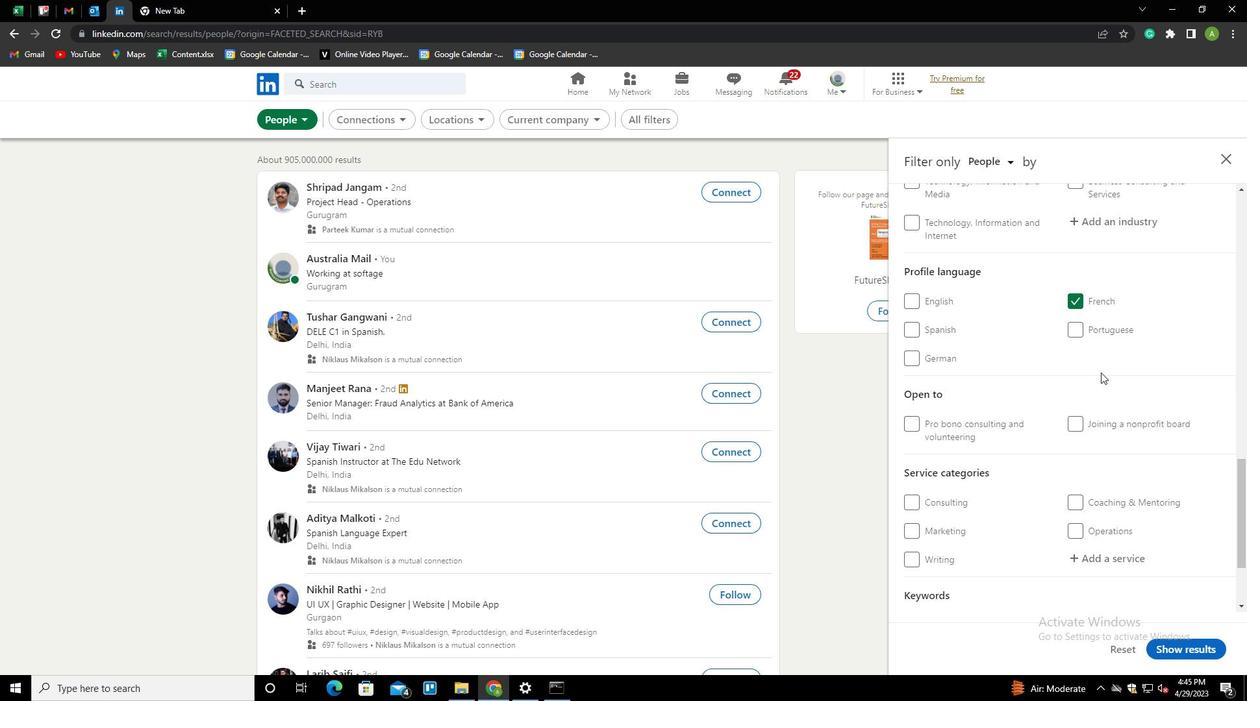 
Action: Mouse scrolled (1101, 372) with delta (0, 0)
Screenshot: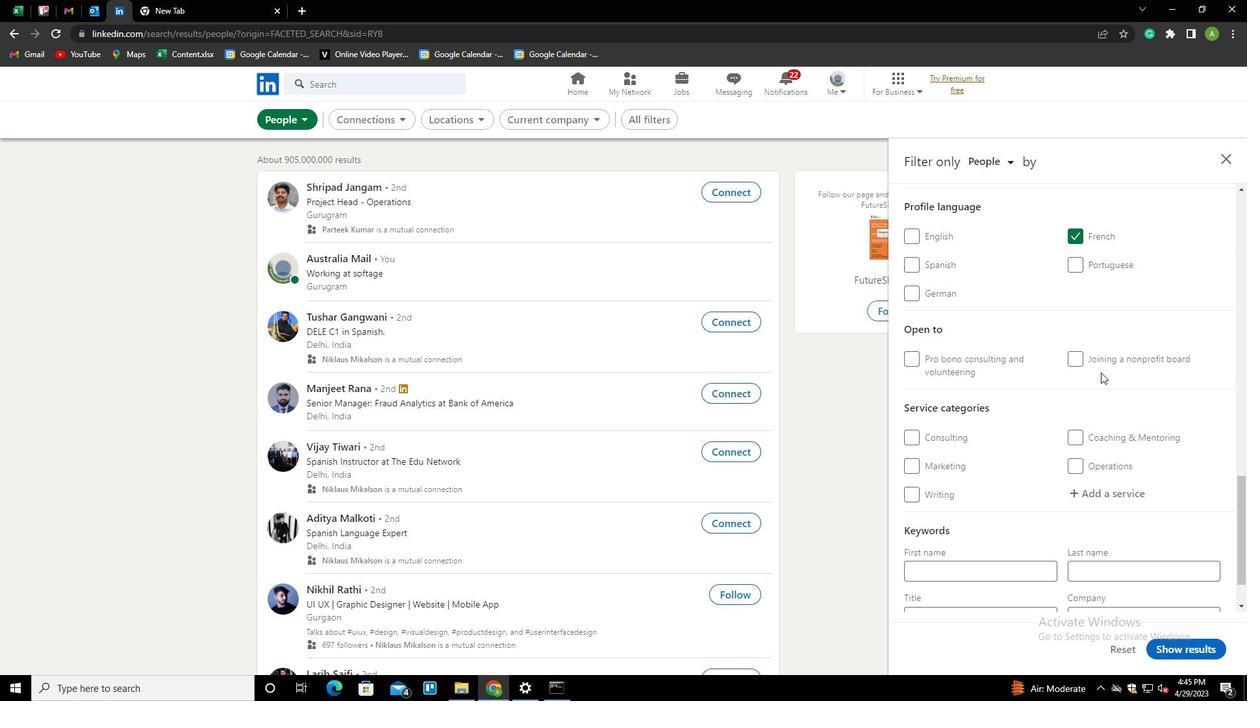 
Action: Mouse scrolled (1101, 373) with delta (0, 0)
Screenshot: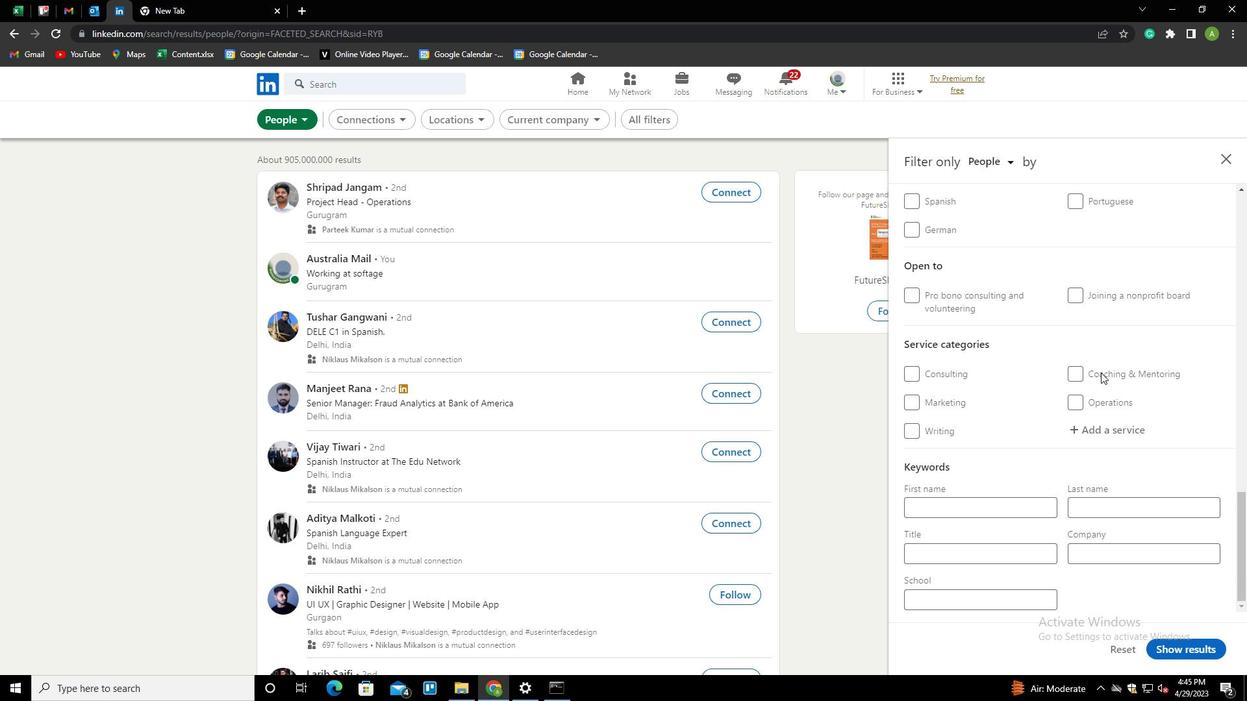 
Action: Mouse scrolled (1101, 373) with delta (0, 0)
Screenshot: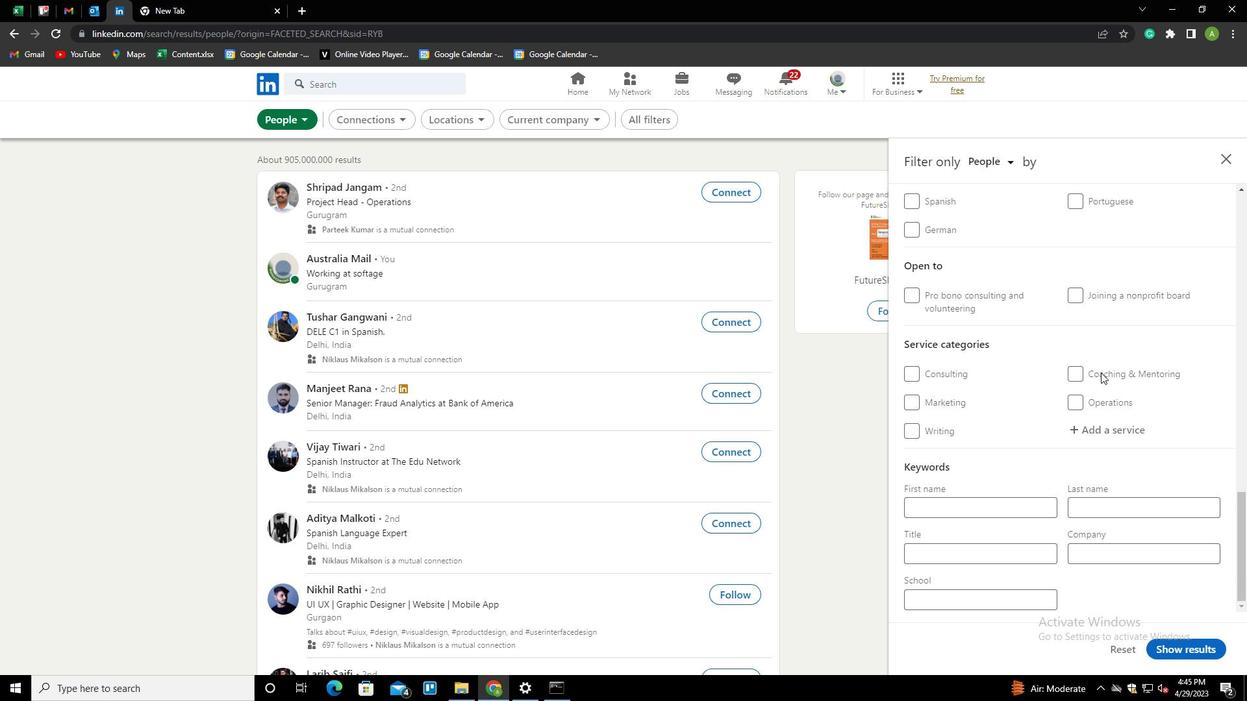 
Action: Mouse scrolled (1101, 373) with delta (0, 0)
Screenshot: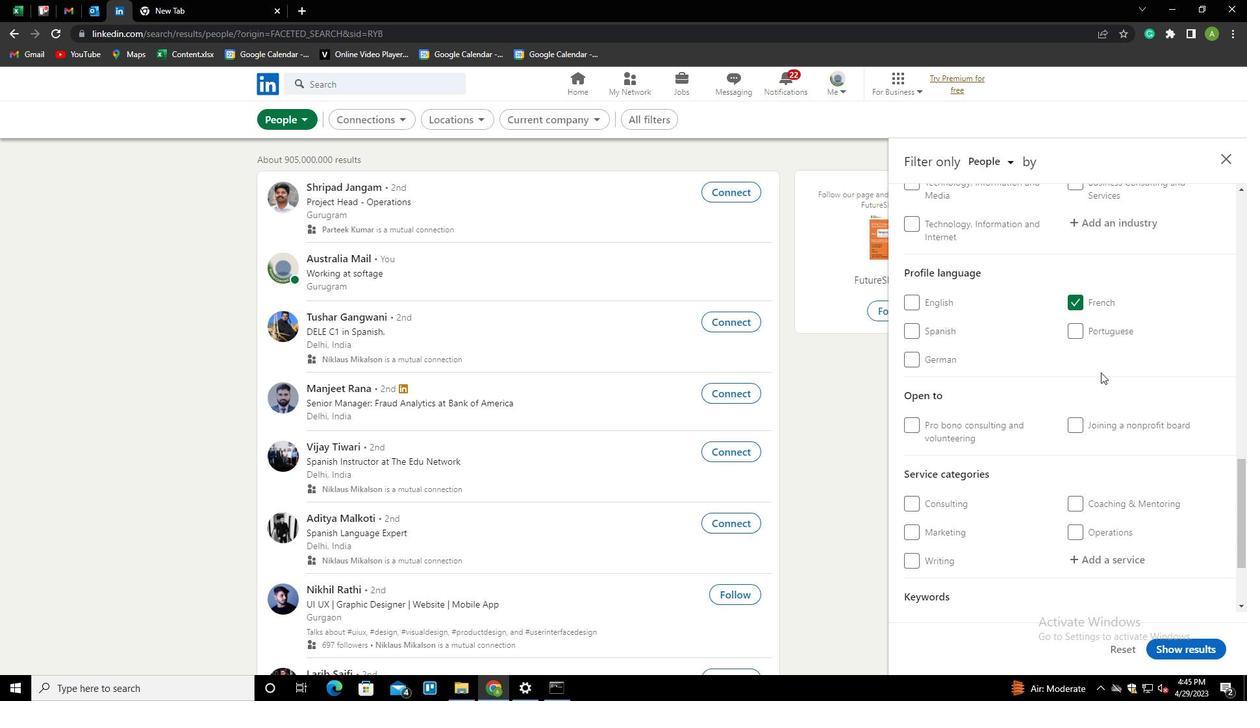 
Action: Mouse scrolled (1101, 373) with delta (0, 0)
Screenshot: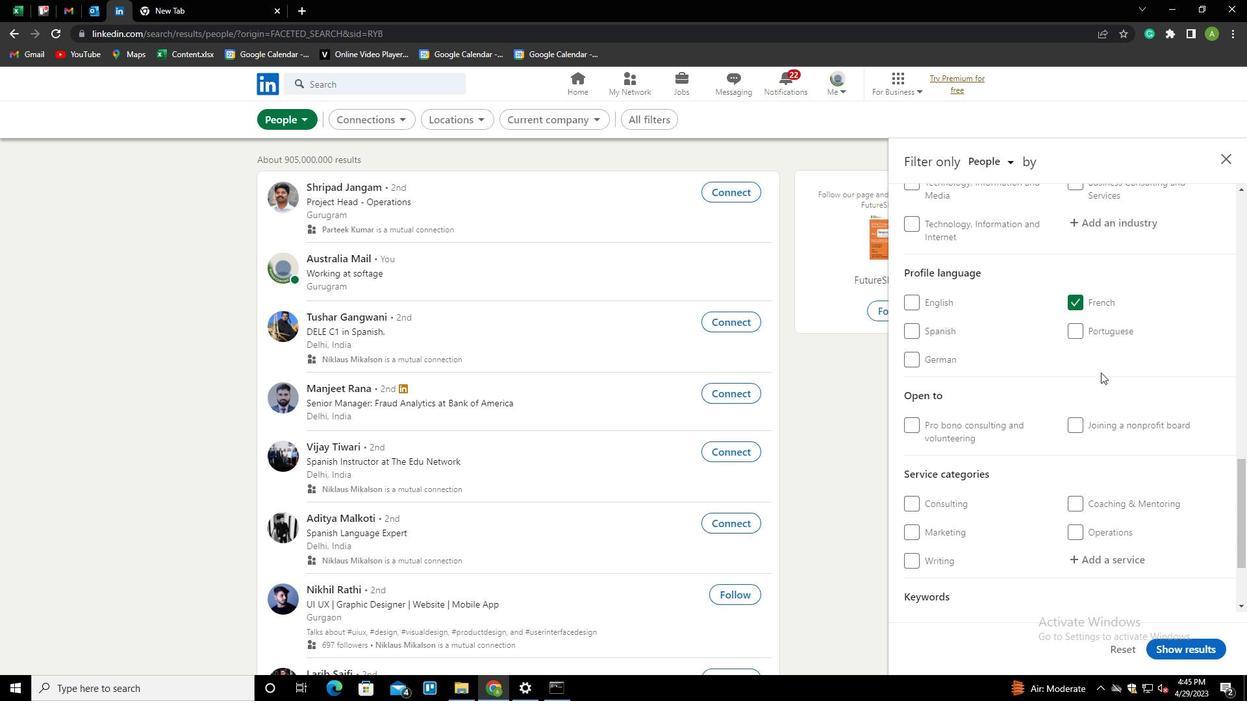
Action: Mouse moved to (1102, 354)
Screenshot: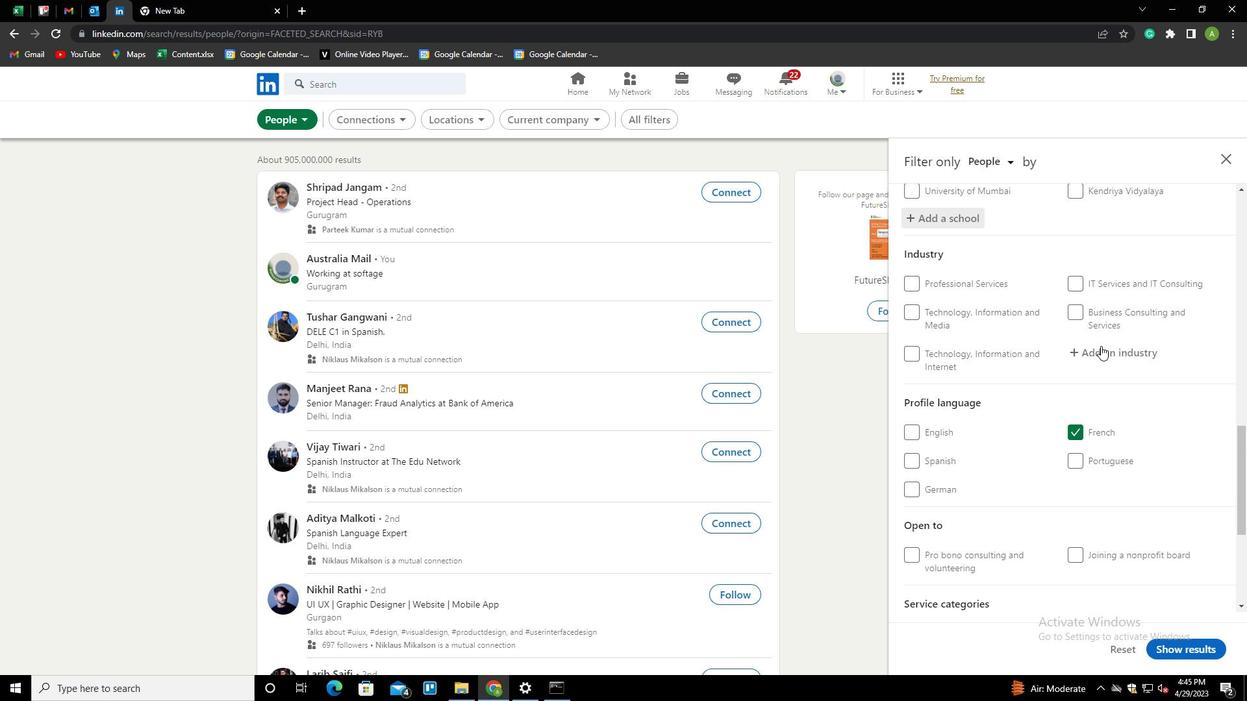 
Action: Mouse pressed left at (1102, 354)
Screenshot: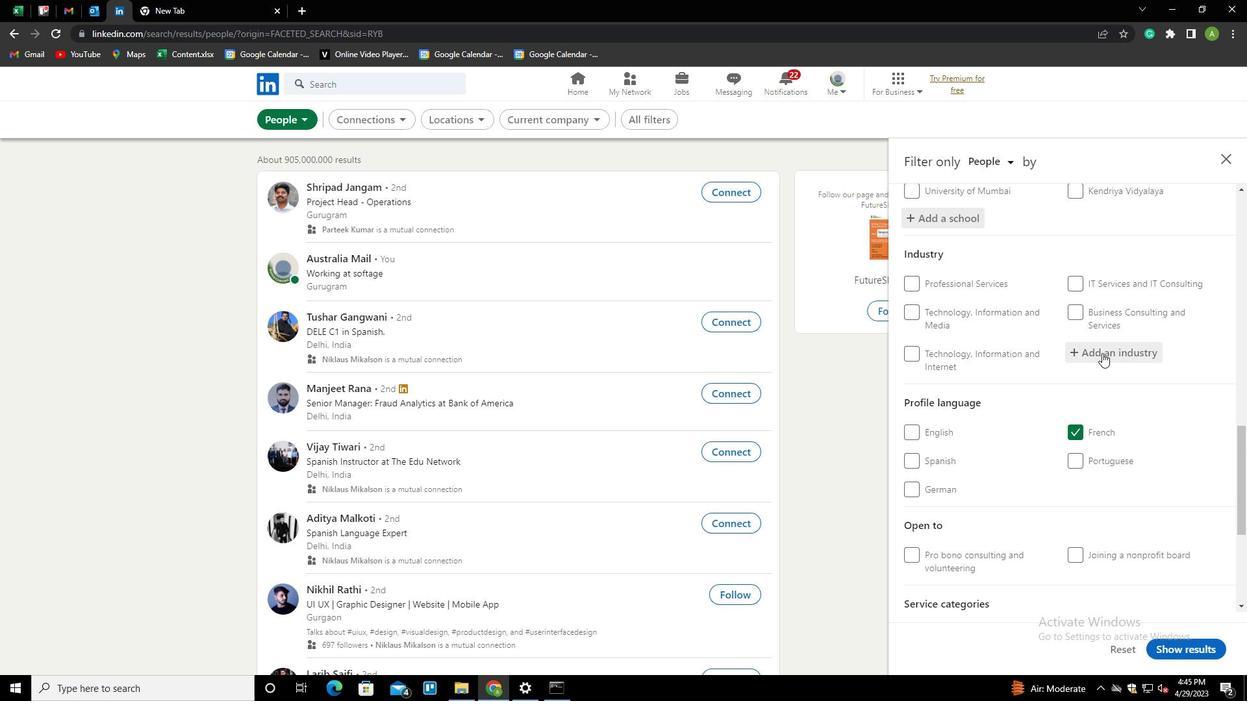 
Action: Key pressed <Key.shift>OKP<Key.backspace><Key.backspace>PERA<Key.down><Key.down><Key.enter>
Screenshot: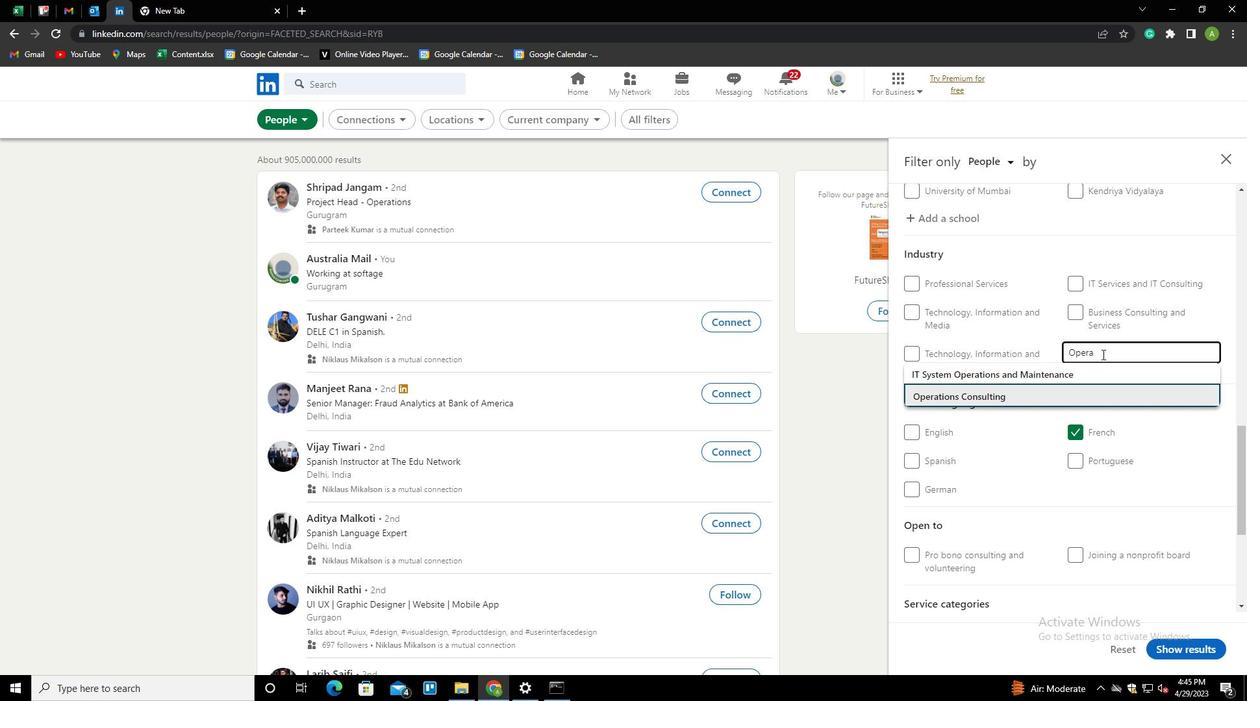 
Action: Mouse moved to (1100, 389)
Screenshot: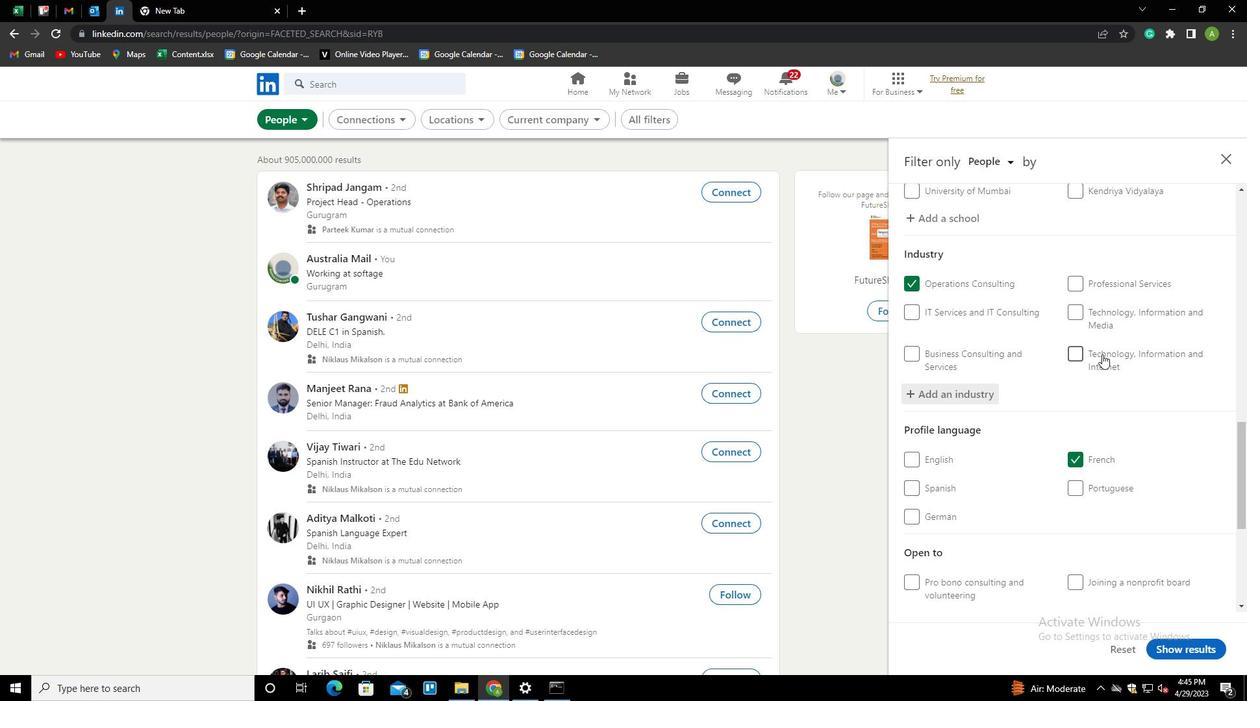 
Action: Mouse scrolled (1100, 389) with delta (0, 0)
Screenshot: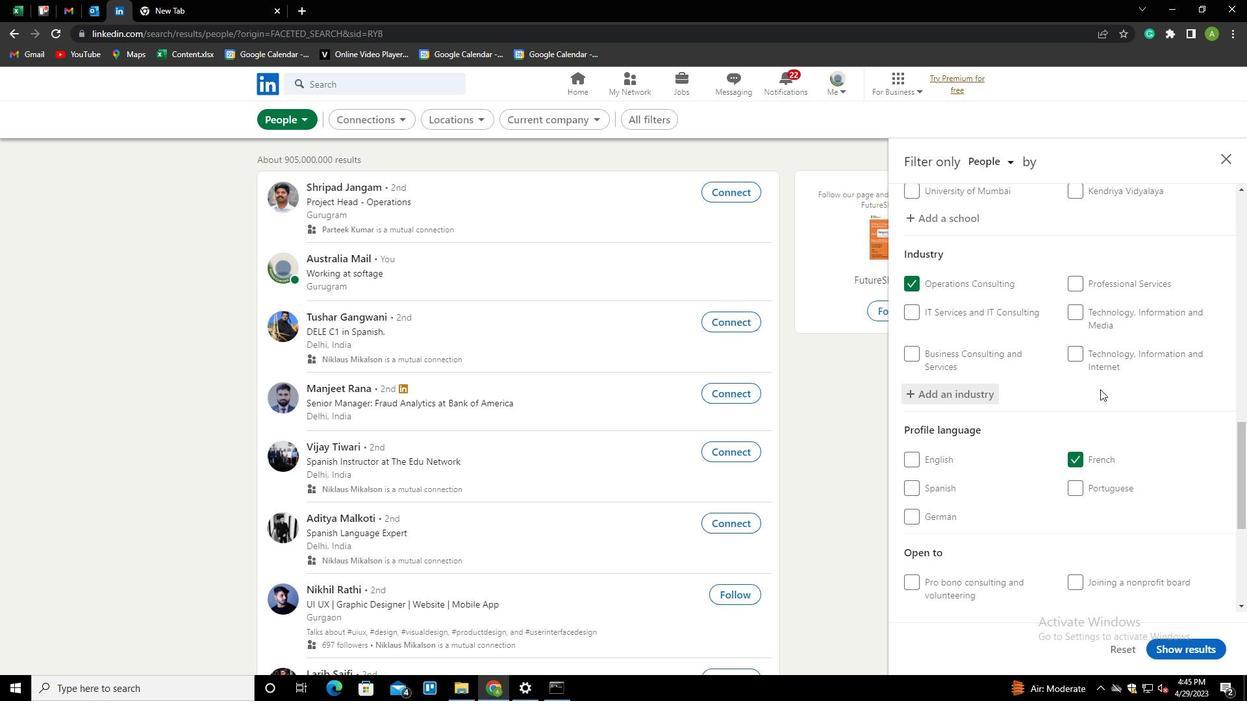 
Action: Mouse scrolled (1100, 389) with delta (0, 0)
Screenshot: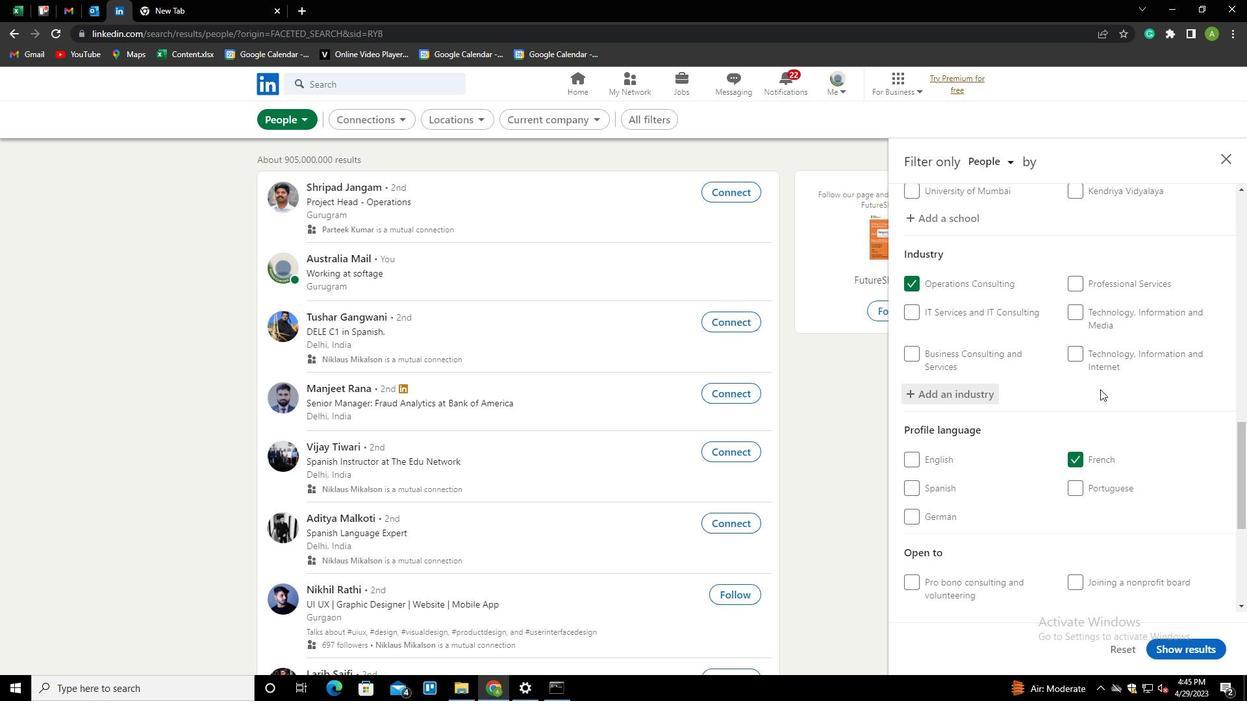 
Action: Mouse moved to (1101, 389)
Screenshot: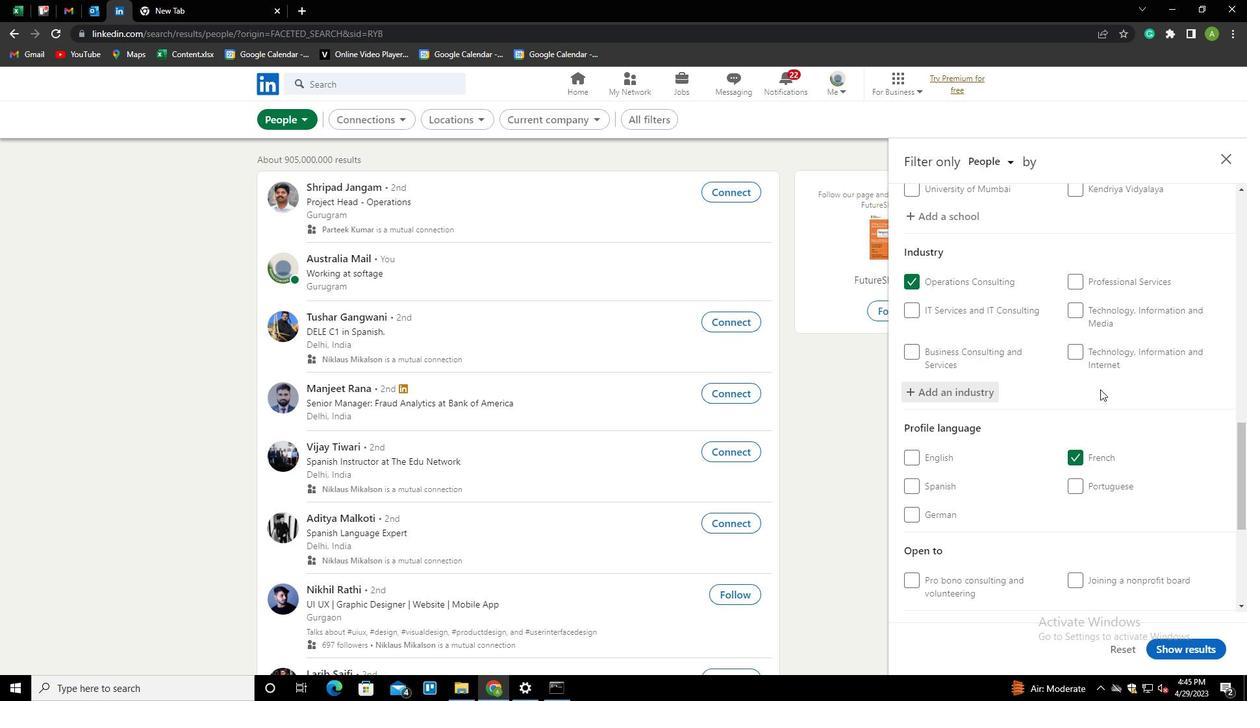 
Action: Mouse scrolled (1101, 389) with delta (0, 0)
Screenshot: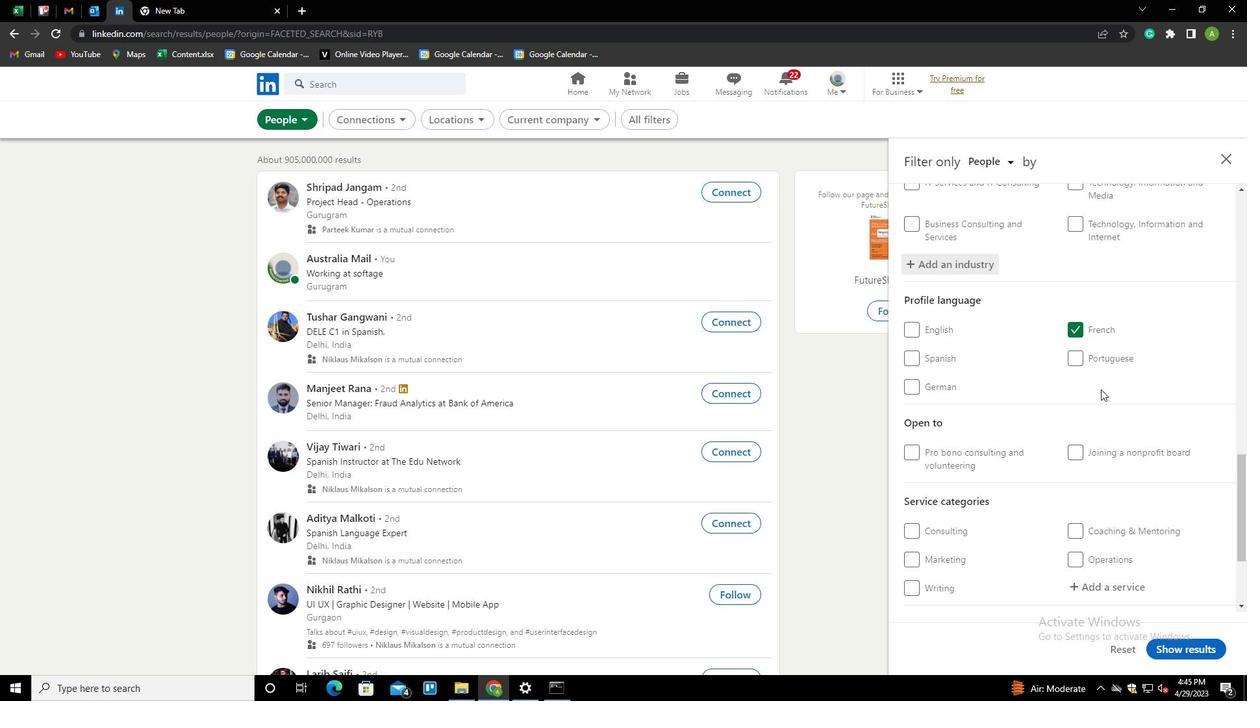 
Action: Mouse scrolled (1101, 389) with delta (0, 0)
Screenshot: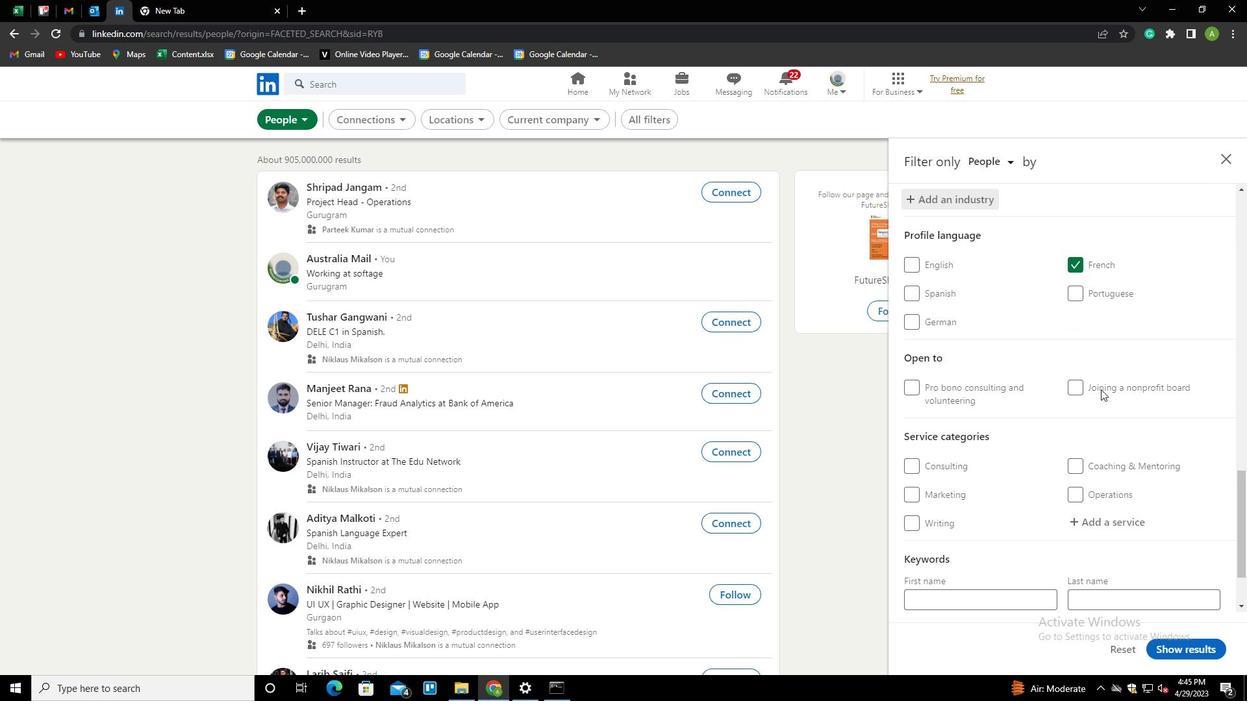 
Action: Mouse moved to (1090, 461)
Screenshot: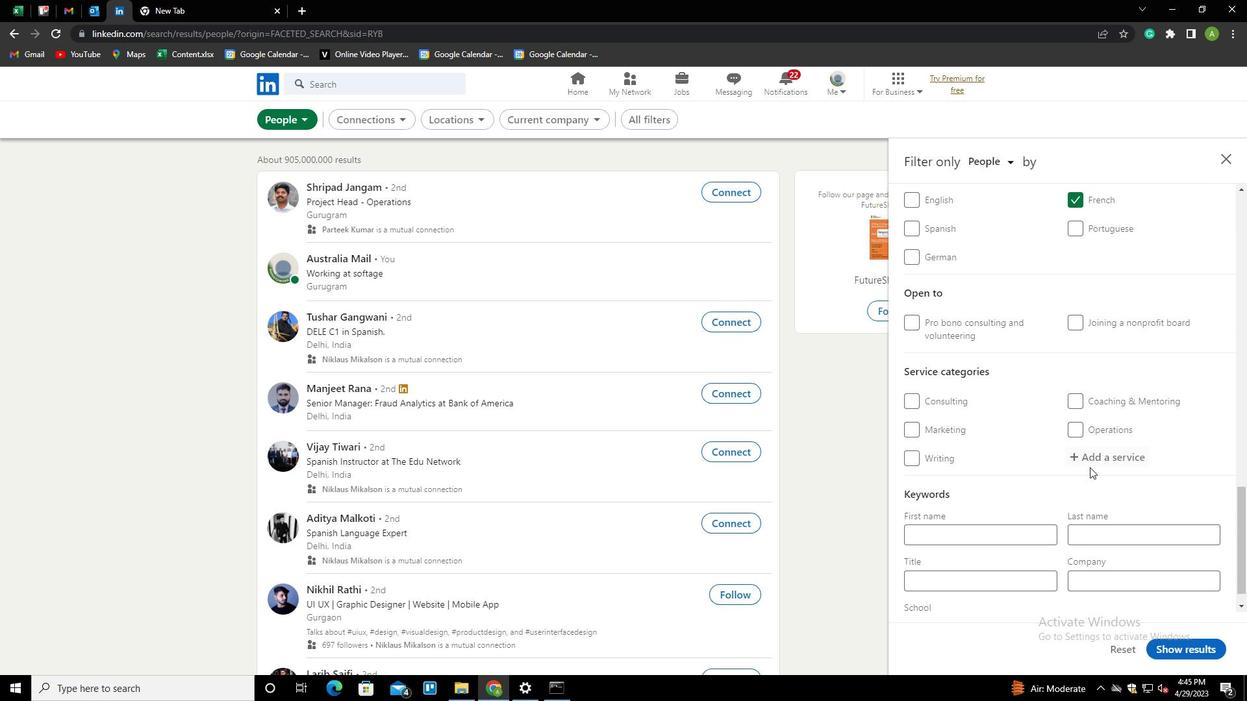 
Action: Mouse pressed left at (1090, 461)
Screenshot: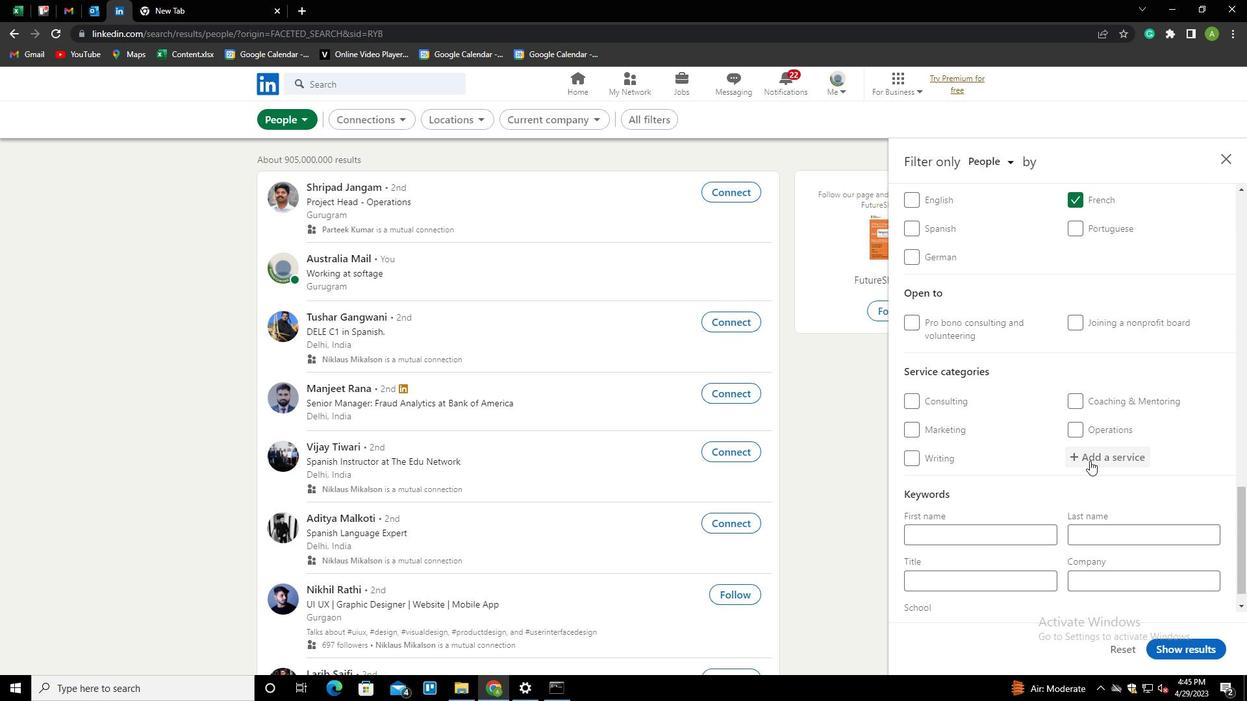 
Action: Key pressed <Key.shift>INTERAC<Key.down><Key.down><Key.enter>
Screenshot: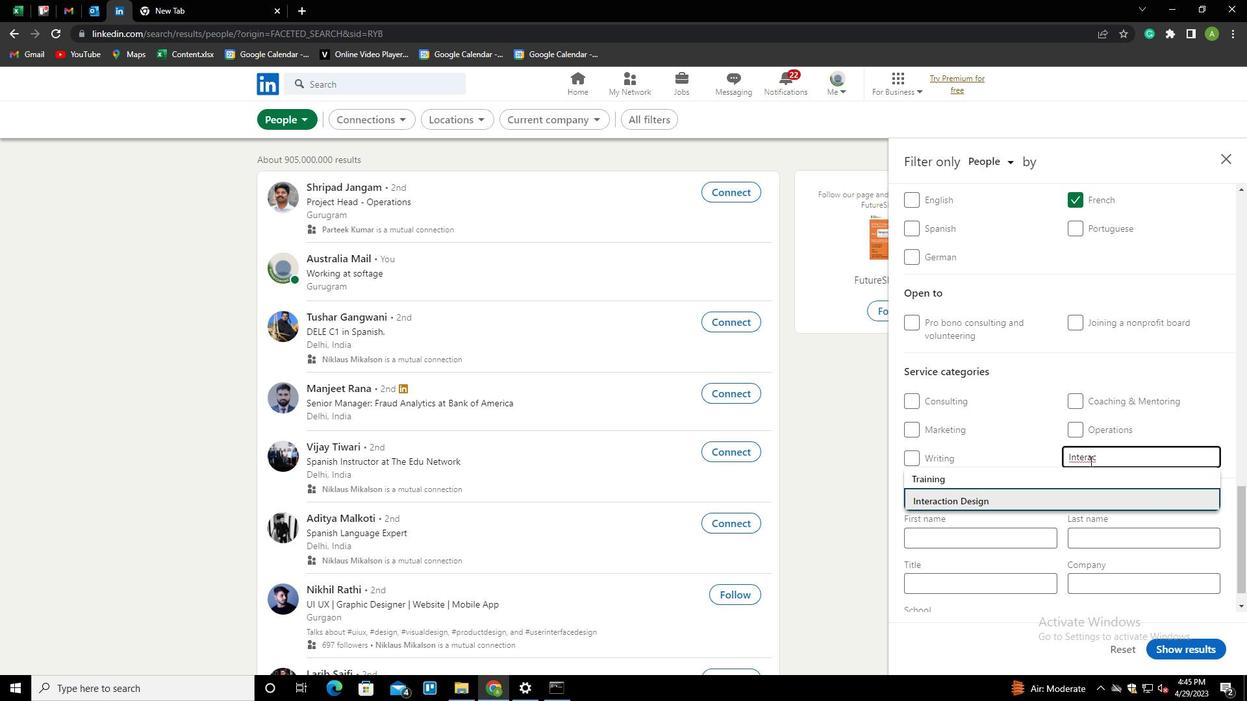 
Action: Mouse moved to (1086, 464)
Screenshot: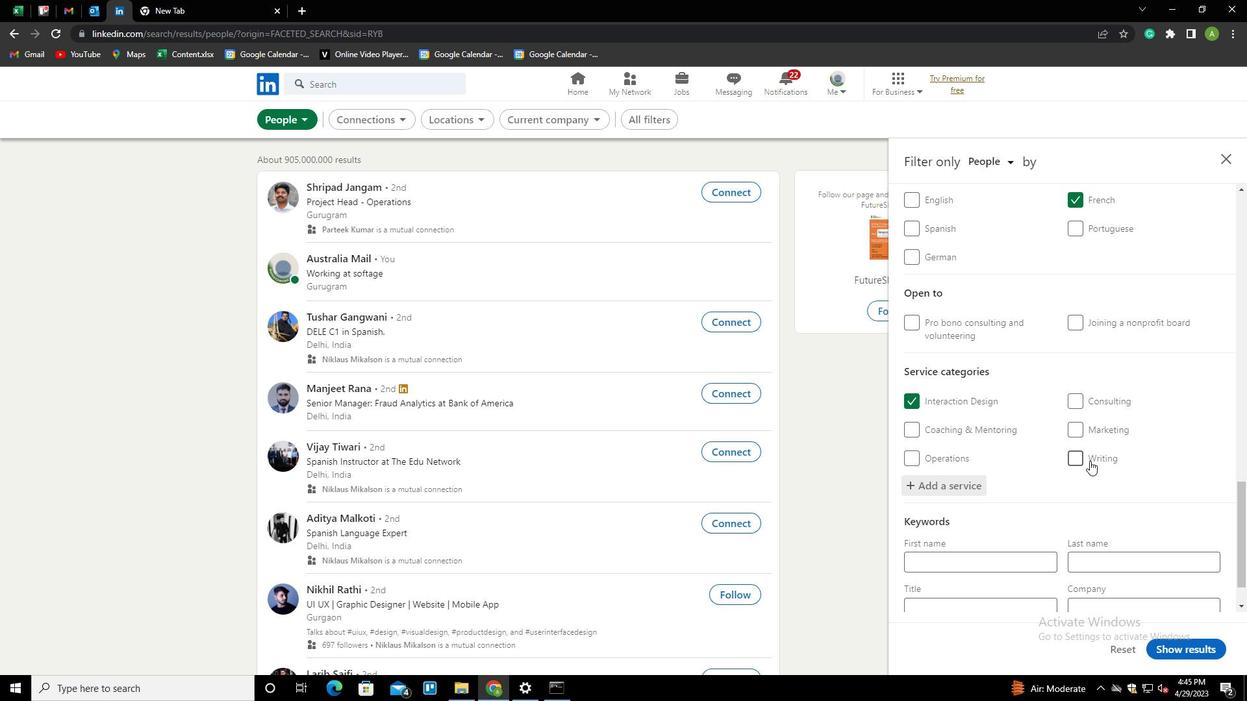 
Action: Mouse scrolled (1086, 463) with delta (0, 0)
Screenshot: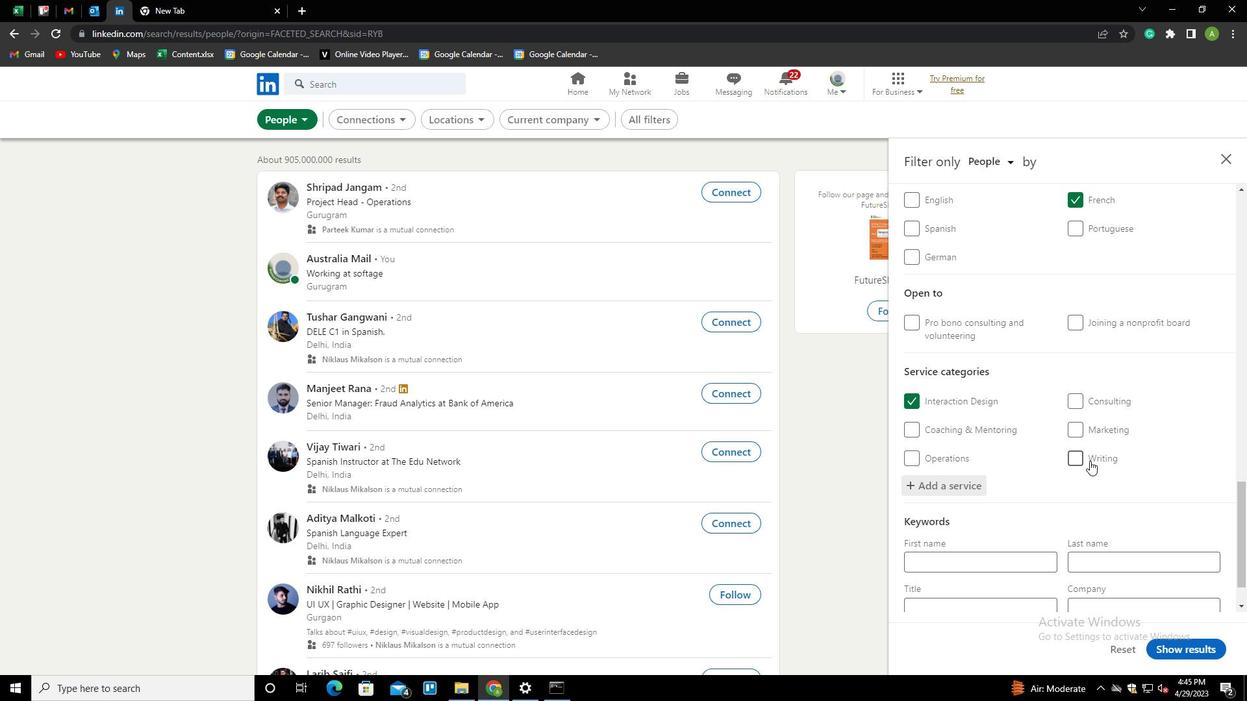 
Action: Mouse scrolled (1086, 463) with delta (0, 0)
Screenshot: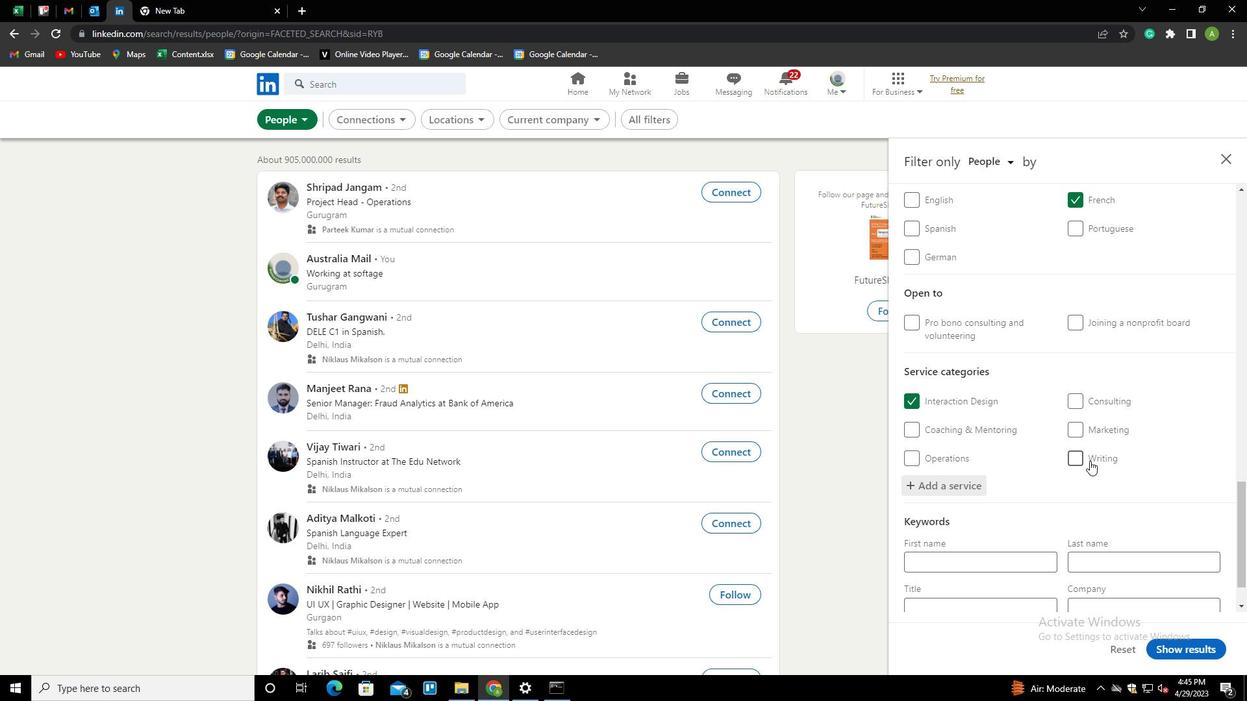 
Action: Mouse scrolled (1086, 463) with delta (0, 0)
Screenshot: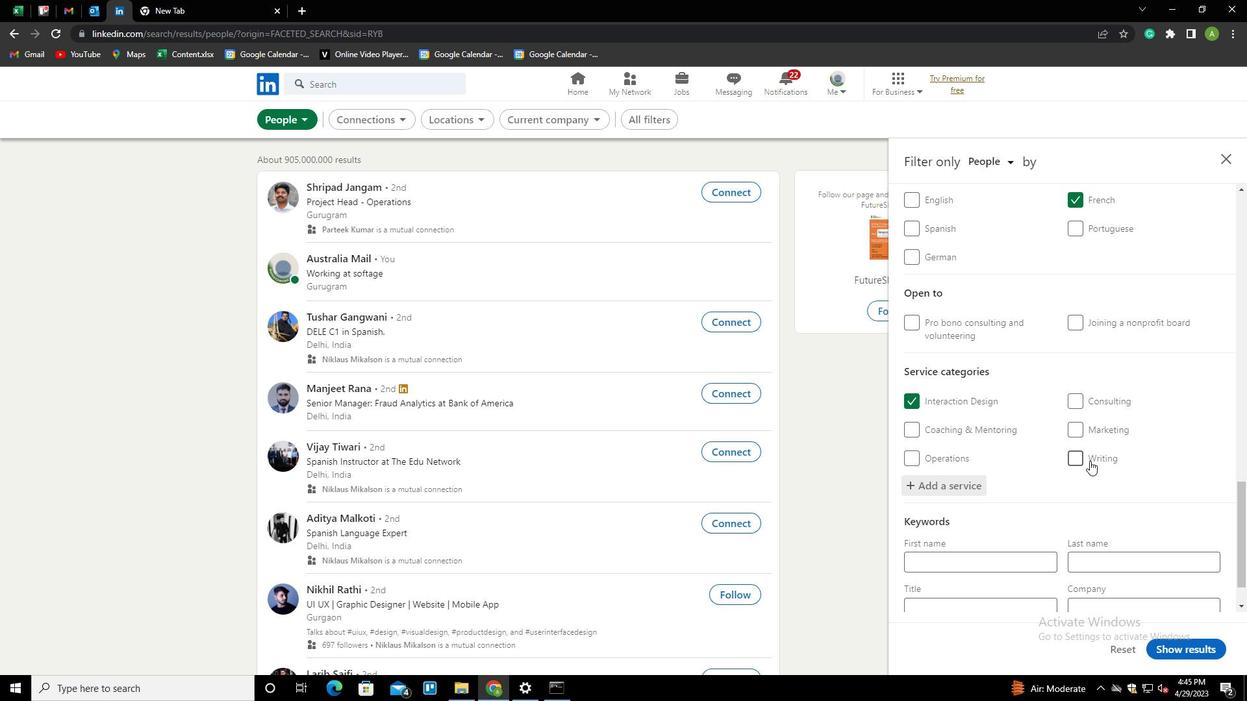 
Action: Mouse scrolled (1086, 463) with delta (0, 0)
Screenshot: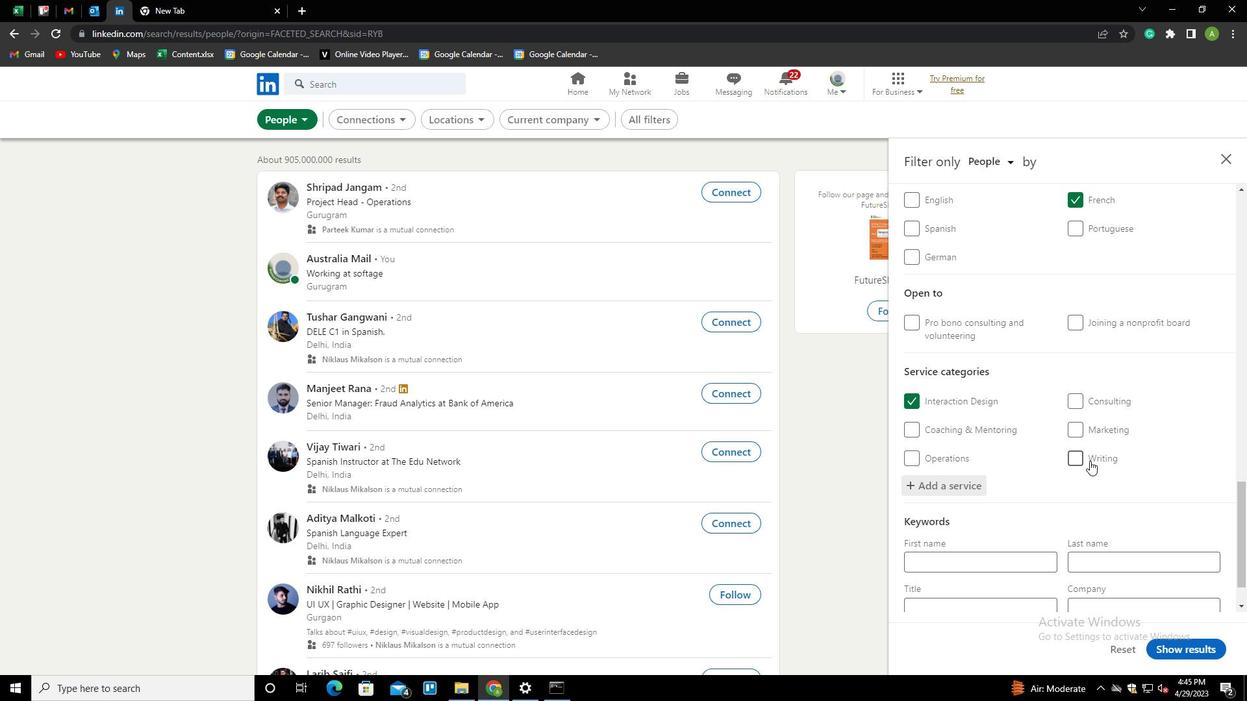 
Action: Mouse scrolled (1086, 463) with delta (0, 0)
Screenshot: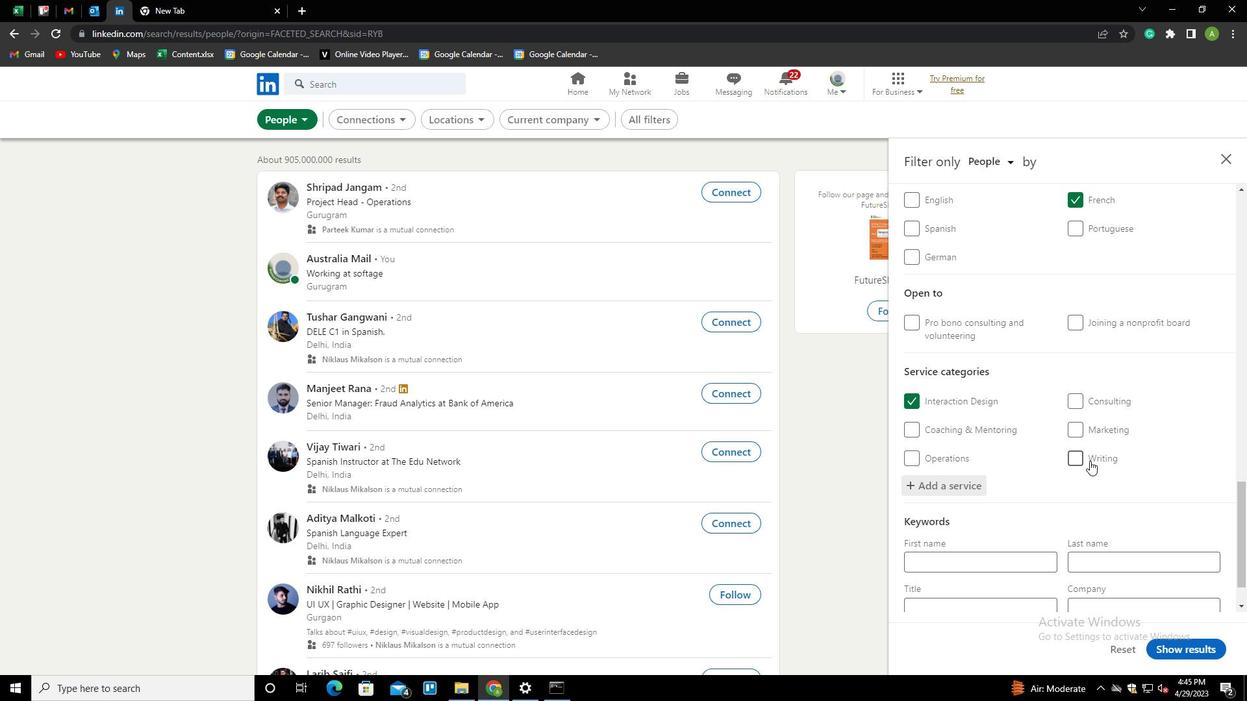 
Action: Mouse scrolled (1086, 463) with delta (0, 0)
Screenshot: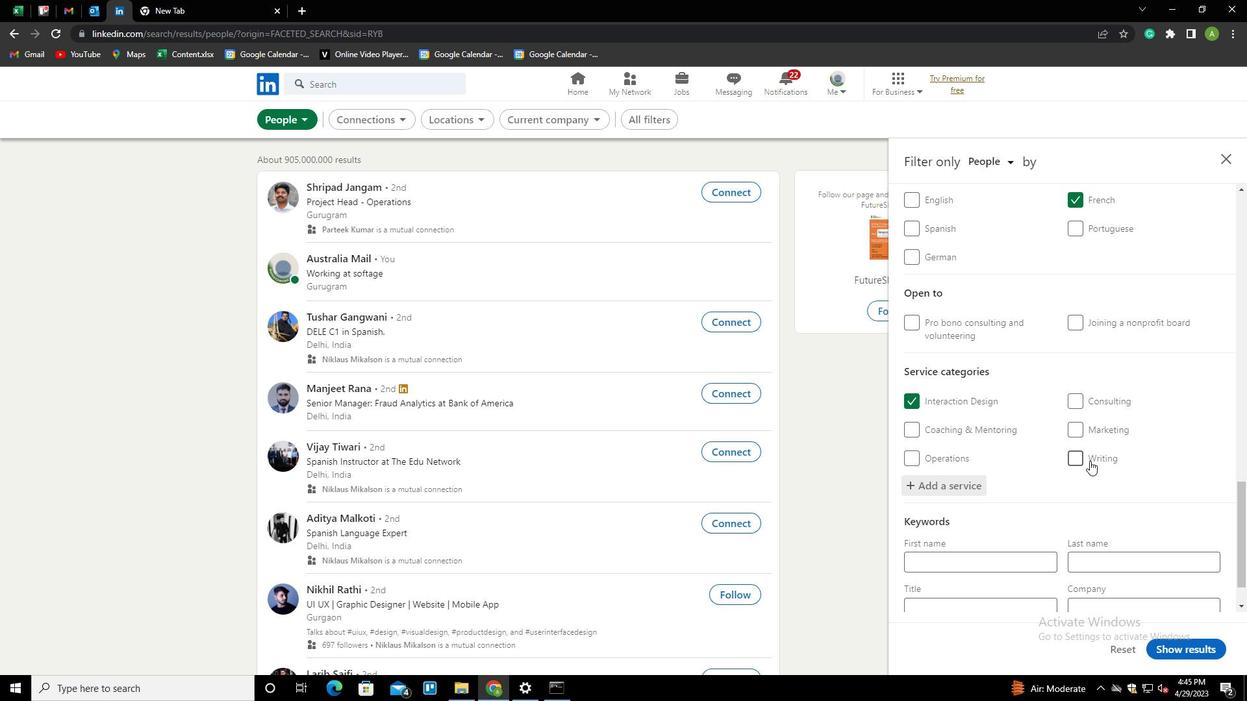 
Action: Mouse scrolled (1086, 463) with delta (0, 0)
Screenshot: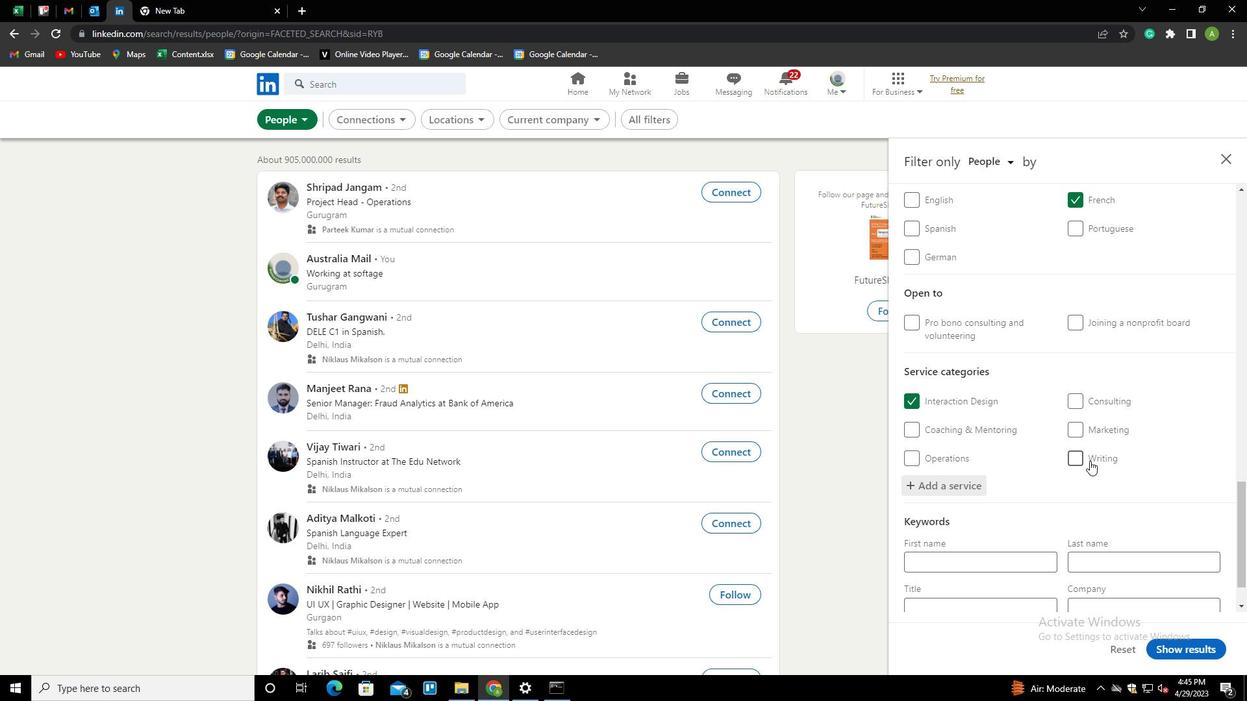 
Action: Mouse moved to (986, 555)
Screenshot: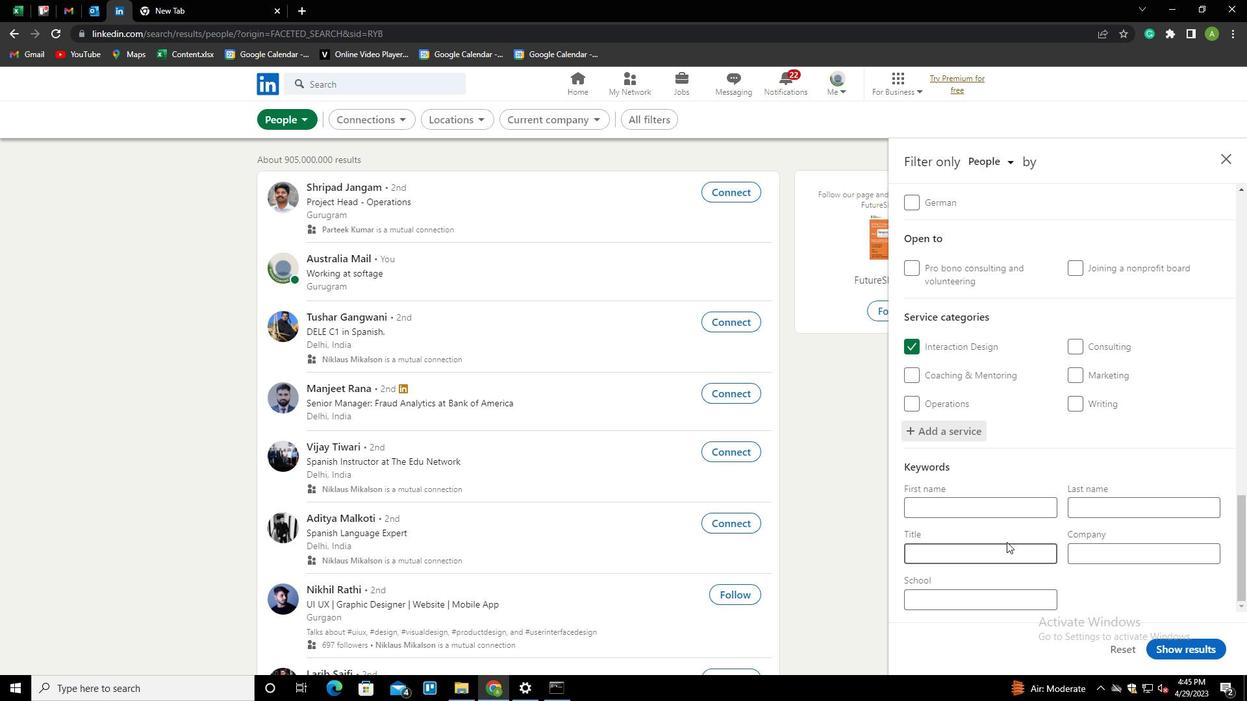
Action: Mouse pressed left at (986, 555)
Screenshot: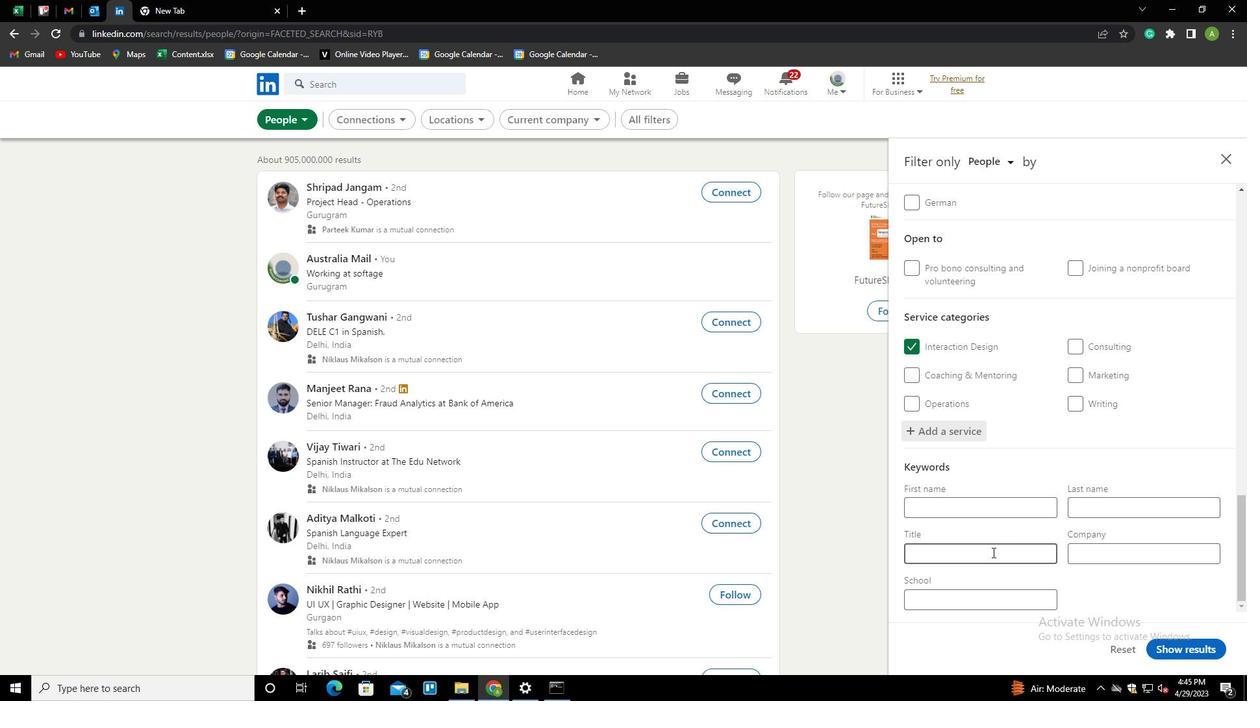 
Action: Key pressed <Key.shift>
Screenshot: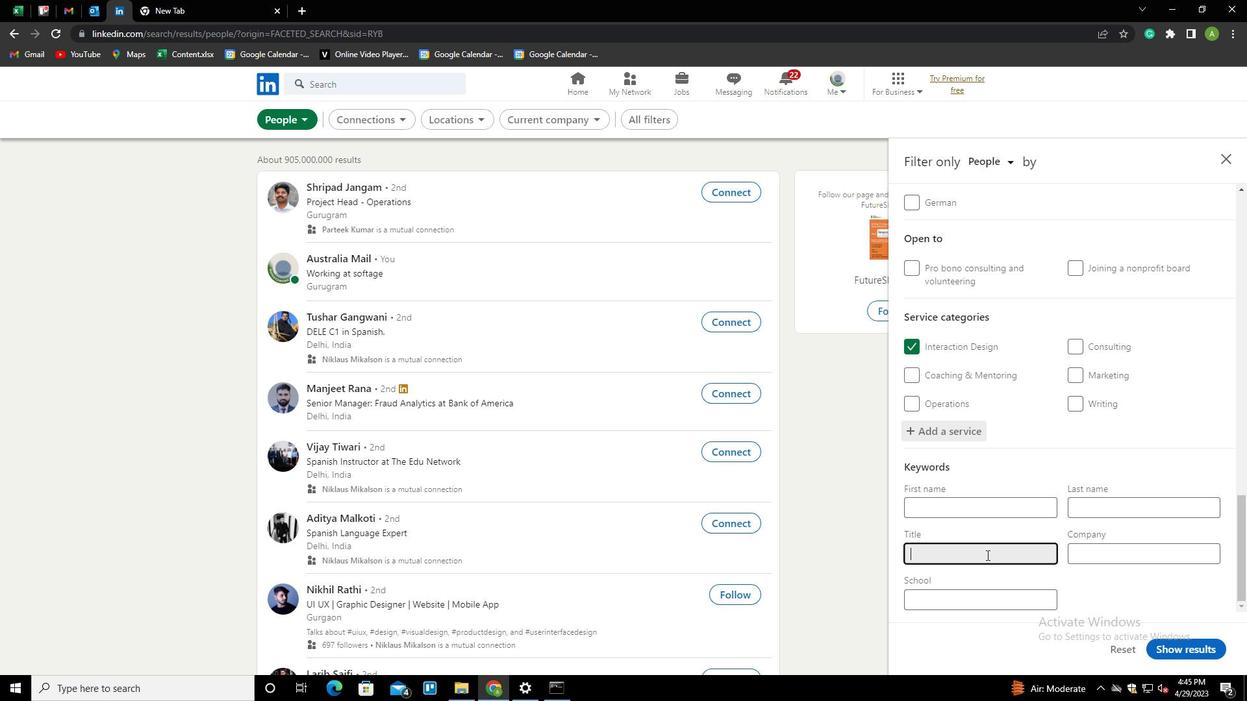 
Action: Mouse moved to (981, 555)
Screenshot: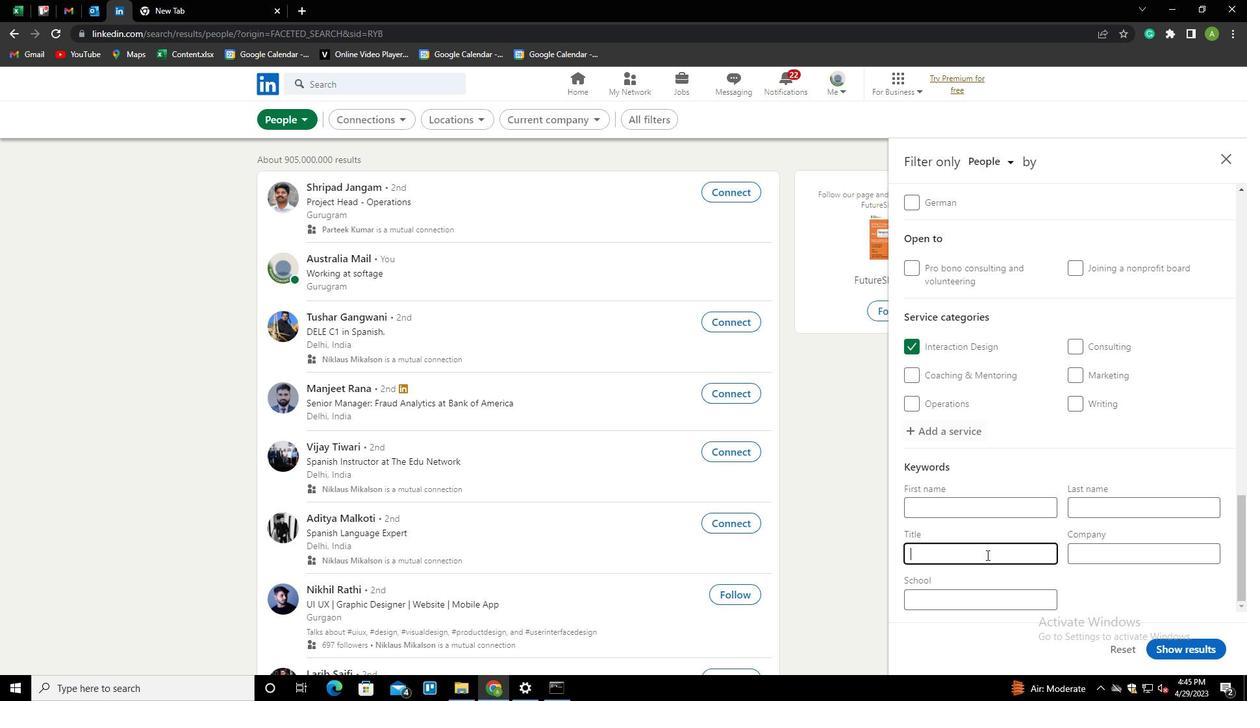 
Action: Key pressed RECEPTIONIST
Screenshot: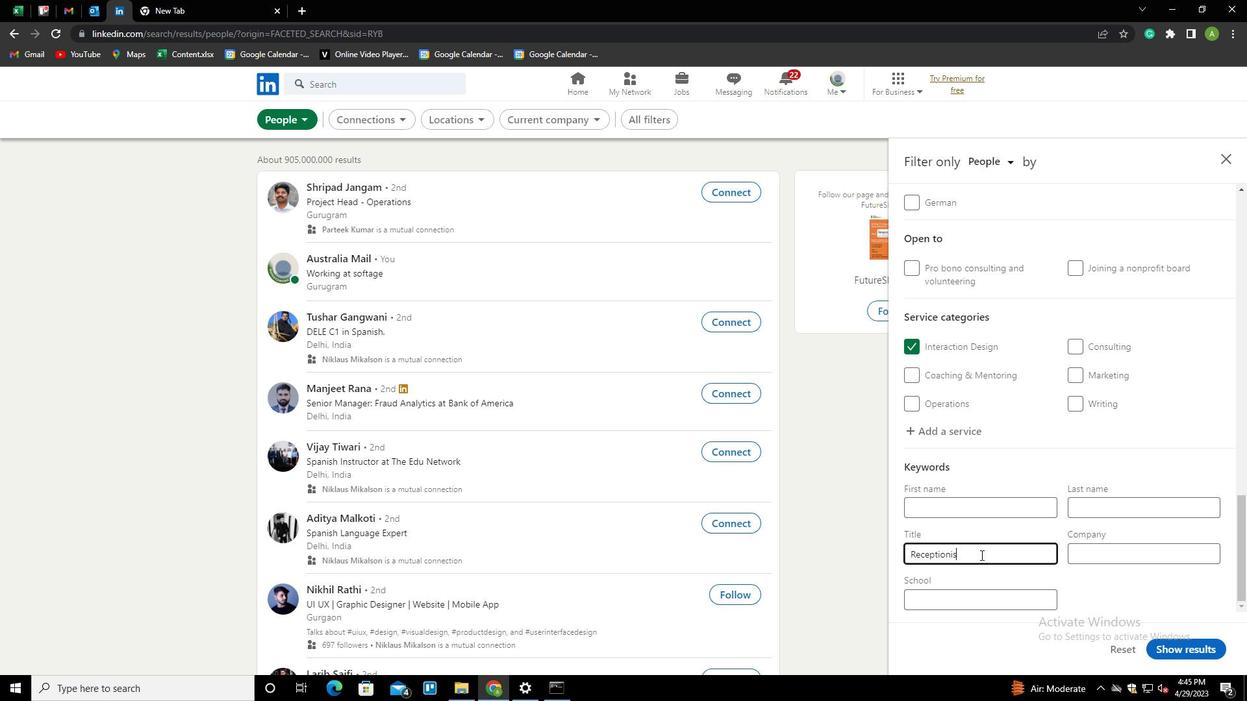 
Action: Mouse moved to (1094, 574)
Screenshot: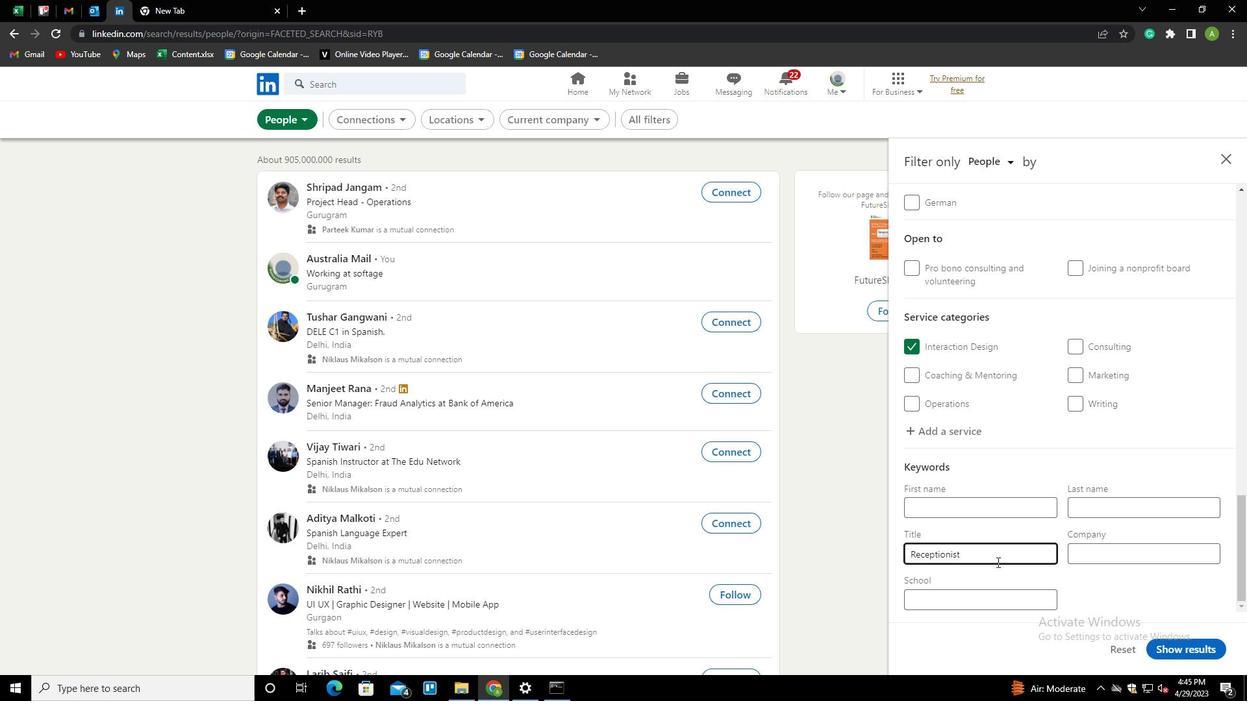 
Action: Mouse pressed left at (1094, 574)
Screenshot: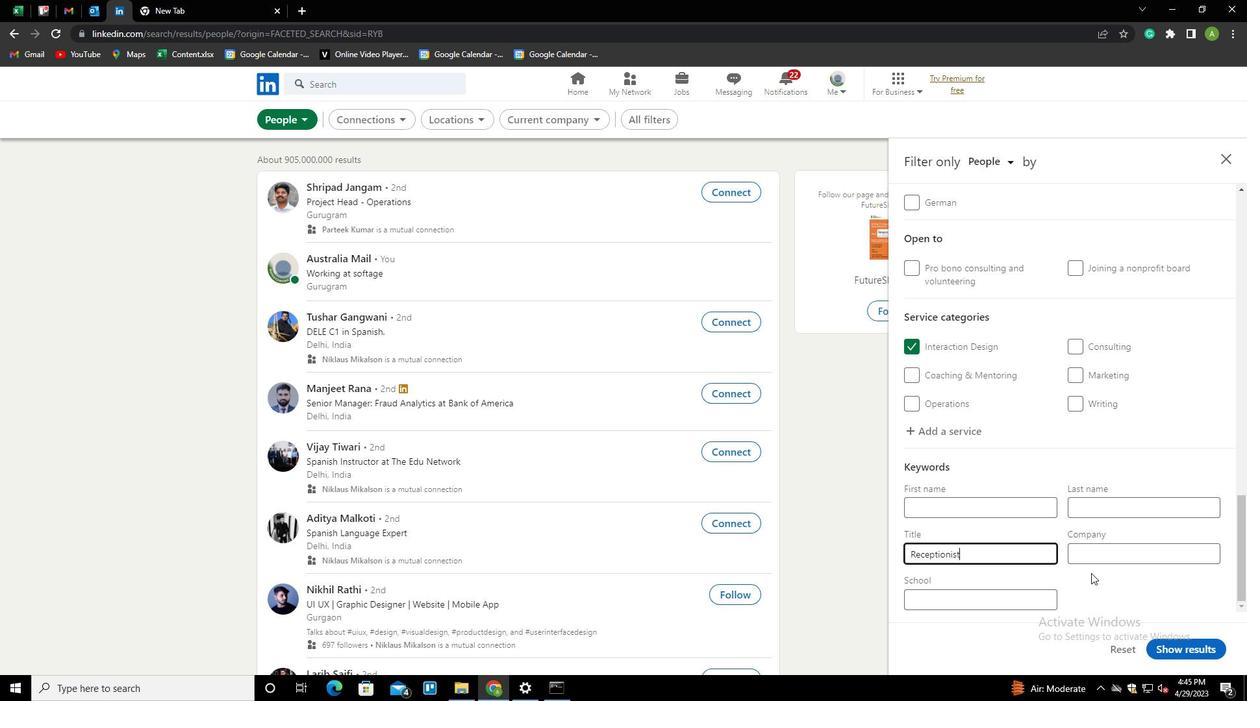 
Action: Mouse moved to (1171, 649)
Screenshot: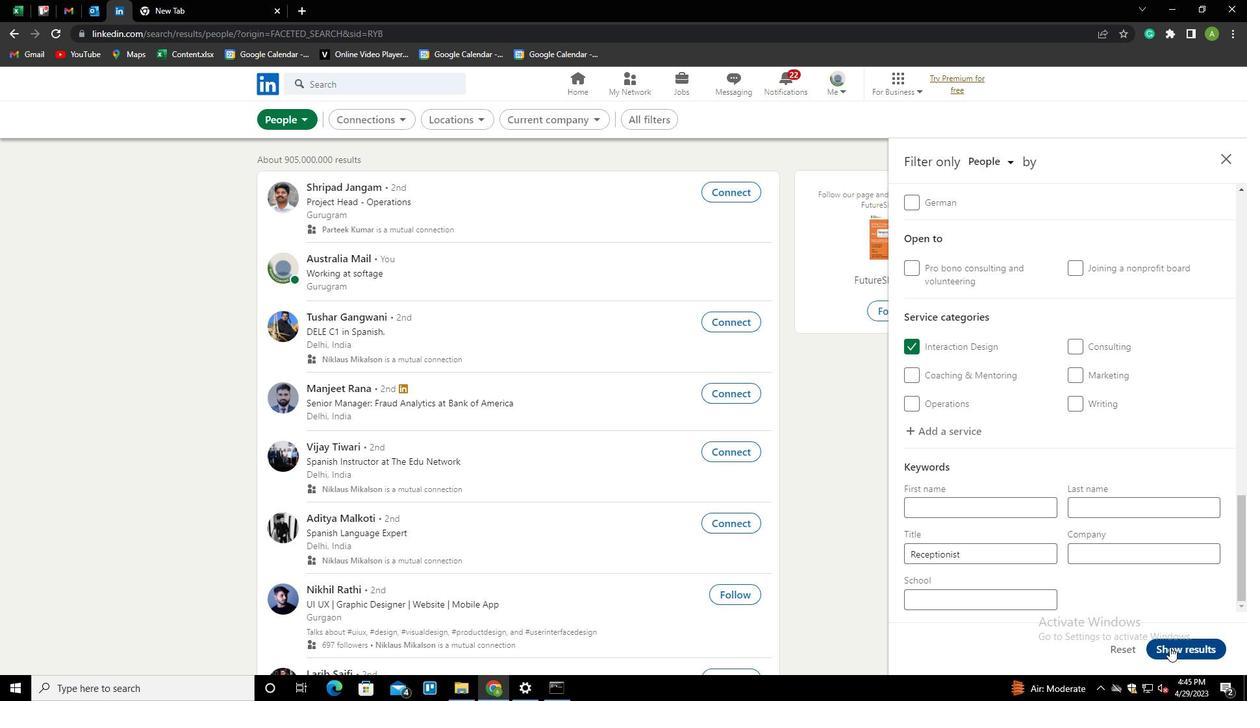 
Action: Mouse pressed left at (1171, 649)
Screenshot: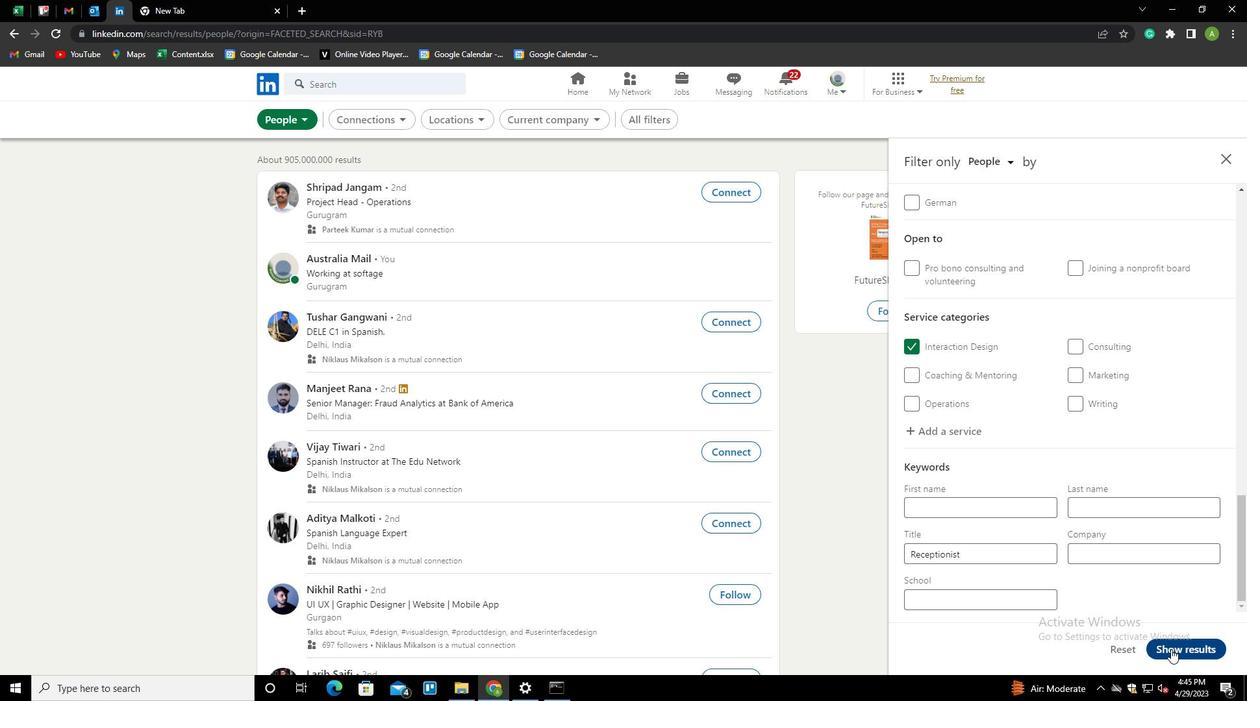 
